 Task: Look for space in Diez de Octubre, Cuba from 9th June, 2023 to 16th June, 2023 for 2 adults in price range Rs.8000 to Rs.16000. Place can be entire place with 2 bedrooms having 2 beds and 1 bathroom. Property type can be house, flat, guest house. Booking option can be shelf check-in. Required host language is .
Action: Mouse moved to (471, 108)
Screenshot: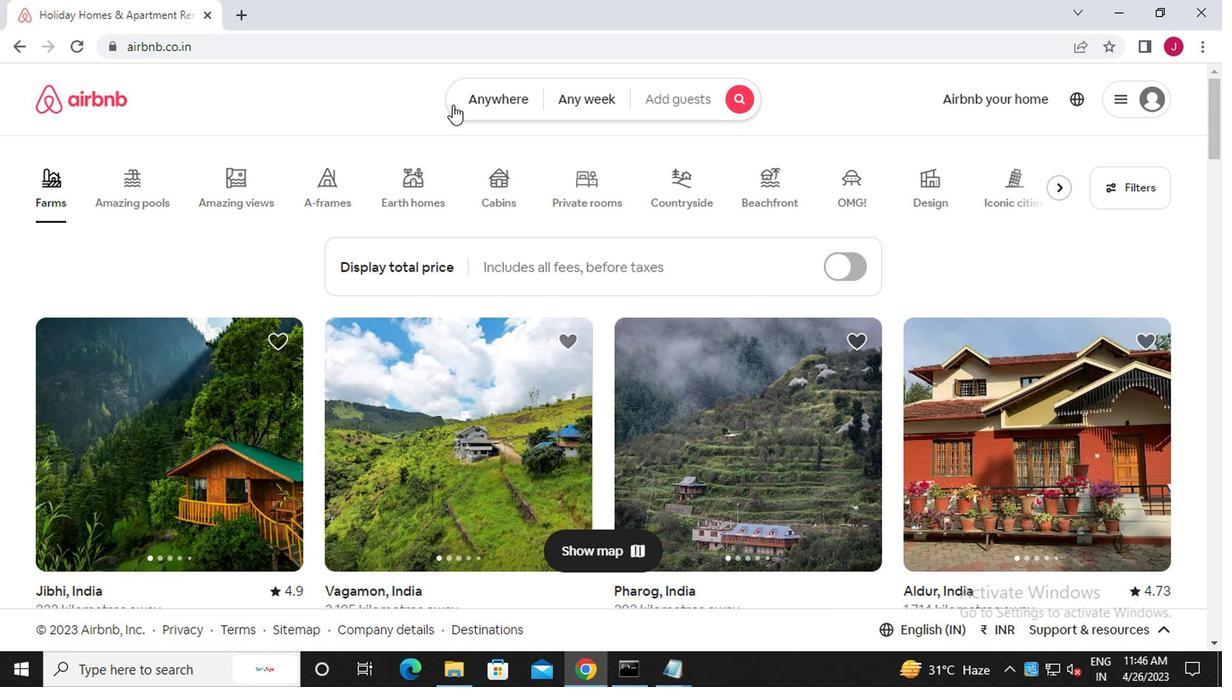 
Action: Mouse pressed left at (471, 108)
Screenshot: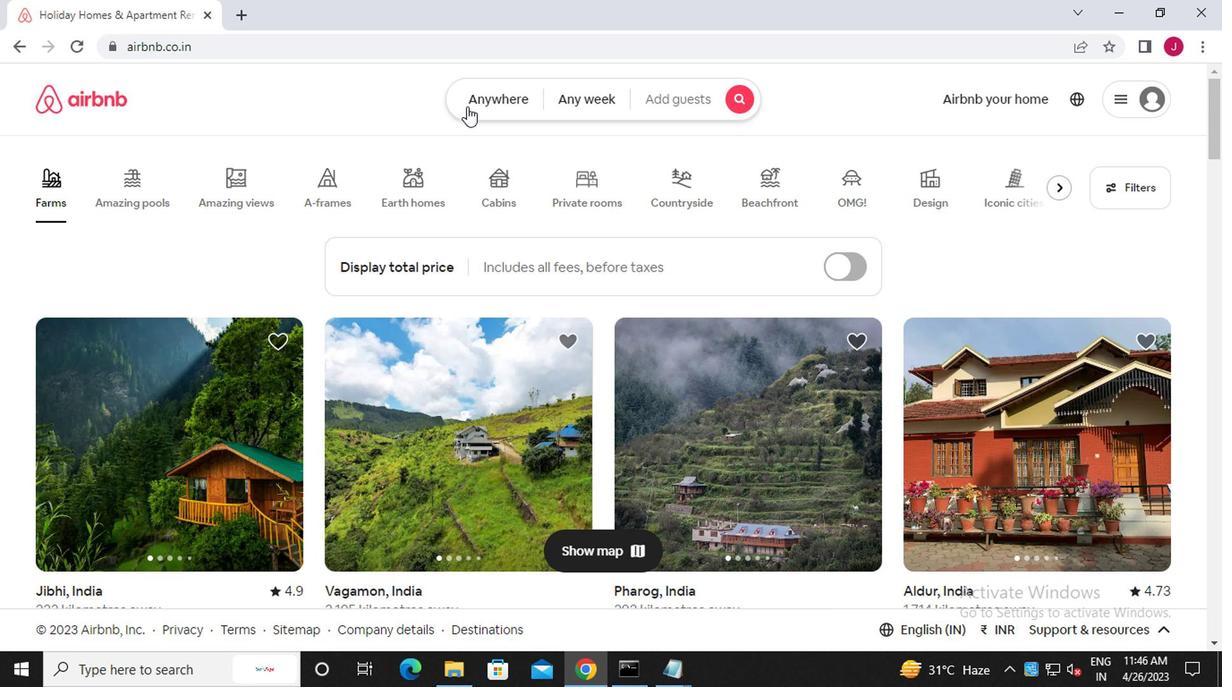 
Action: Mouse moved to (345, 178)
Screenshot: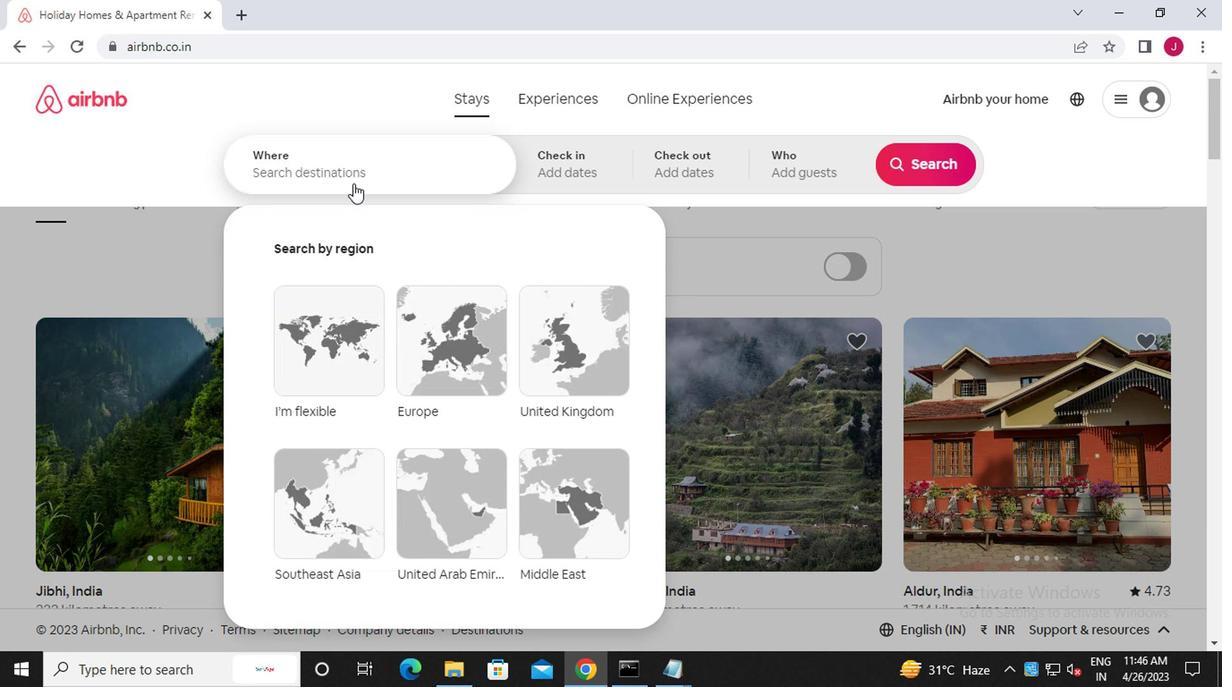 
Action: Mouse pressed left at (345, 178)
Screenshot: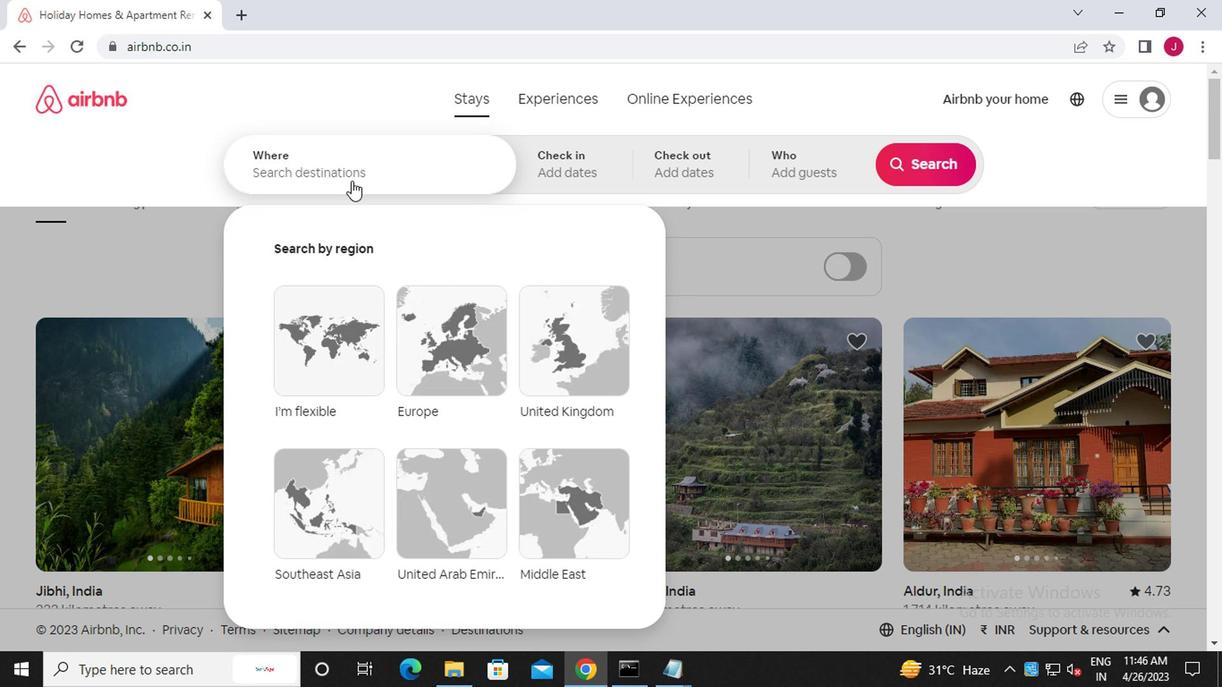 
Action: Key pressed d<Key.caps_lock>iez<Key.space>de<Key.space><Key.caps_lock>o<Key.caps_lock>ctubre,<Key.caps_lock>c<Key.caps_lock>uba
Screenshot: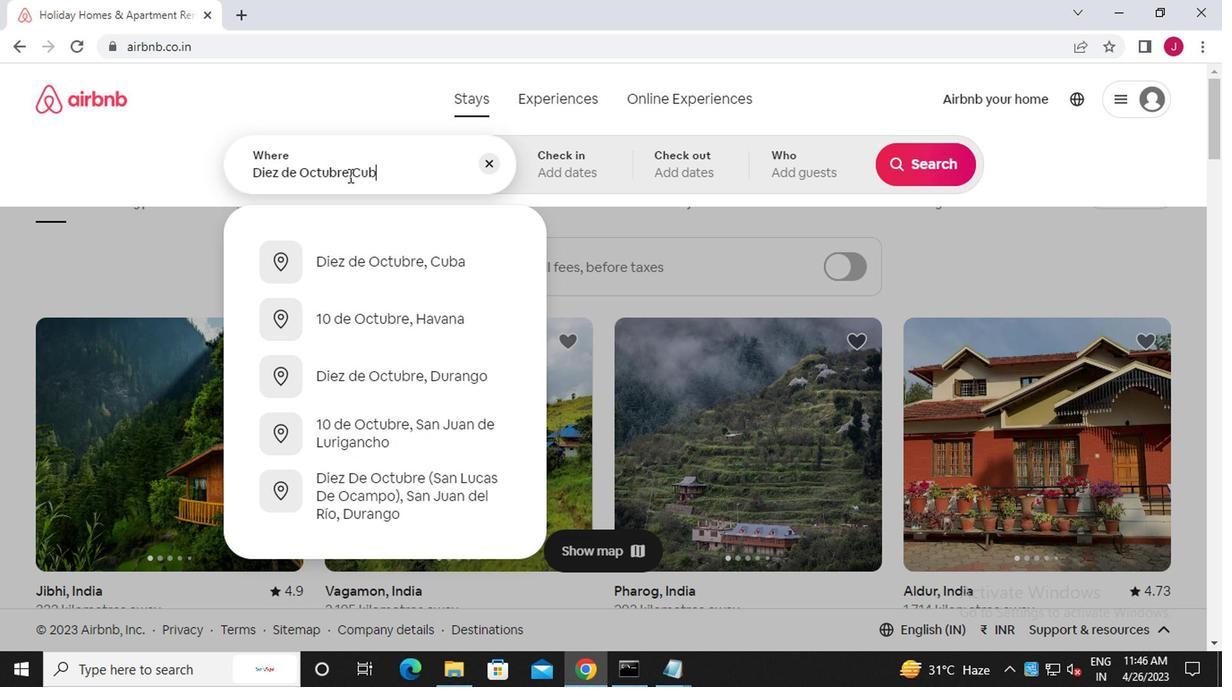 
Action: Mouse moved to (426, 273)
Screenshot: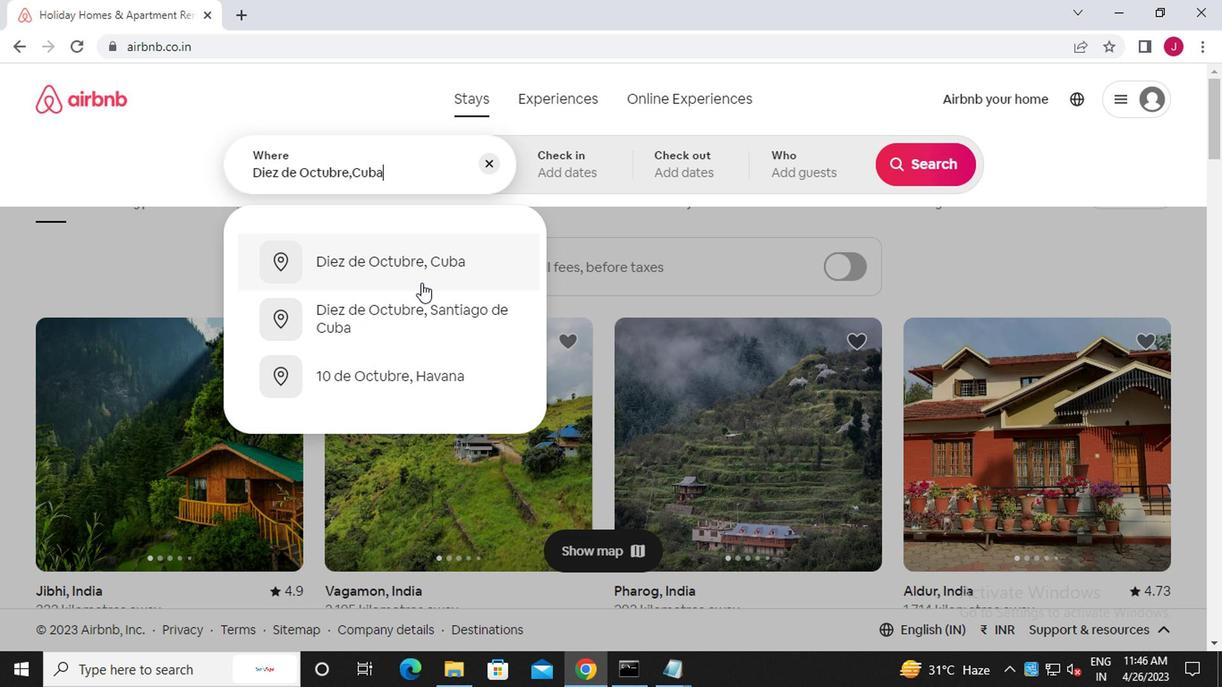 
Action: Mouse pressed left at (426, 273)
Screenshot: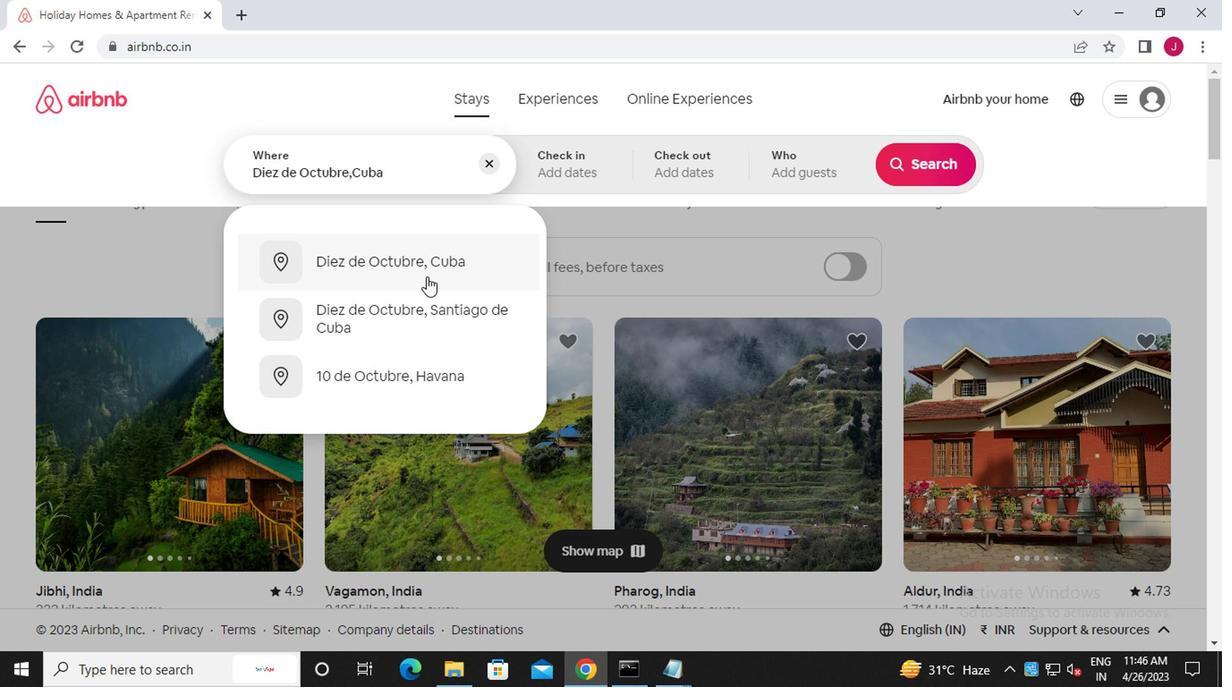 
Action: Mouse moved to (908, 303)
Screenshot: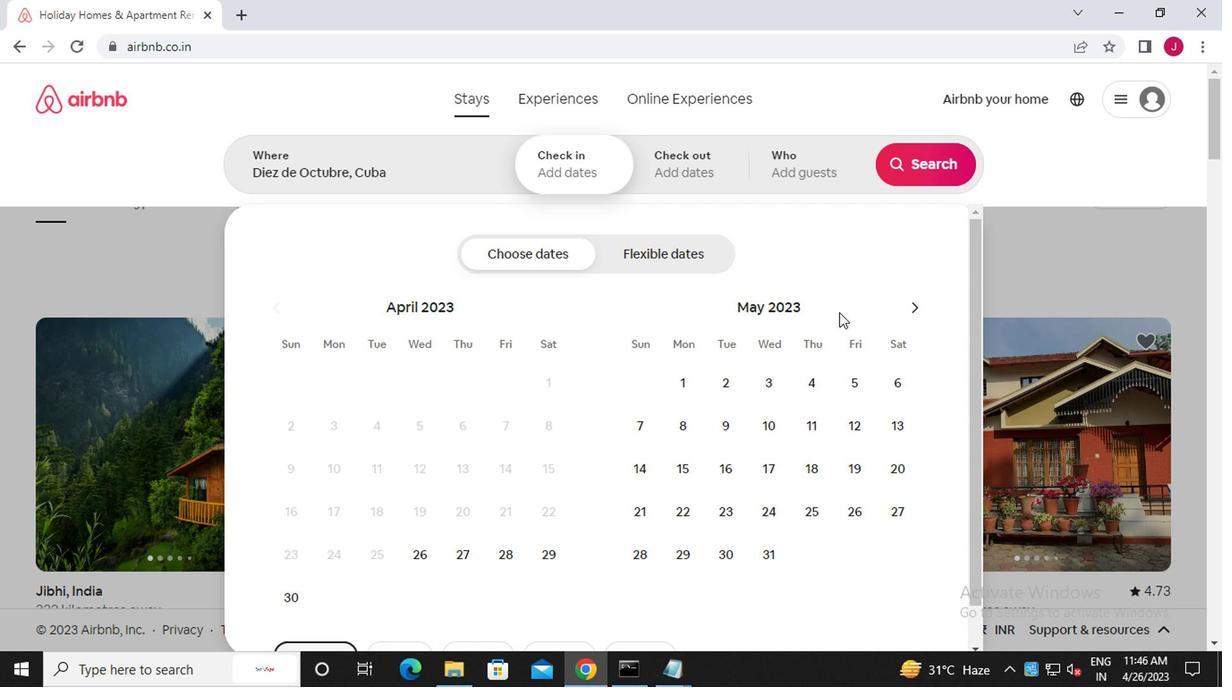 
Action: Mouse pressed left at (908, 303)
Screenshot: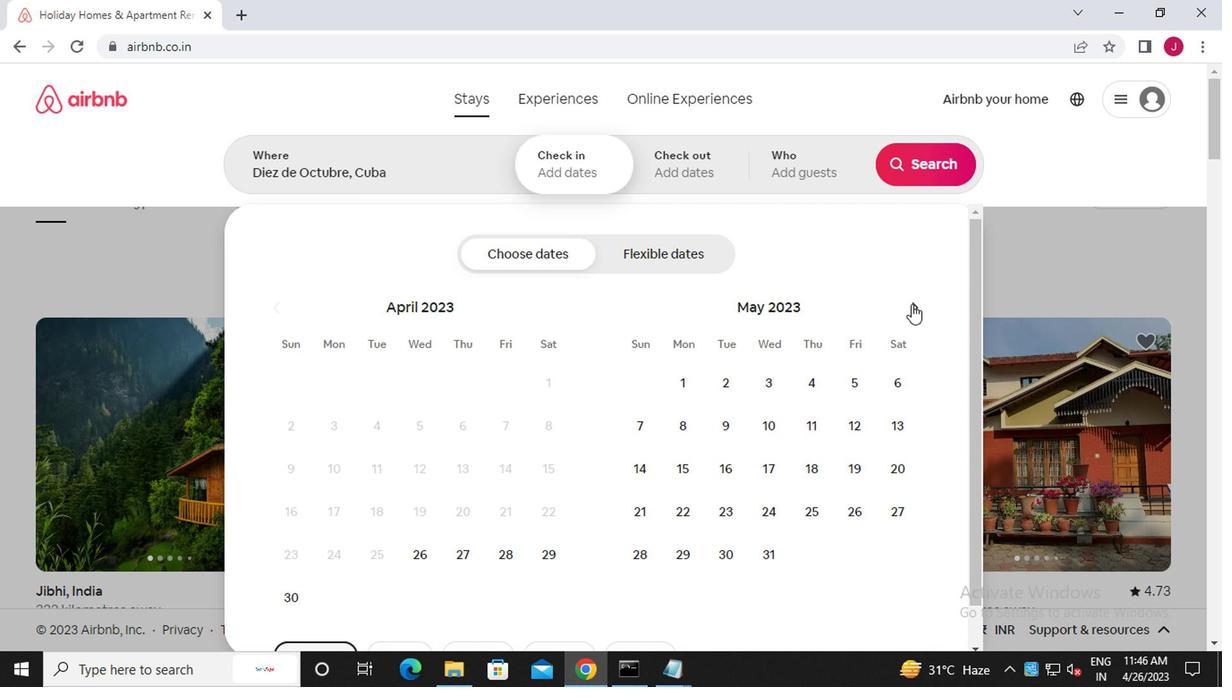 
Action: Mouse moved to (856, 417)
Screenshot: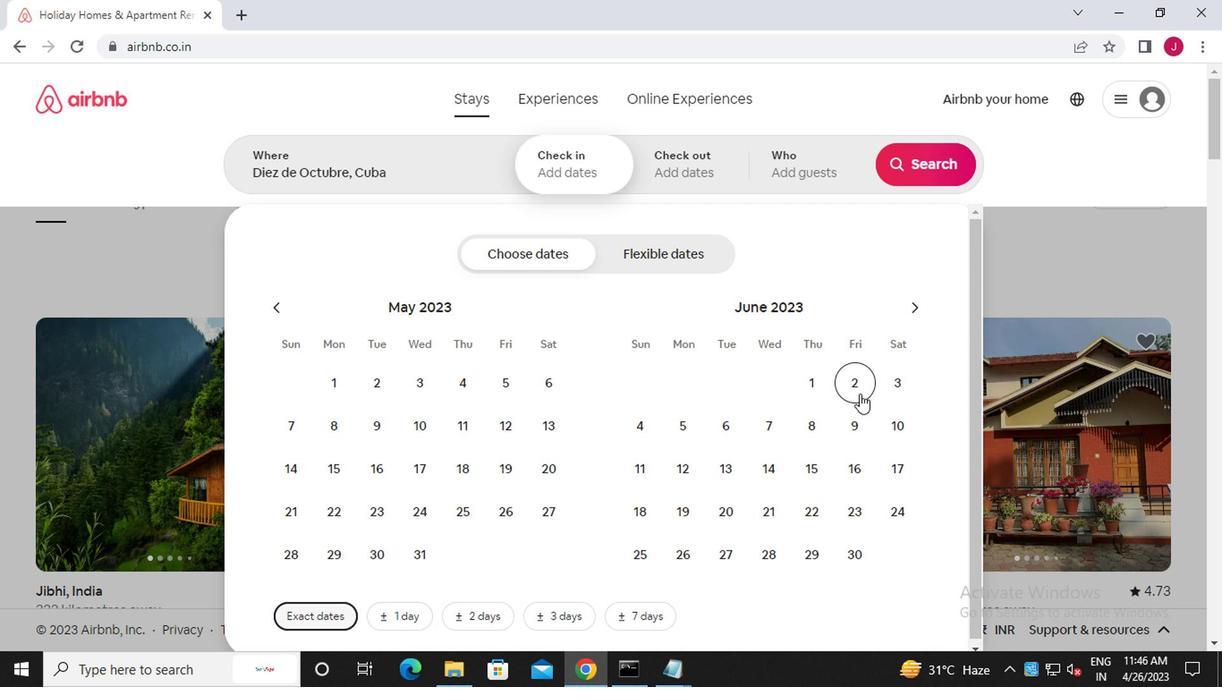 
Action: Mouse pressed left at (856, 417)
Screenshot: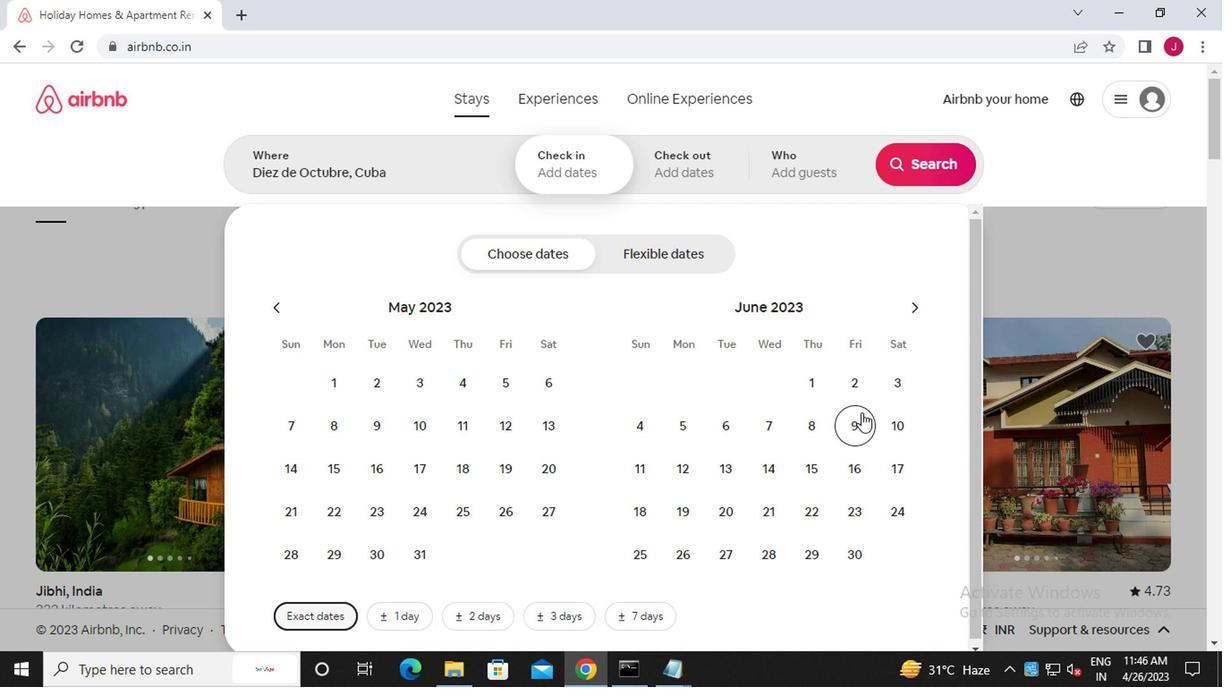 
Action: Mouse moved to (853, 457)
Screenshot: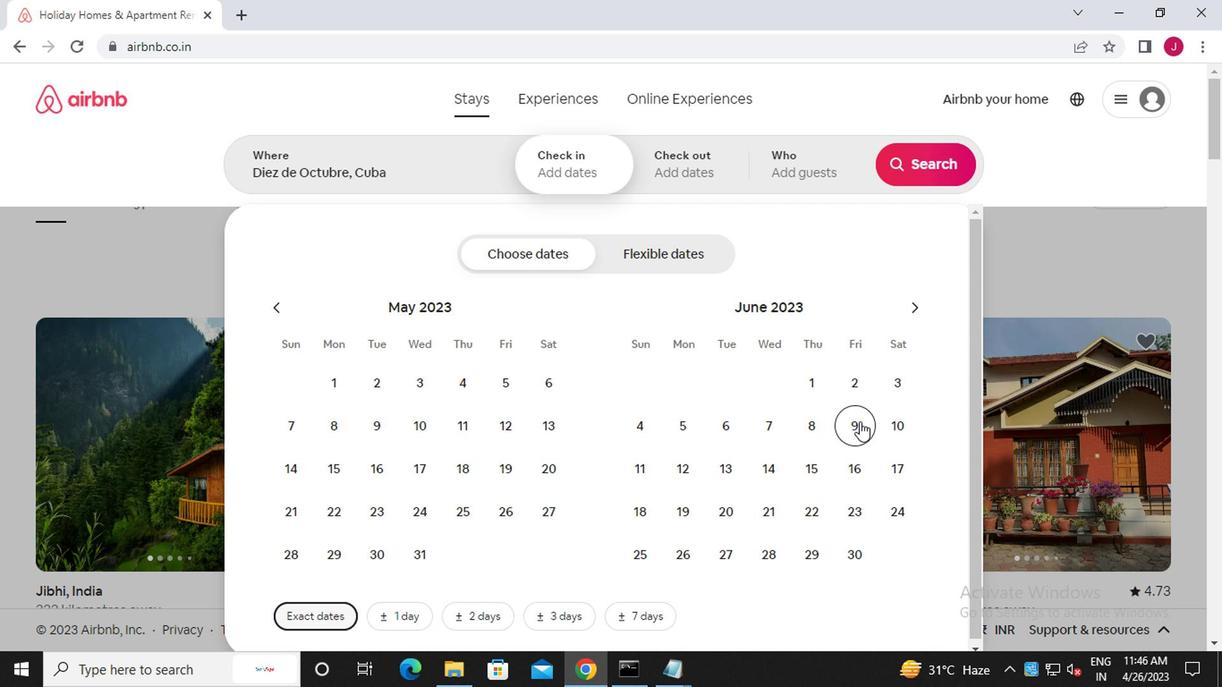
Action: Mouse pressed left at (853, 457)
Screenshot: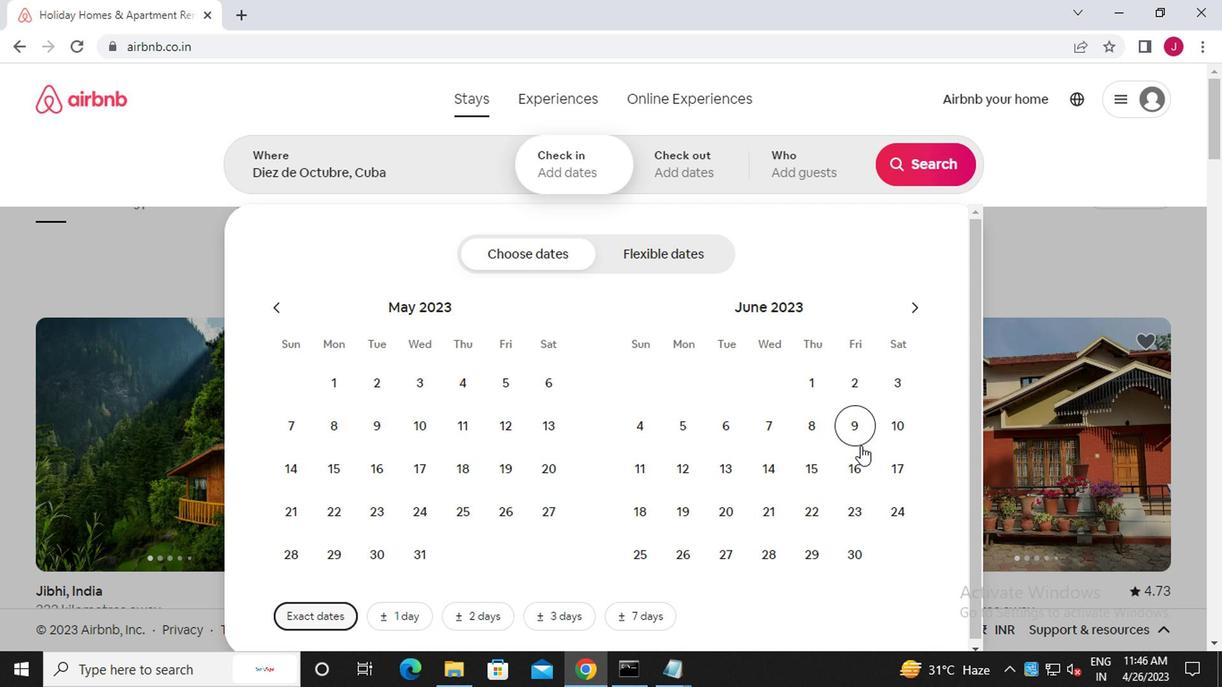 
Action: Mouse moved to (818, 176)
Screenshot: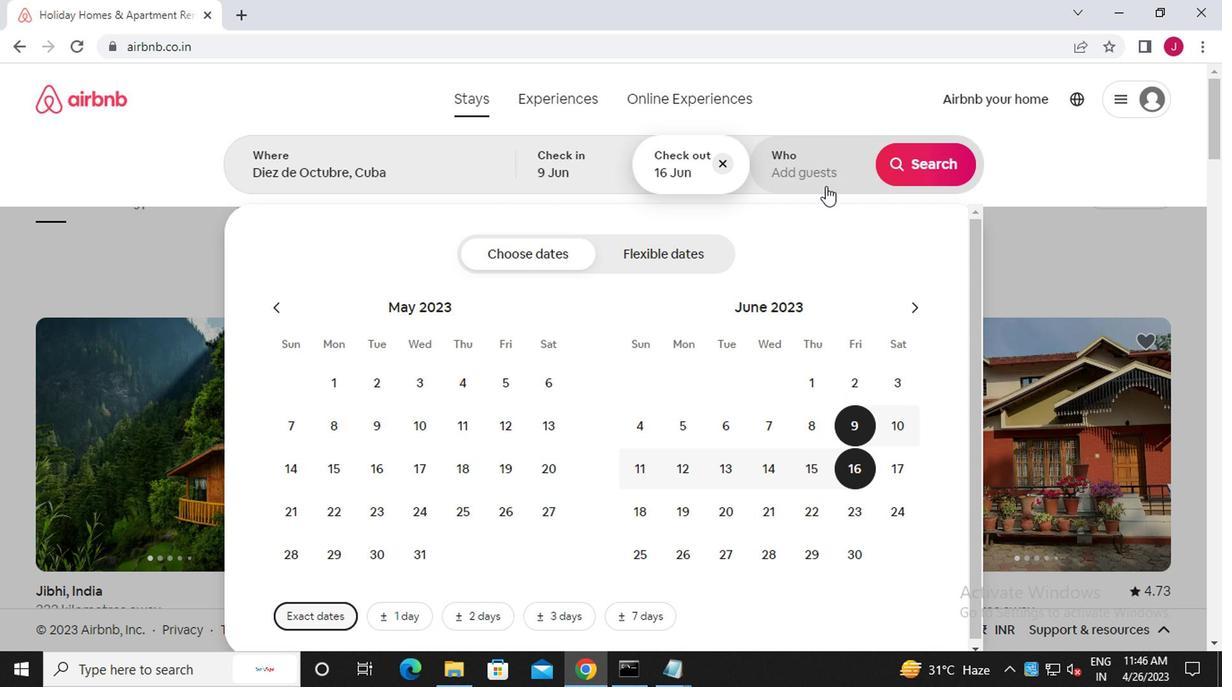 
Action: Mouse pressed left at (818, 176)
Screenshot: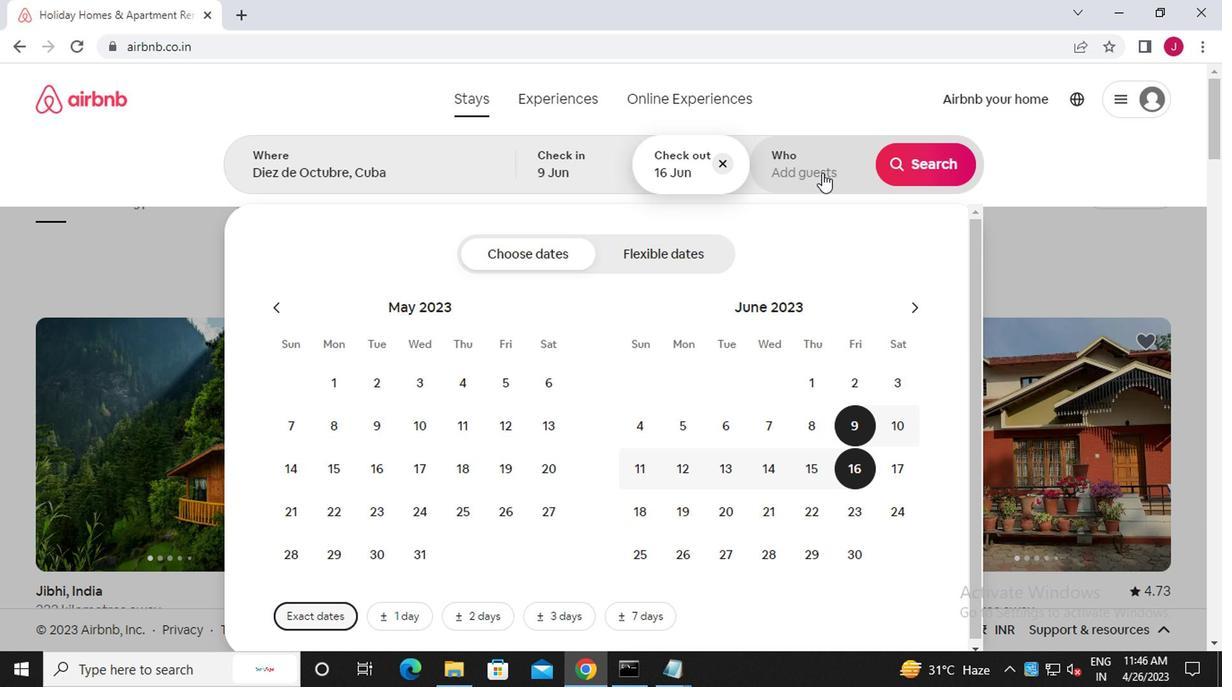 
Action: Mouse moved to (931, 266)
Screenshot: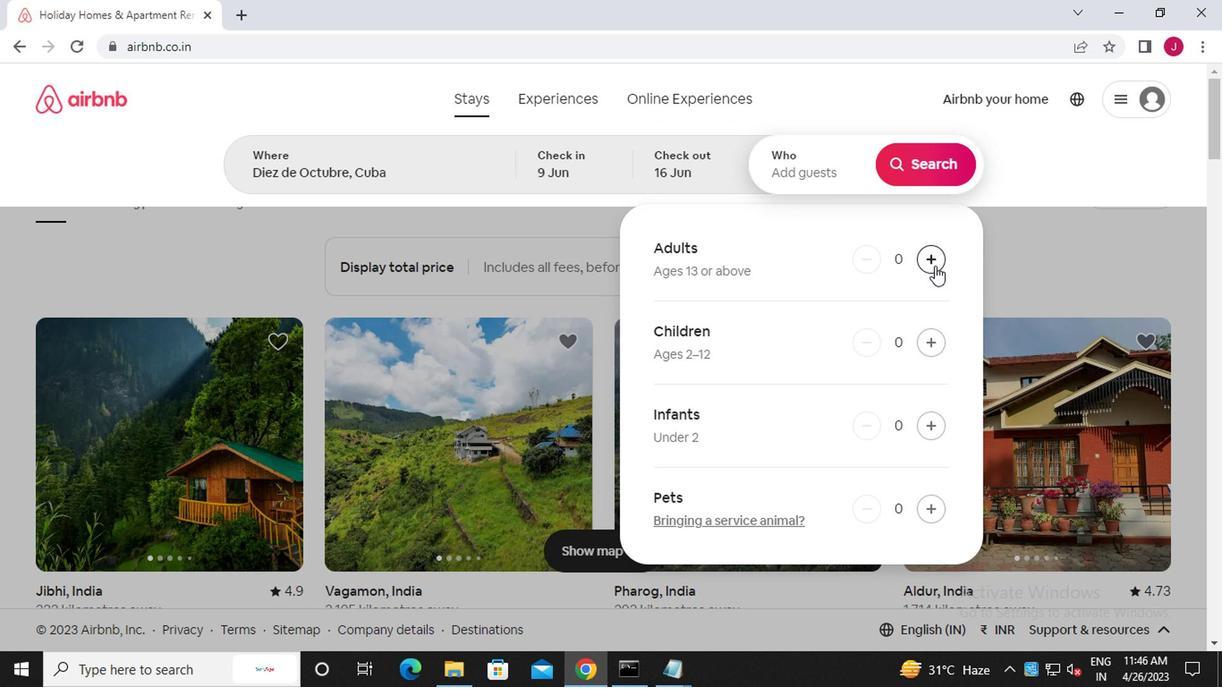 
Action: Mouse pressed left at (931, 266)
Screenshot: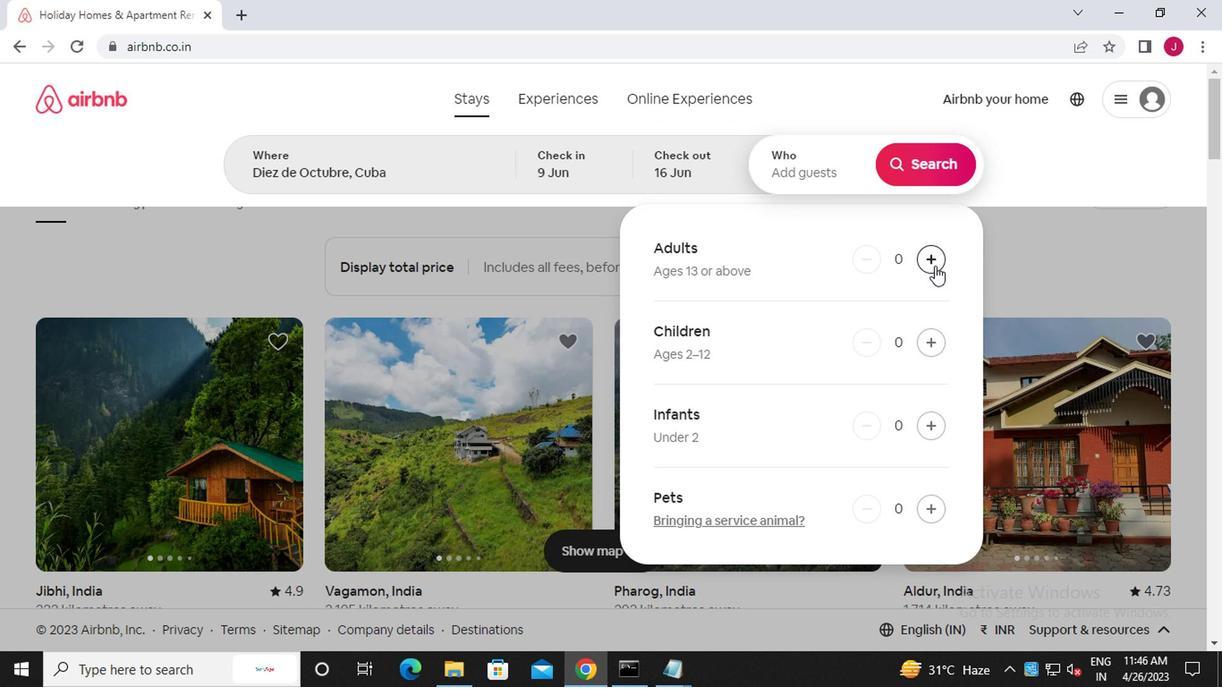 
Action: Mouse pressed left at (931, 266)
Screenshot: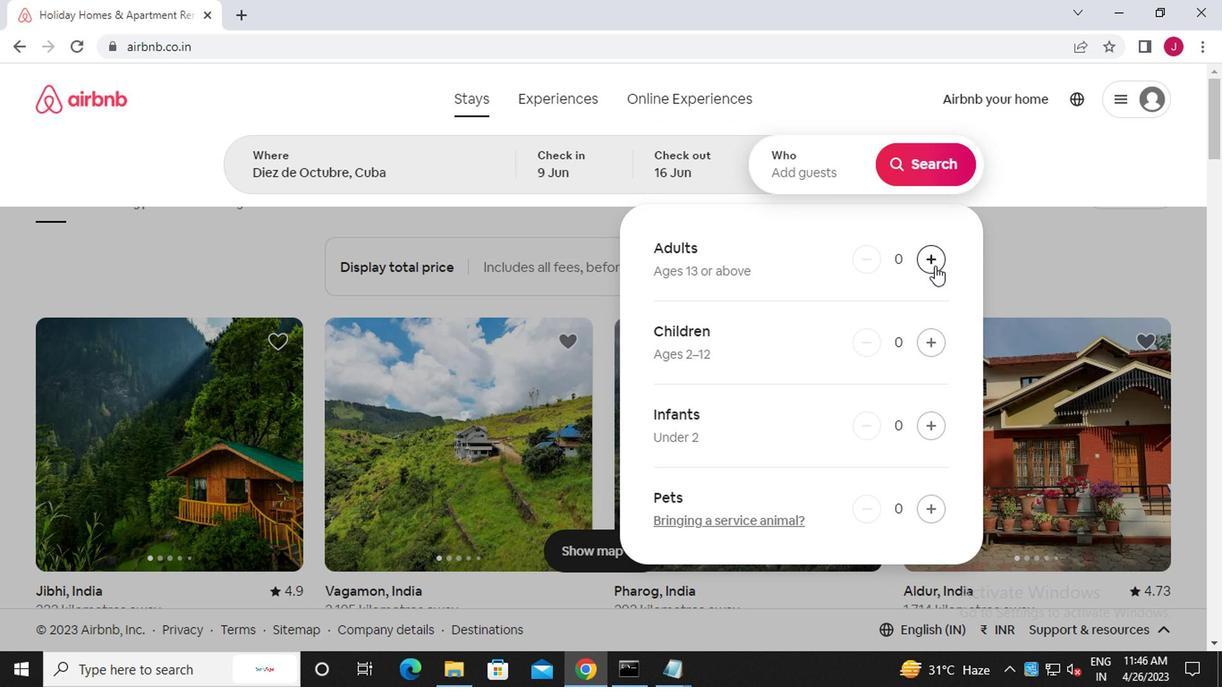 
Action: Mouse moved to (936, 169)
Screenshot: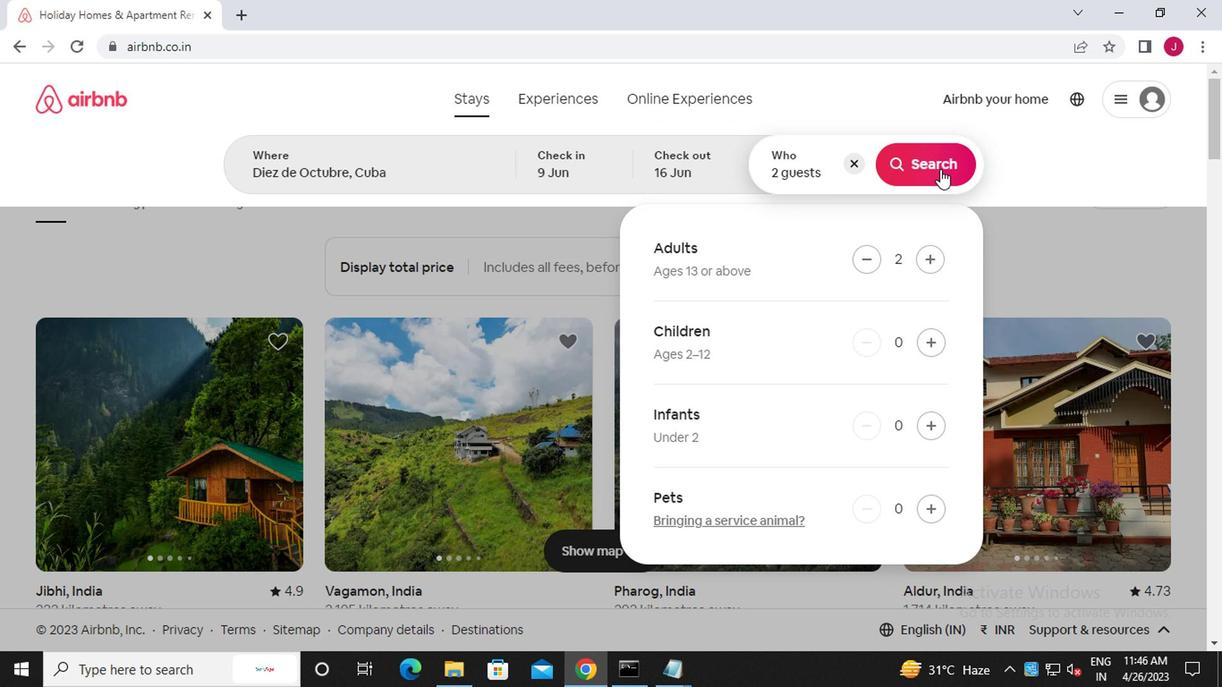 
Action: Mouse pressed left at (936, 169)
Screenshot: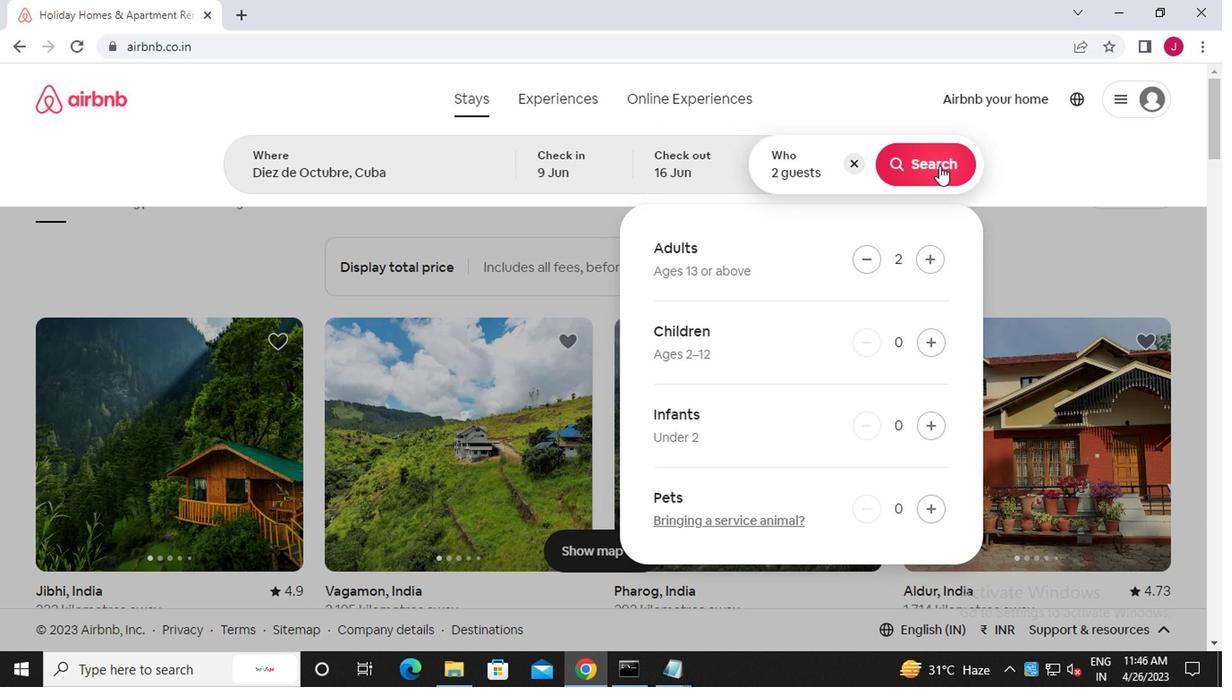
Action: Mouse moved to (1136, 183)
Screenshot: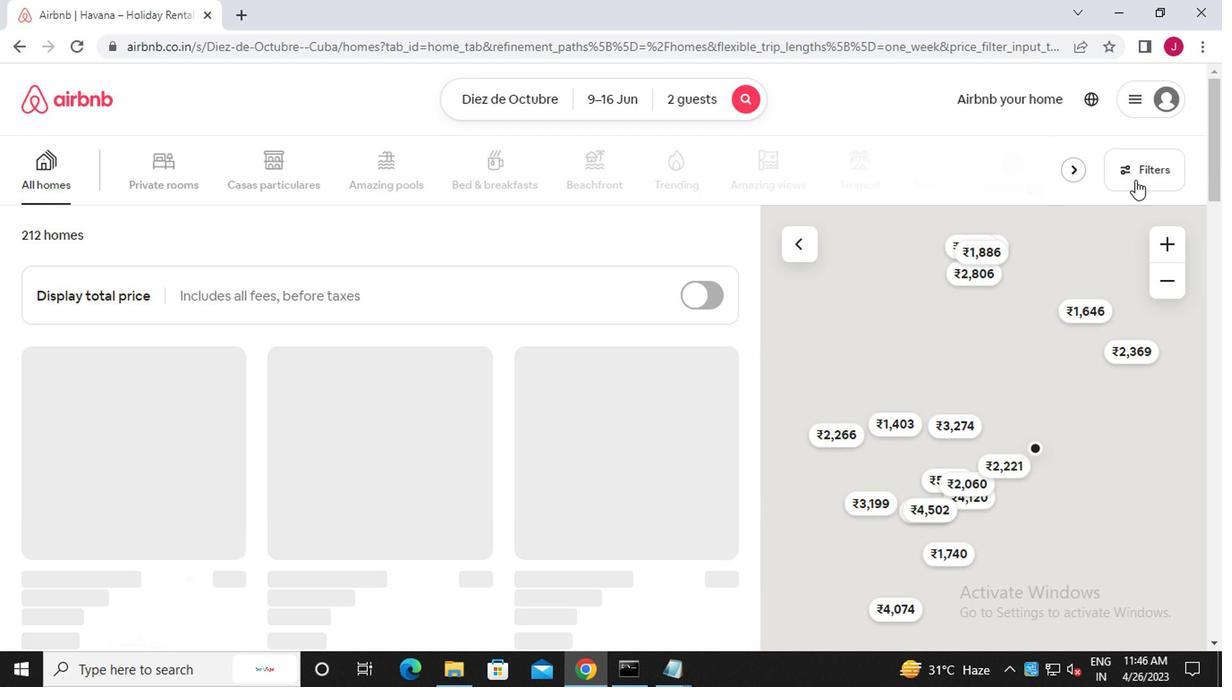 
Action: Mouse pressed left at (1136, 183)
Screenshot: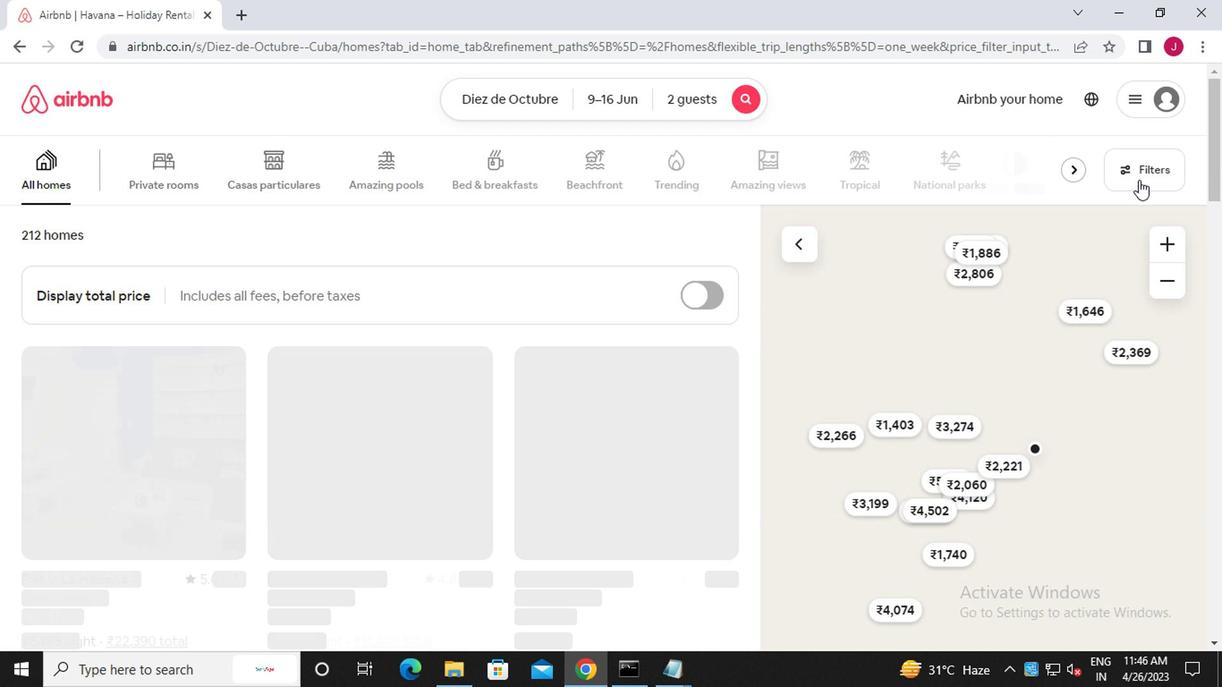 
Action: Mouse moved to (413, 391)
Screenshot: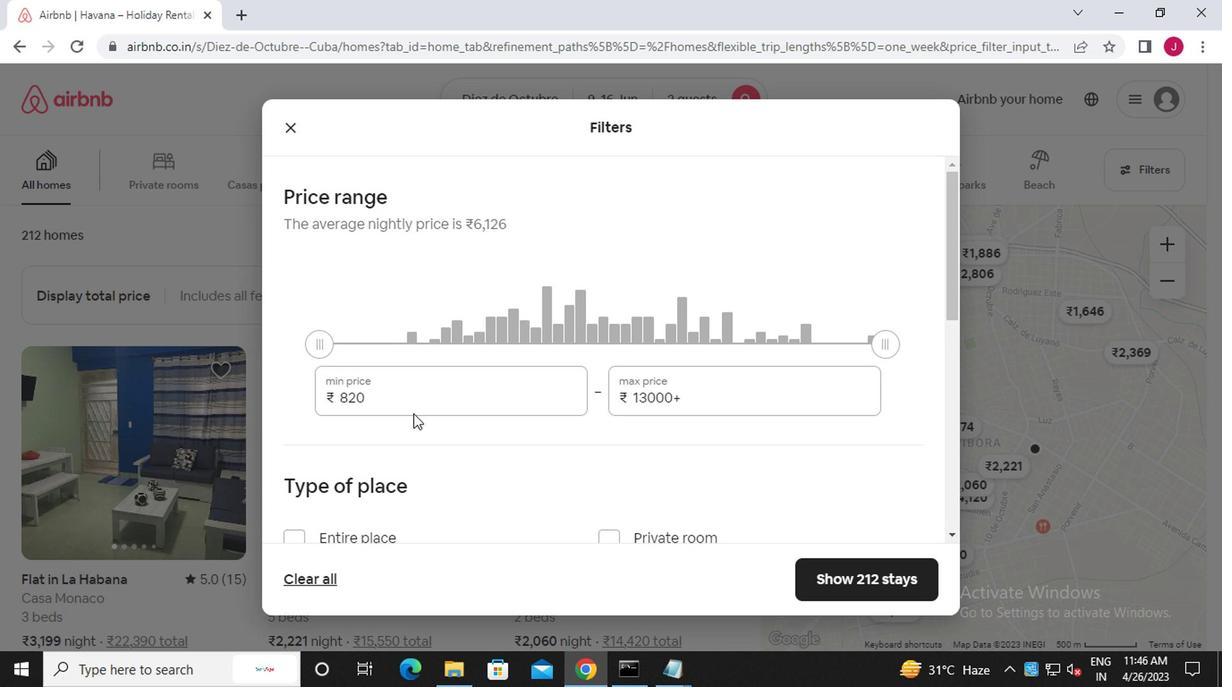 
Action: Mouse pressed left at (413, 391)
Screenshot: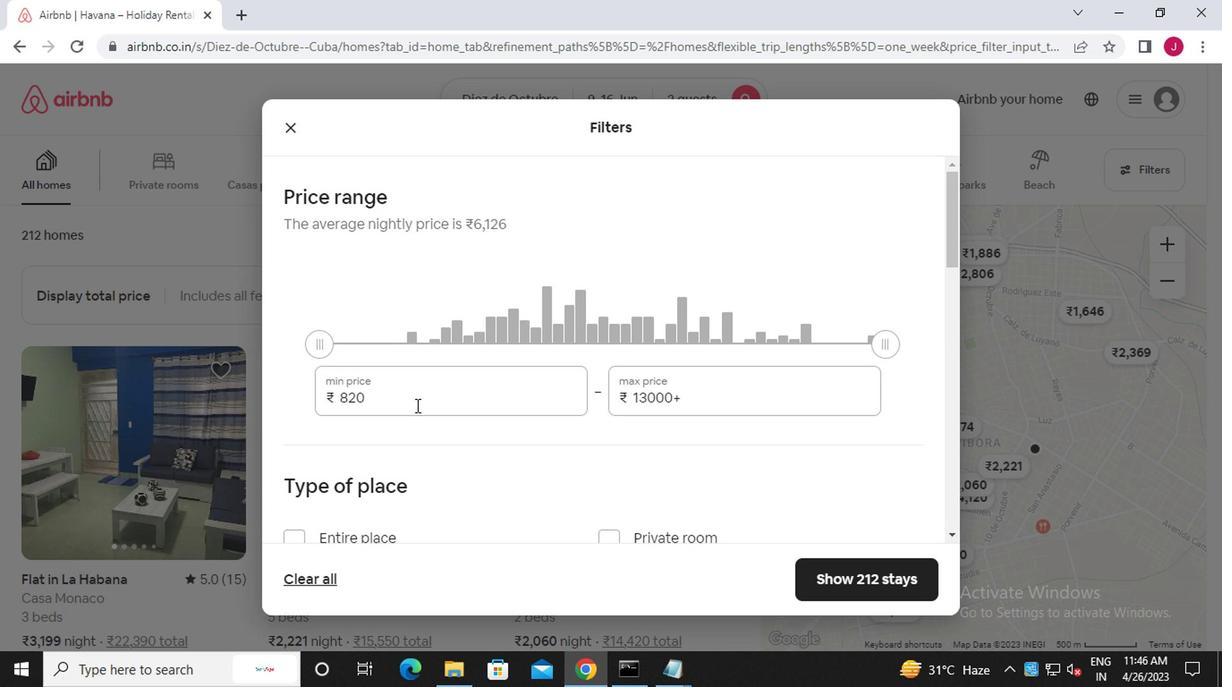 
Action: Mouse moved to (407, 382)
Screenshot: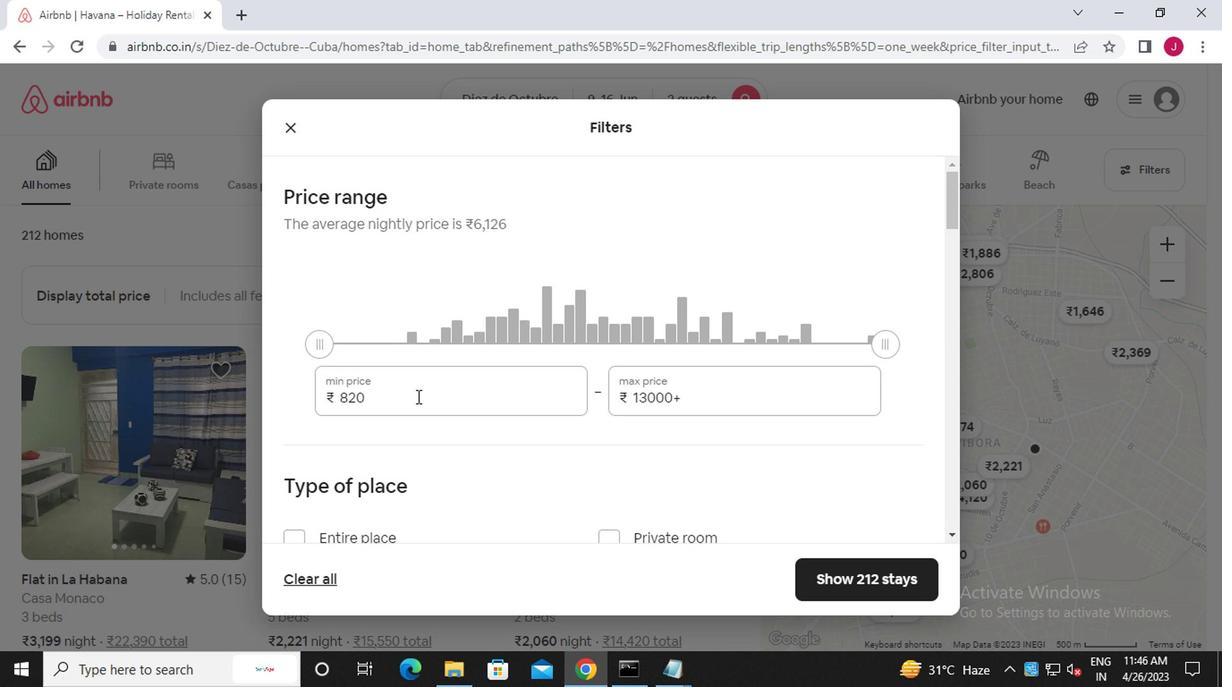 
Action: Key pressed <Key.backspace><Key.backspace><<96>><<96>><<96>>
Screenshot: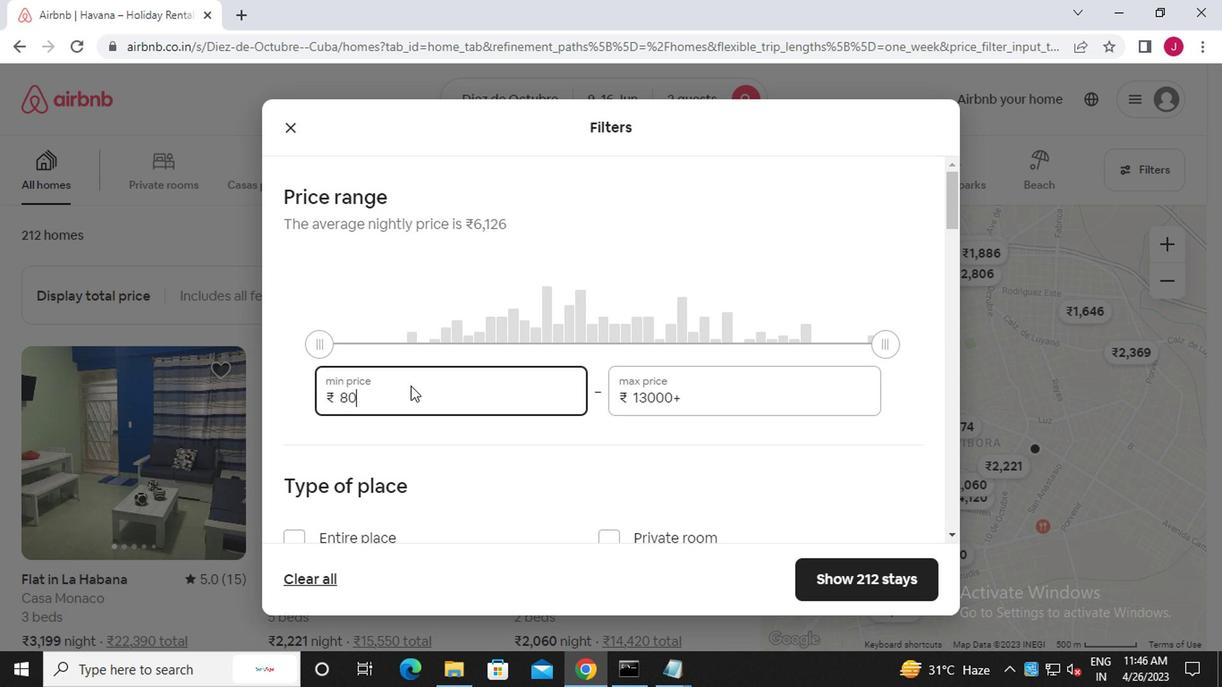 
Action: Mouse moved to (745, 378)
Screenshot: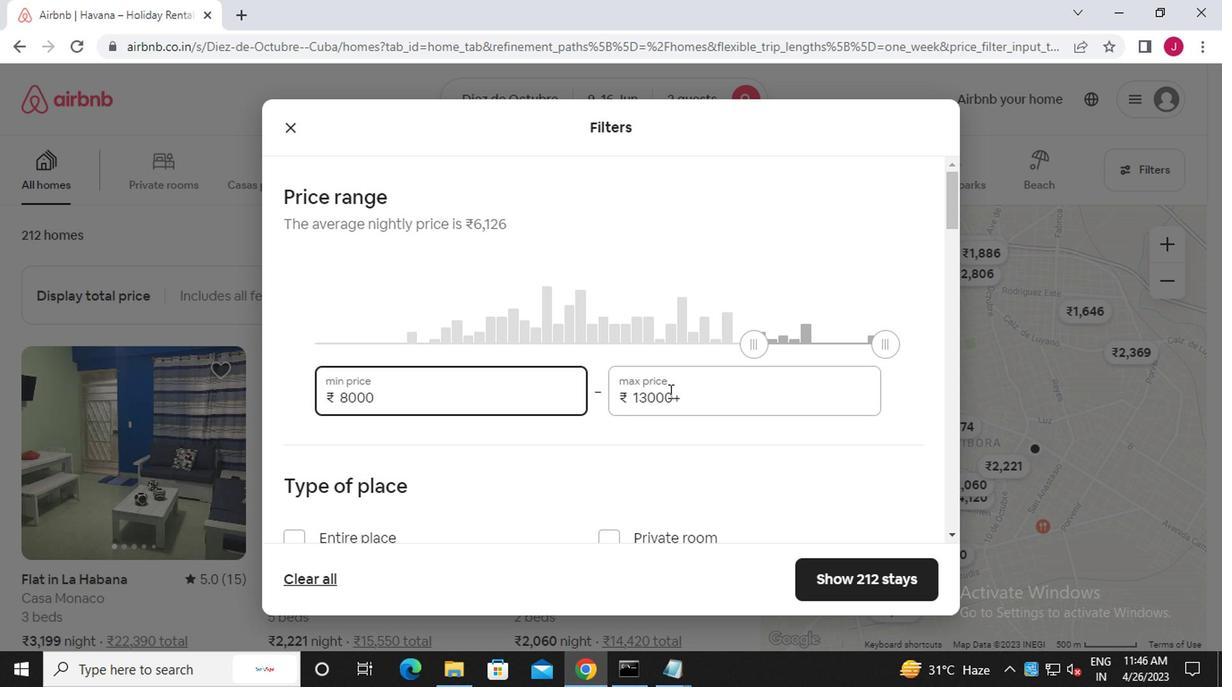 
Action: Mouse pressed left at (745, 378)
Screenshot: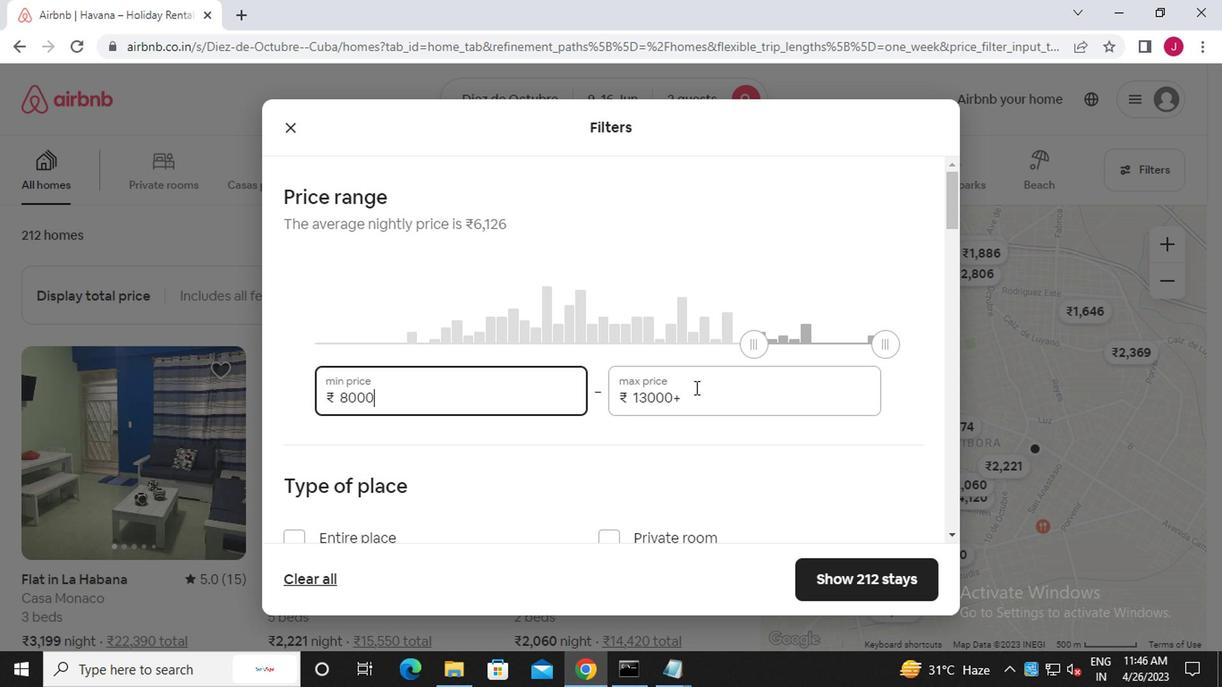 
Action: Mouse moved to (738, 378)
Screenshot: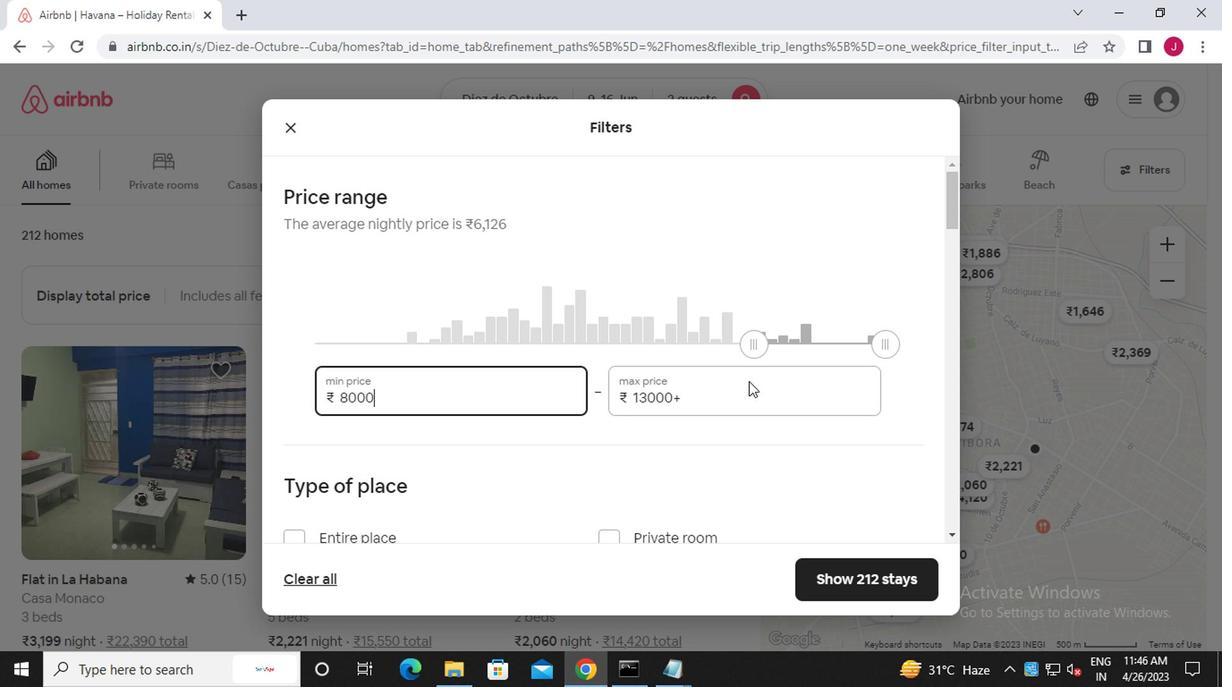 
Action: Key pressed <Key.backspace><Key.backspace><Key.backspace><Key.backspace><Key.backspace><Key.backspace><Key.backspace><Key.backspace><Key.backspace><Key.backspace><Key.backspace><<97>><<102>><<96>><<96>><<96>>
Screenshot: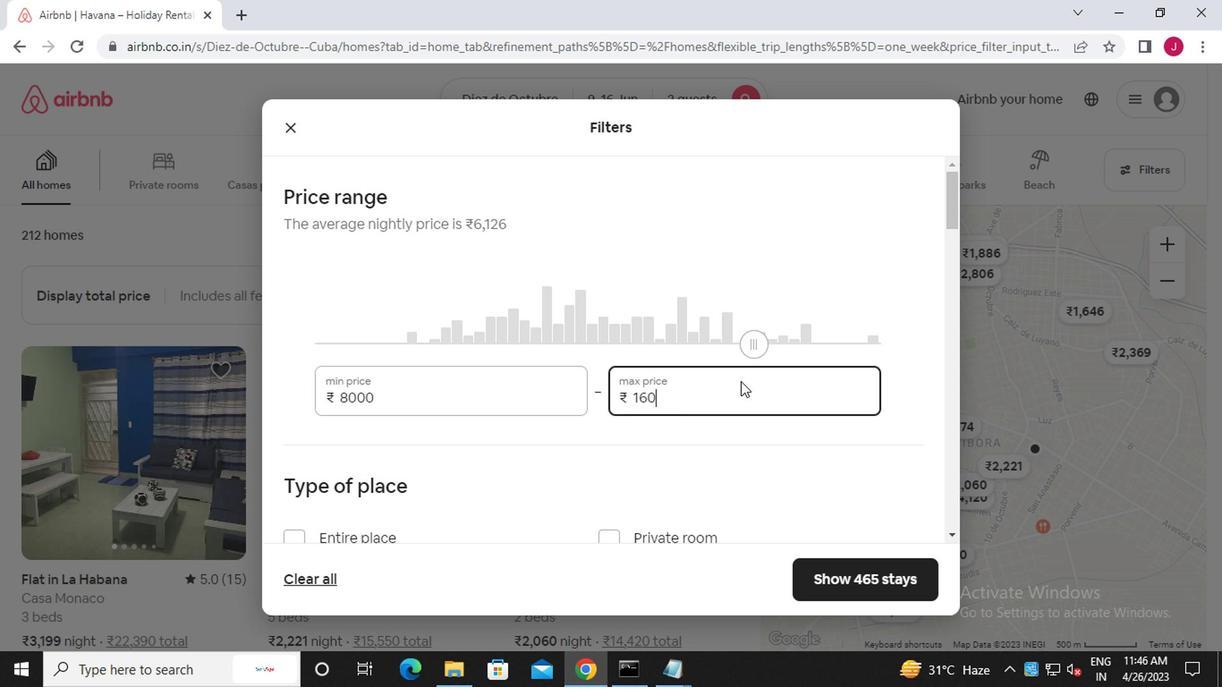 
Action: Mouse scrolled (738, 376) with delta (0, -1)
Screenshot: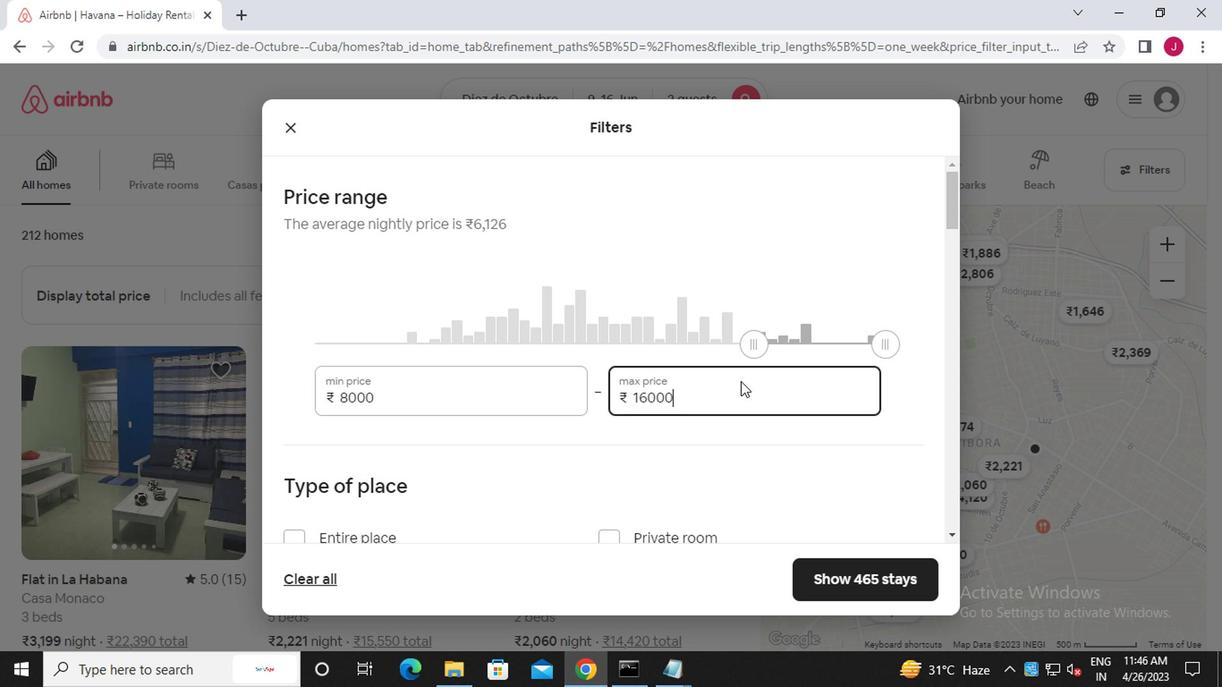 
Action: Mouse scrolled (738, 376) with delta (0, -1)
Screenshot: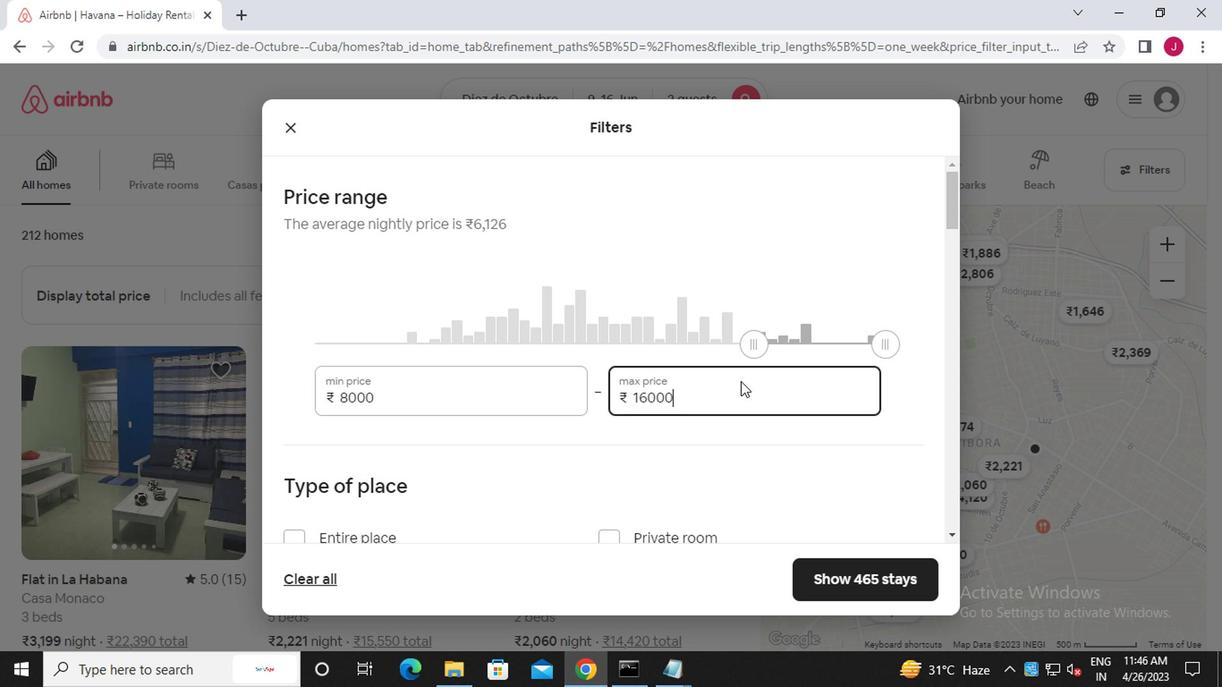 
Action: Mouse scrolled (738, 376) with delta (0, -1)
Screenshot: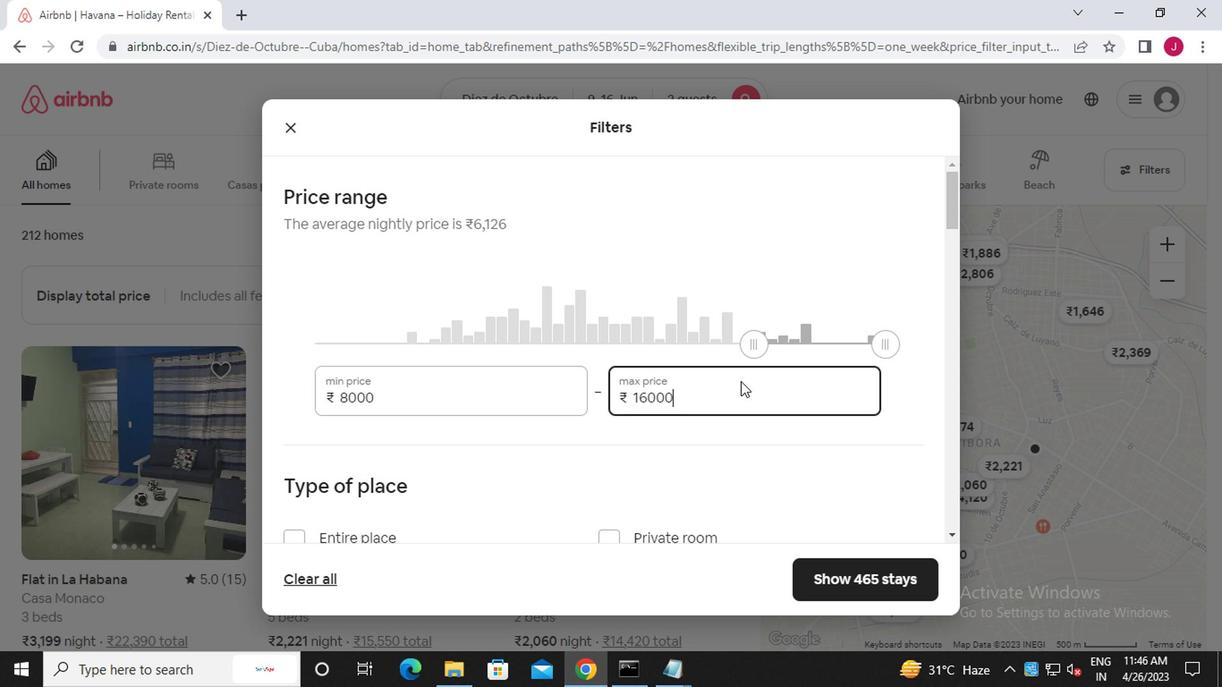 
Action: Mouse scrolled (738, 376) with delta (0, -1)
Screenshot: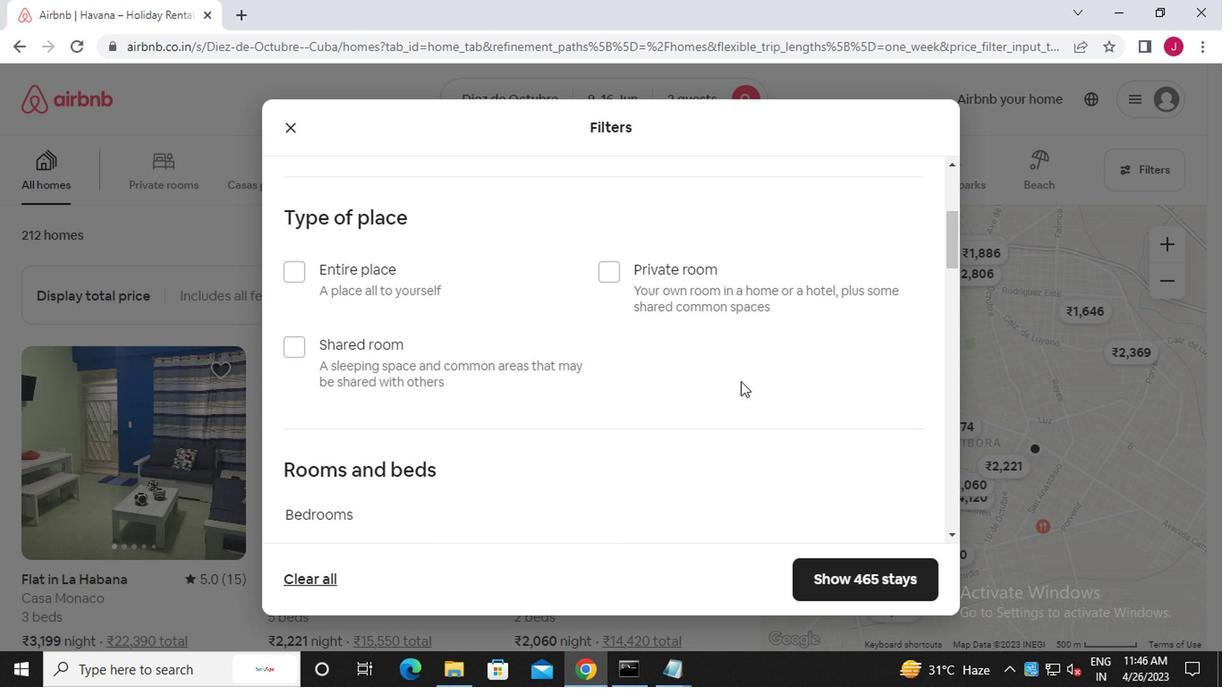 
Action: Mouse moved to (285, 171)
Screenshot: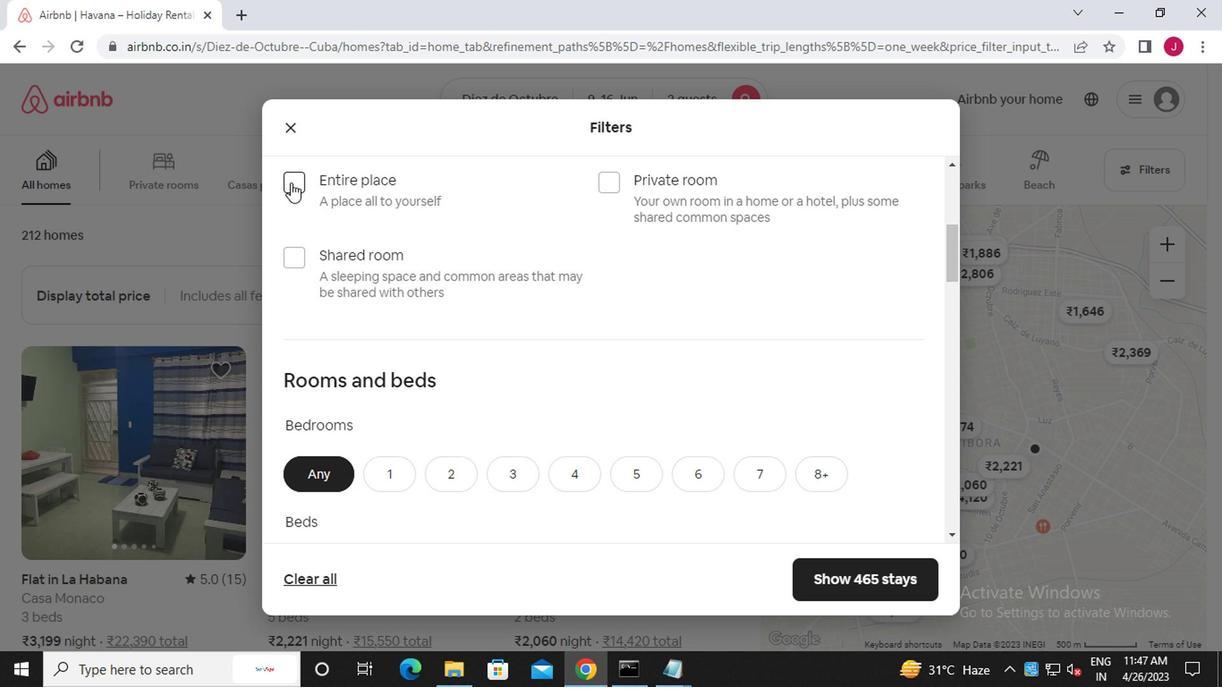 
Action: Mouse pressed left at (285, 171)
Screenshot: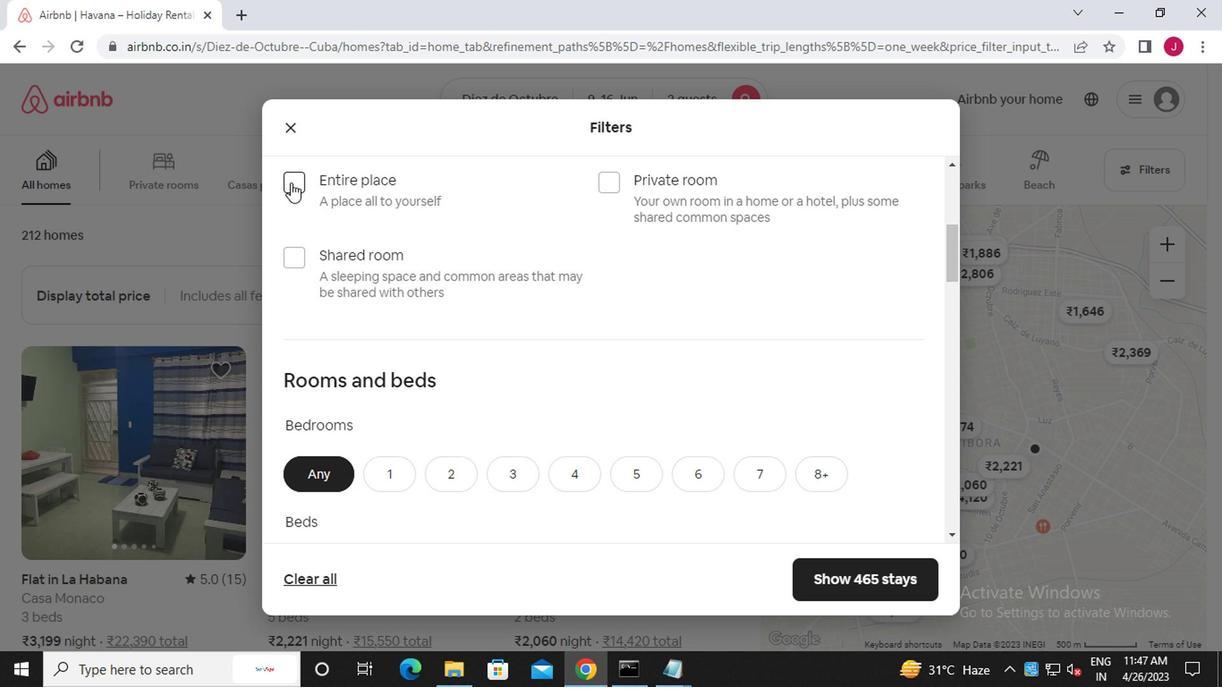 
Action: Mouse moved to (291, 187)
Screenshot: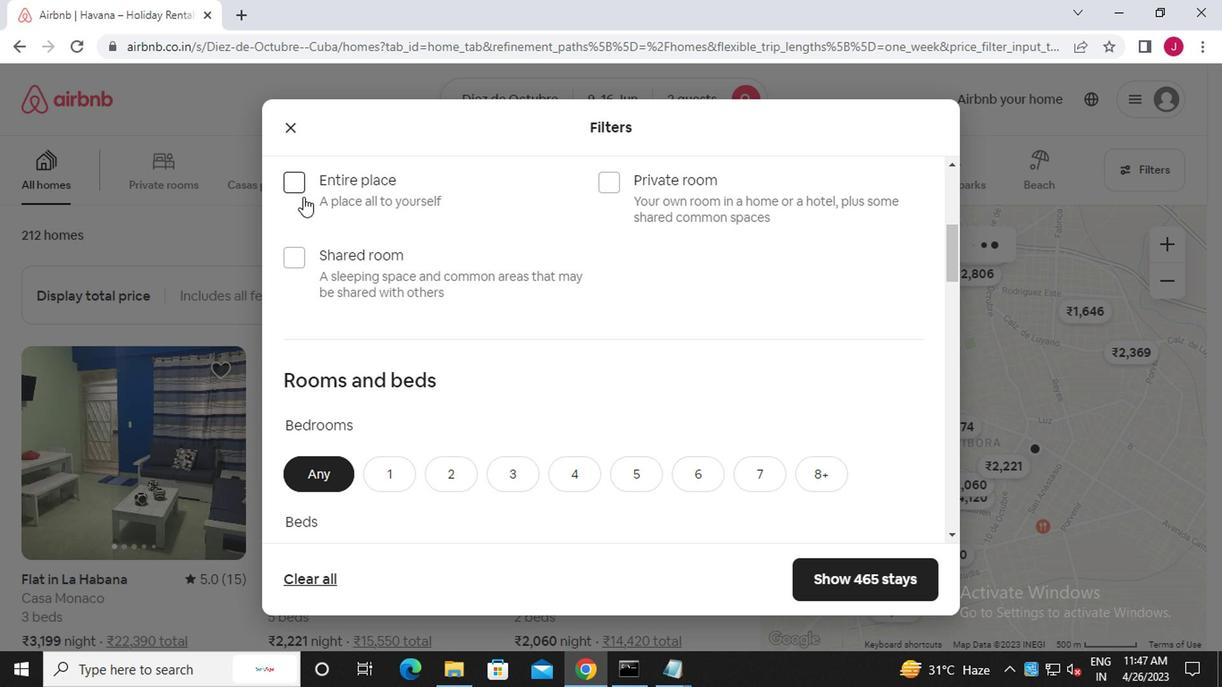 
Action: Mouse pressed left at (291, 187)
Screenshot: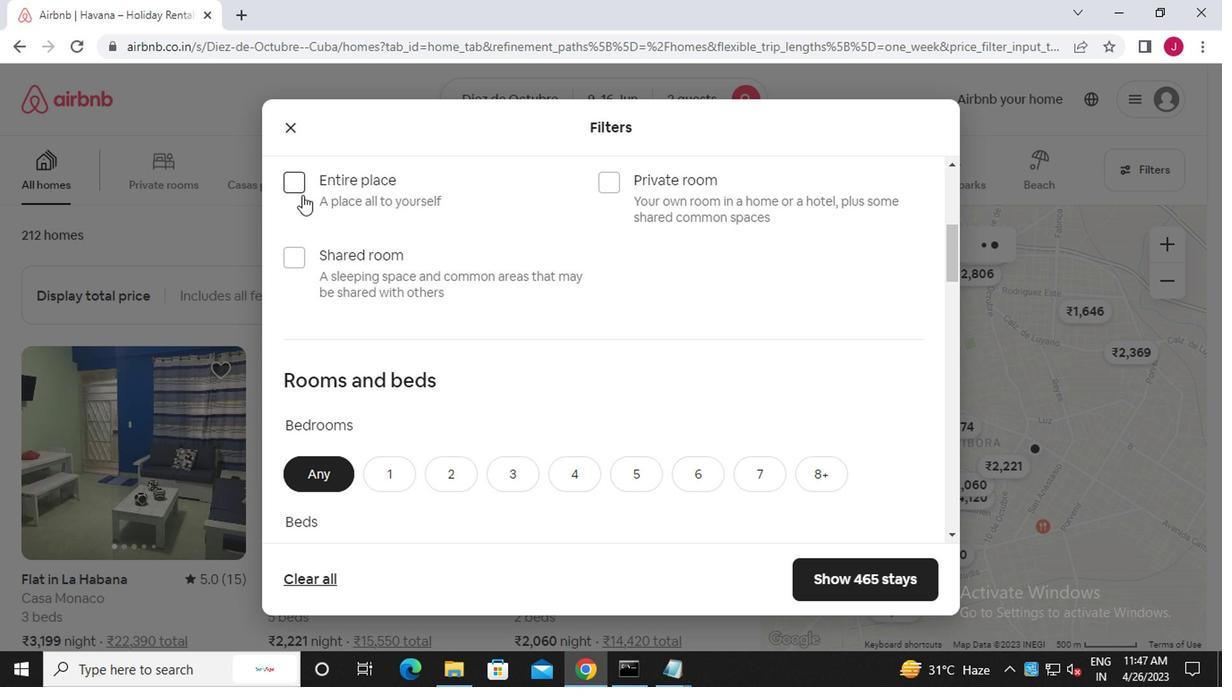 
Action: Mouse moved to (490, 276)
Screenshot: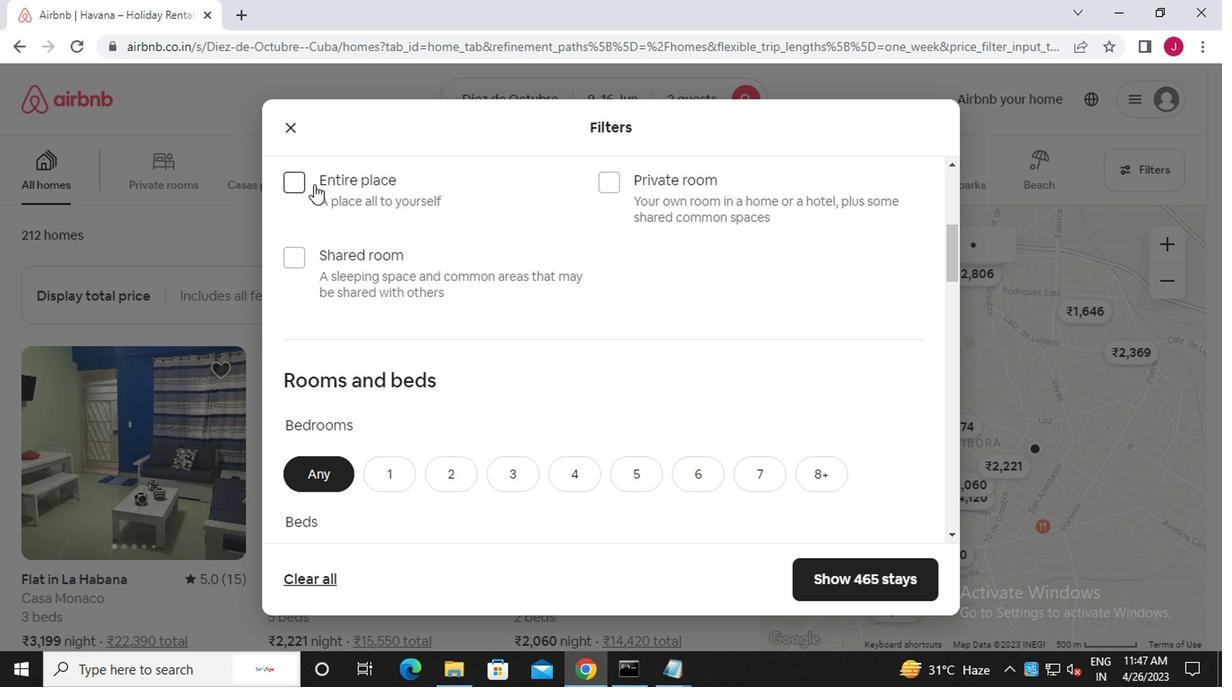 
Action: Mouse scrolled (490, 275) with delta (0, -1)
Screenshot: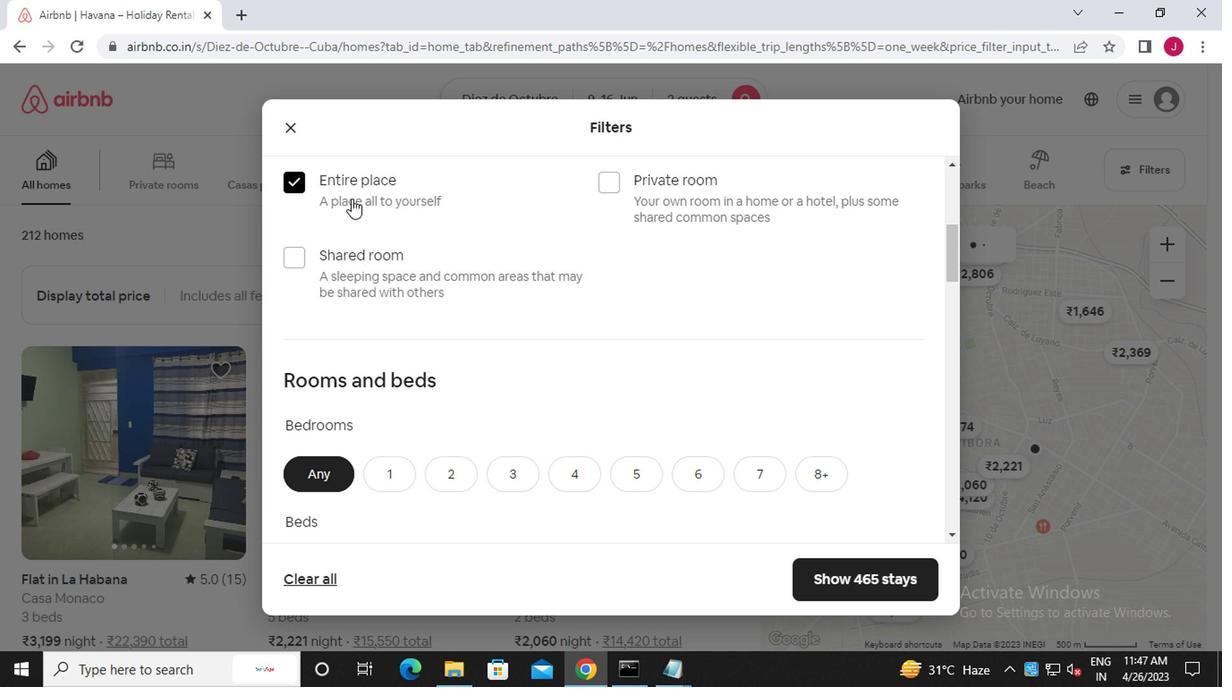 
Action: Mouse scrolled (490, 275) with delta (0, -1)
Screenshot: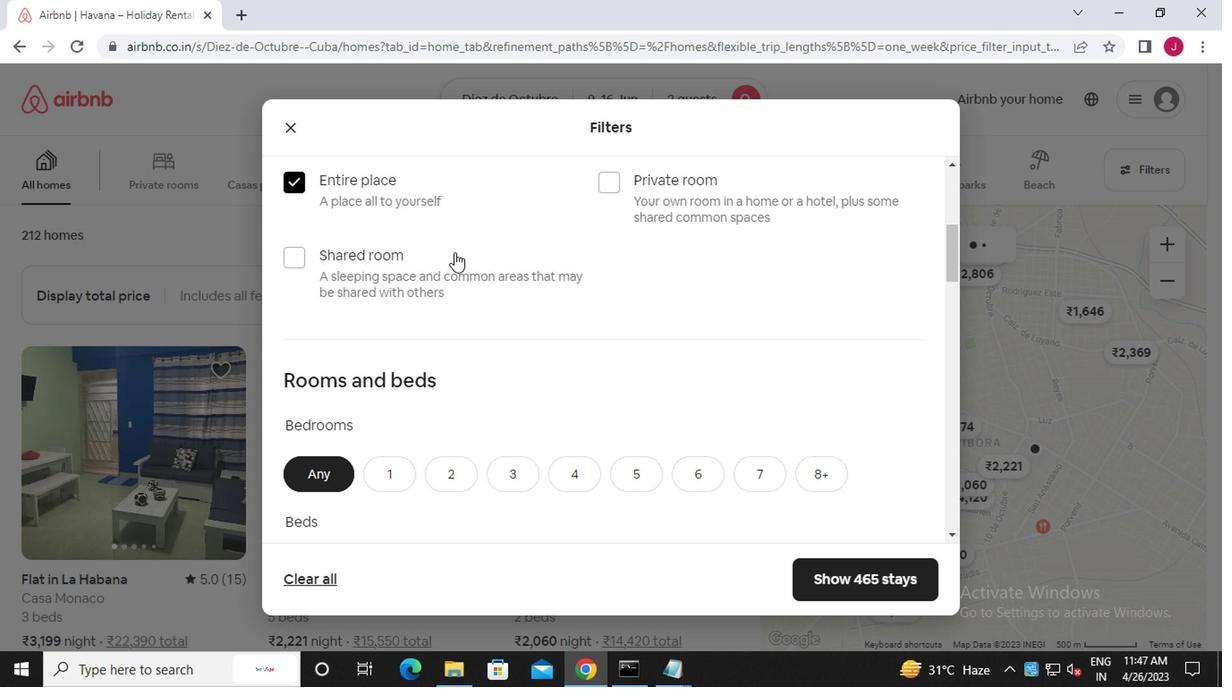 
Action: Mouse scrolled (490, 275) with delta (0, -1)
Screenshot: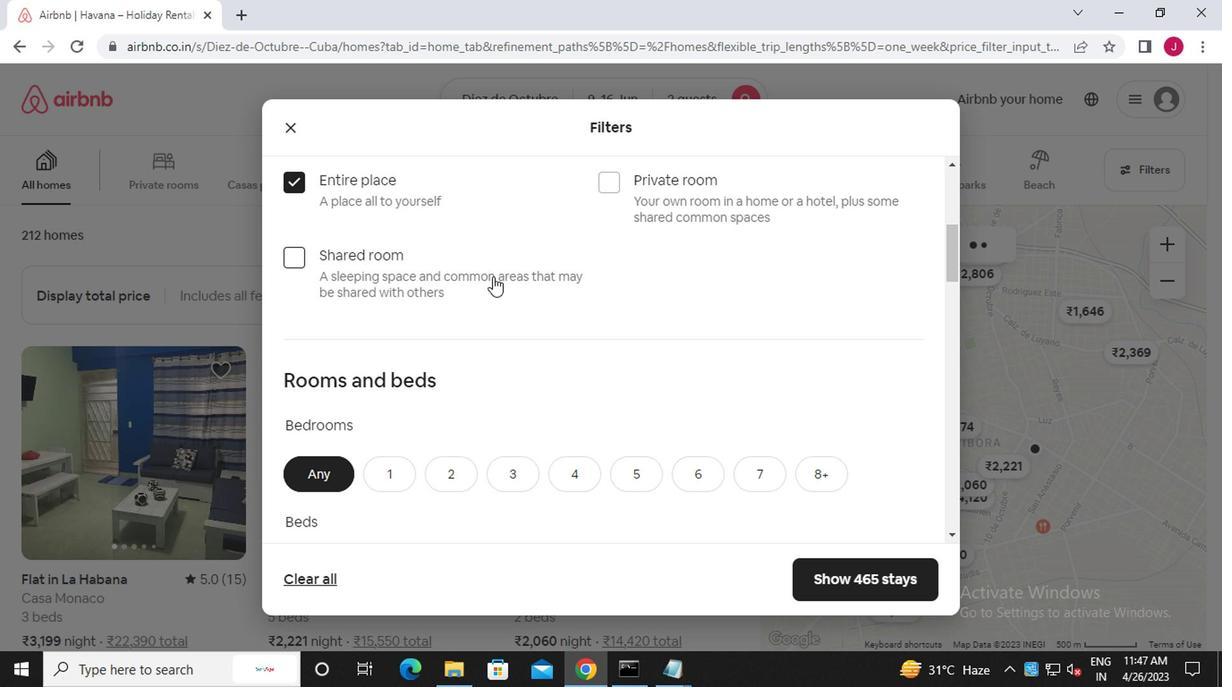 
Action: Mouse moved to (442, 214)
Screenshot: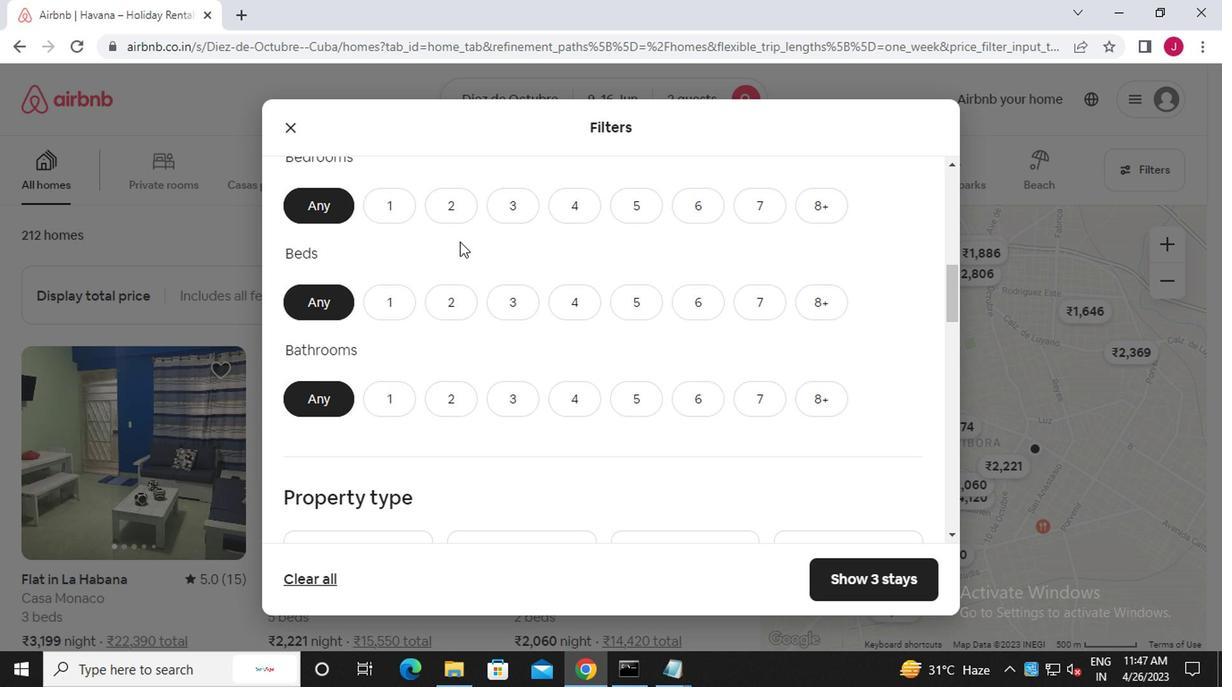 
Action: Mouse pressed left at (442, 214)
Screenshot: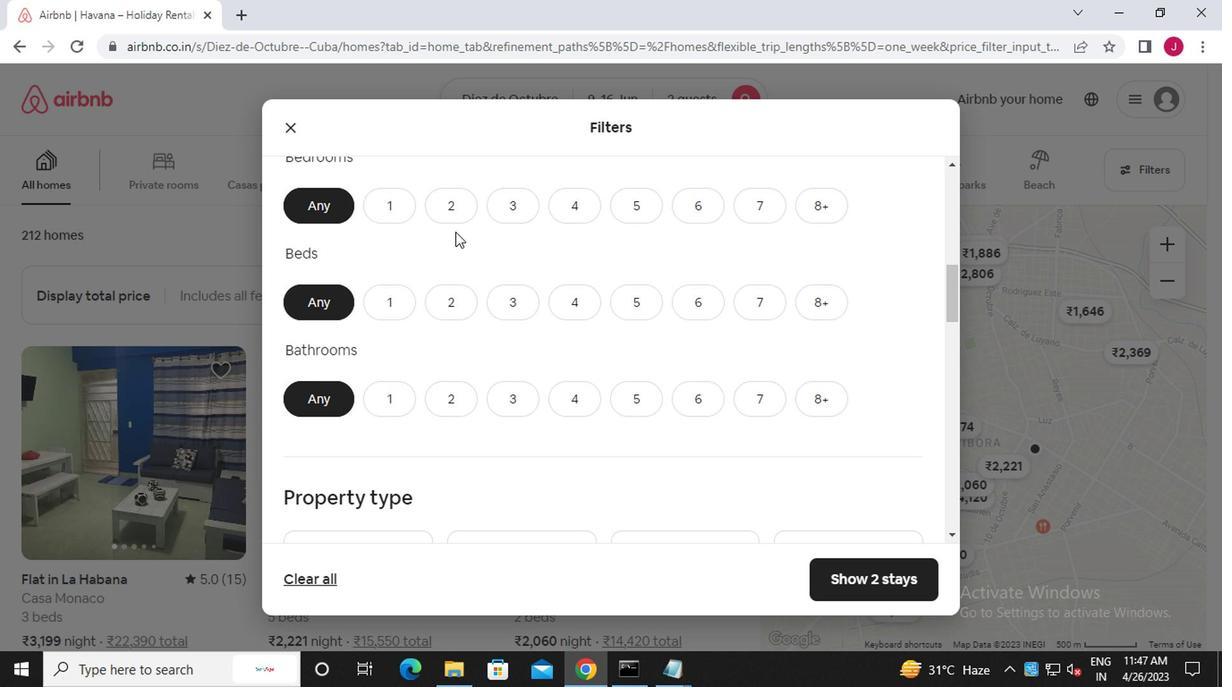 
Action: Mouse moved to (447, 294)
Screenshot: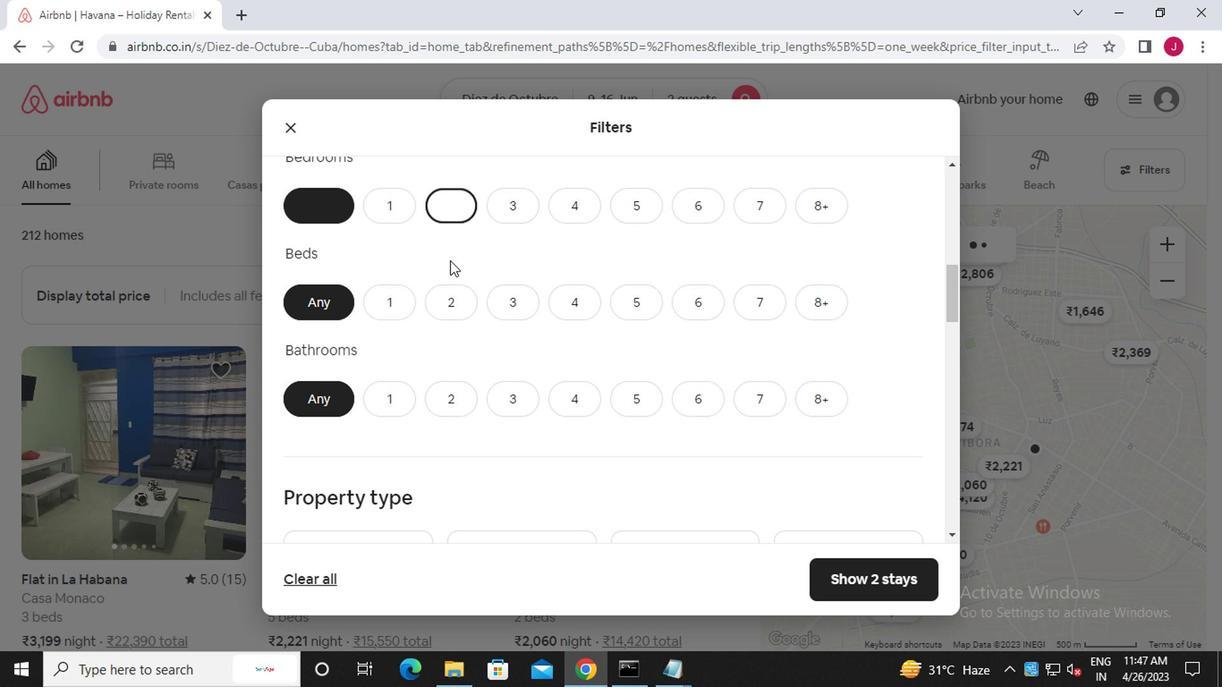 
Action: Mouse pressed left at (447, 294)
Screenshot: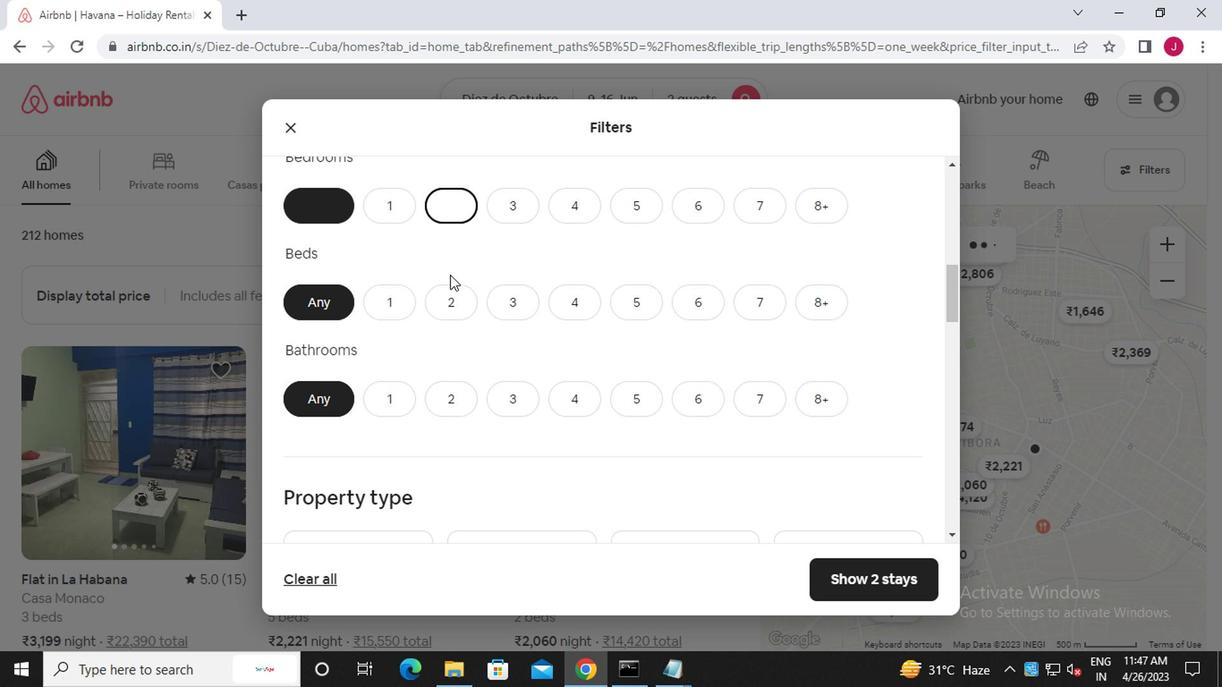 
Action: Mouse moved to (383, 396)
Screenshot: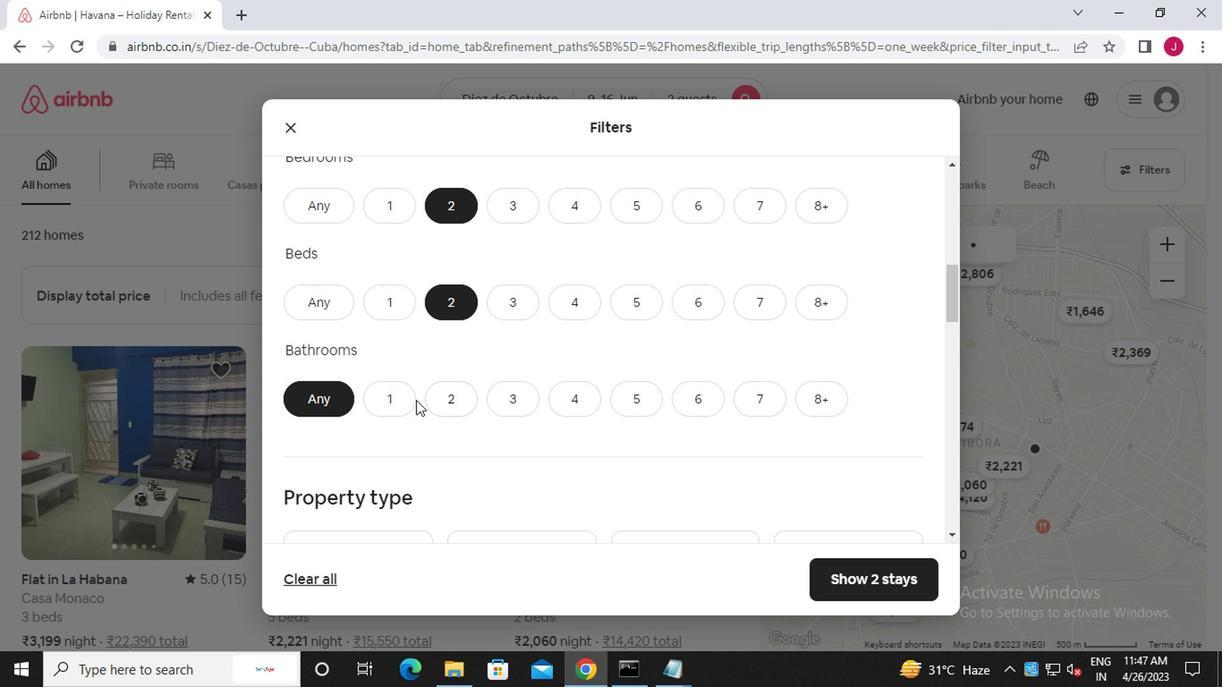 
Action: Mouse pressed left at (383, 396)
Screenshot: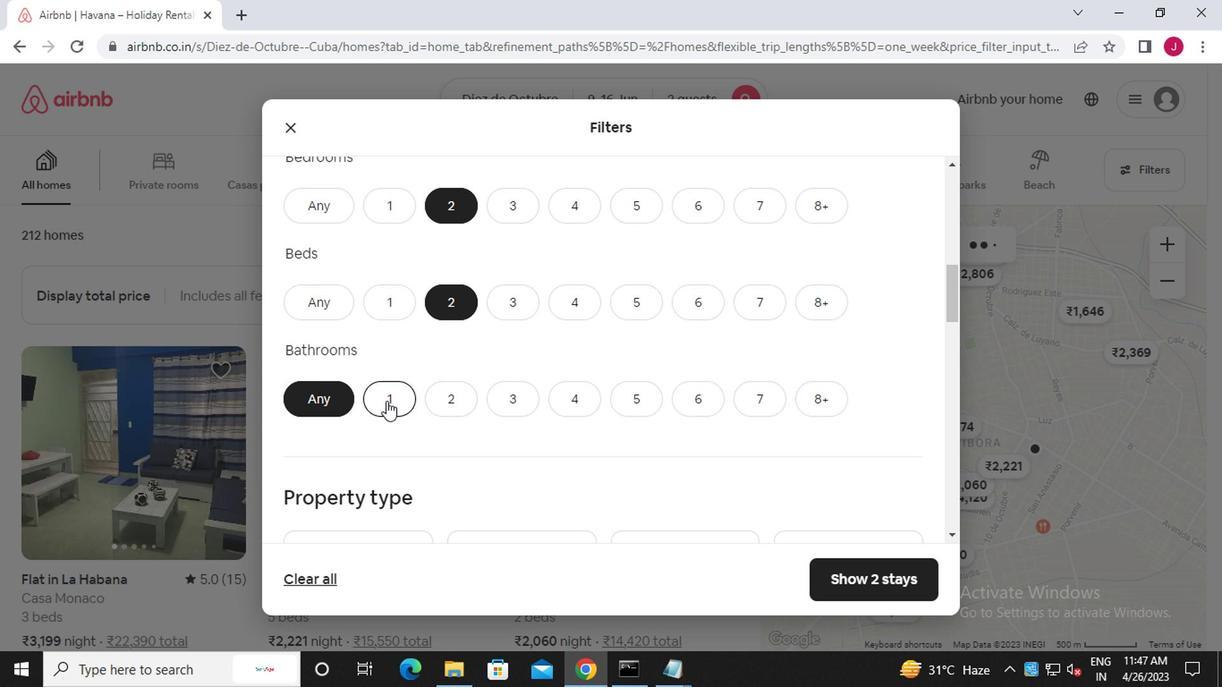 
Action: Mouse moved to (506, 433)
Screenshot: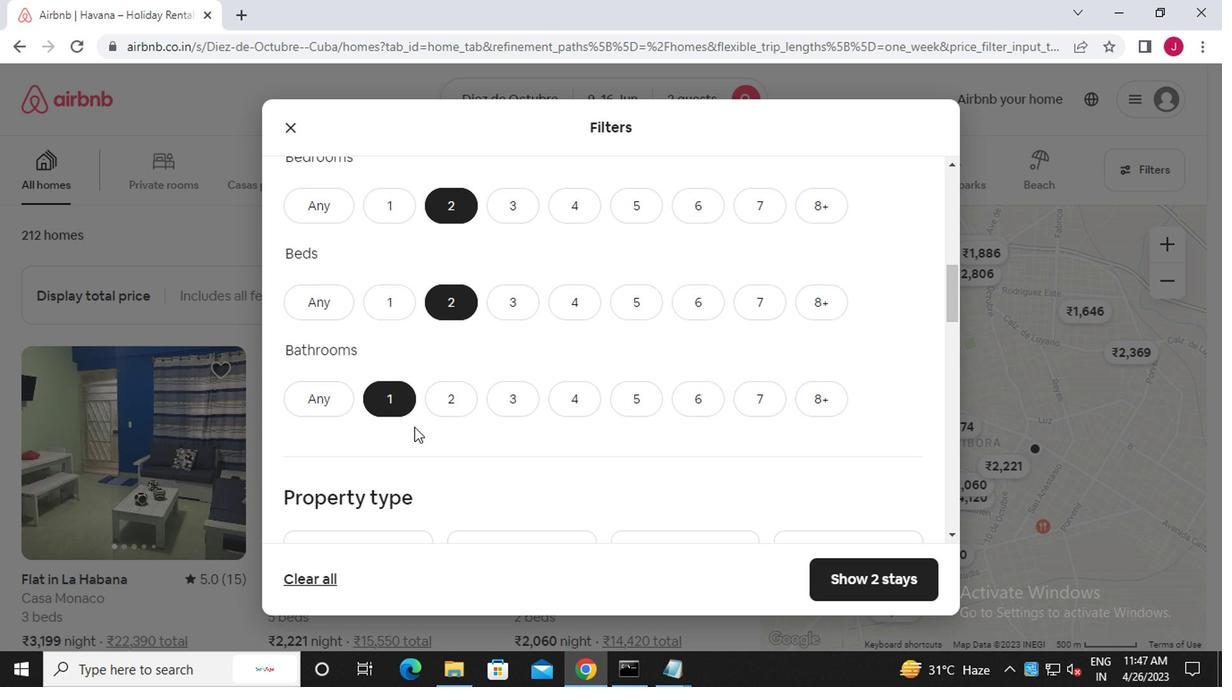 
Action: Mouse scrolled (506, 432) with delta (0, 0)
Screenshot: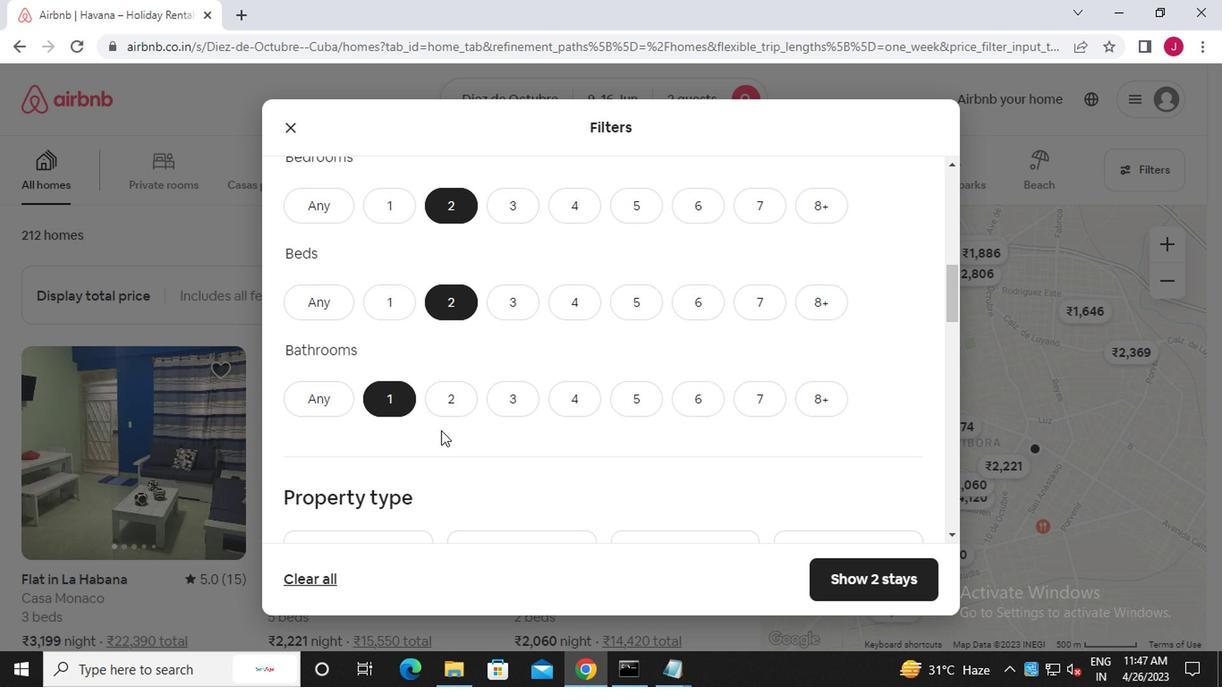 
Action: Mouse scrolled (506, 432) with delta (0, 0)
Screenshot: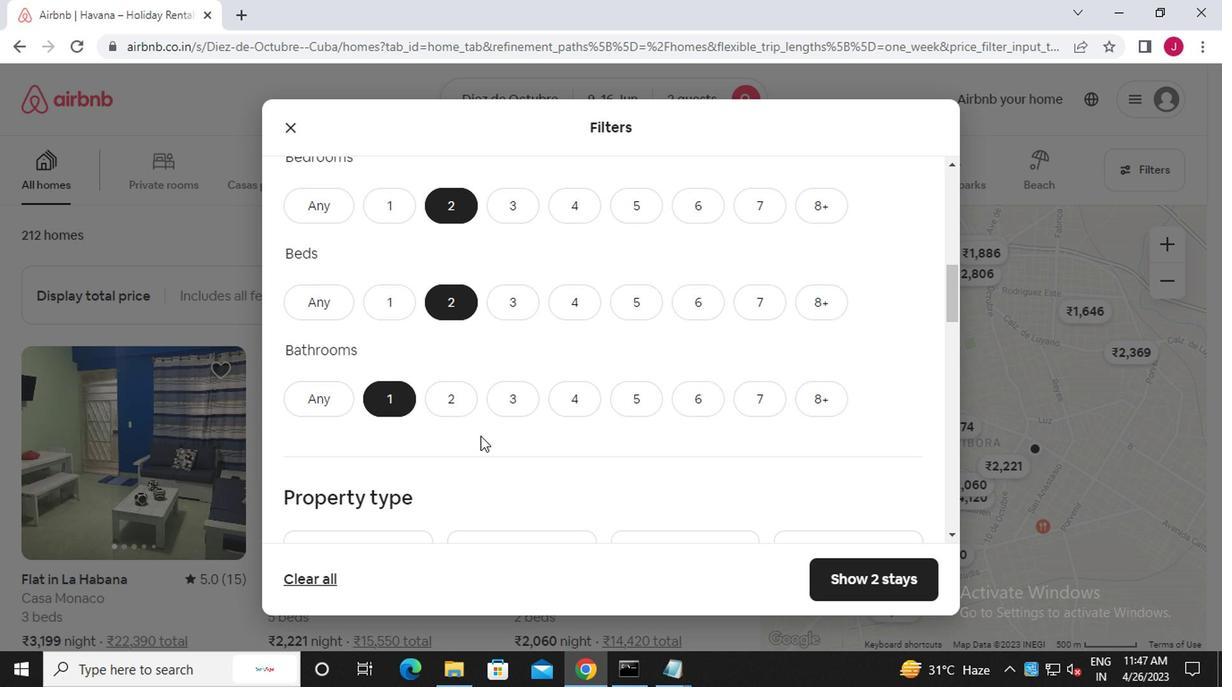 
Action: Mouse scrolled (506, 432) with delta (0, 0)
Screenshot: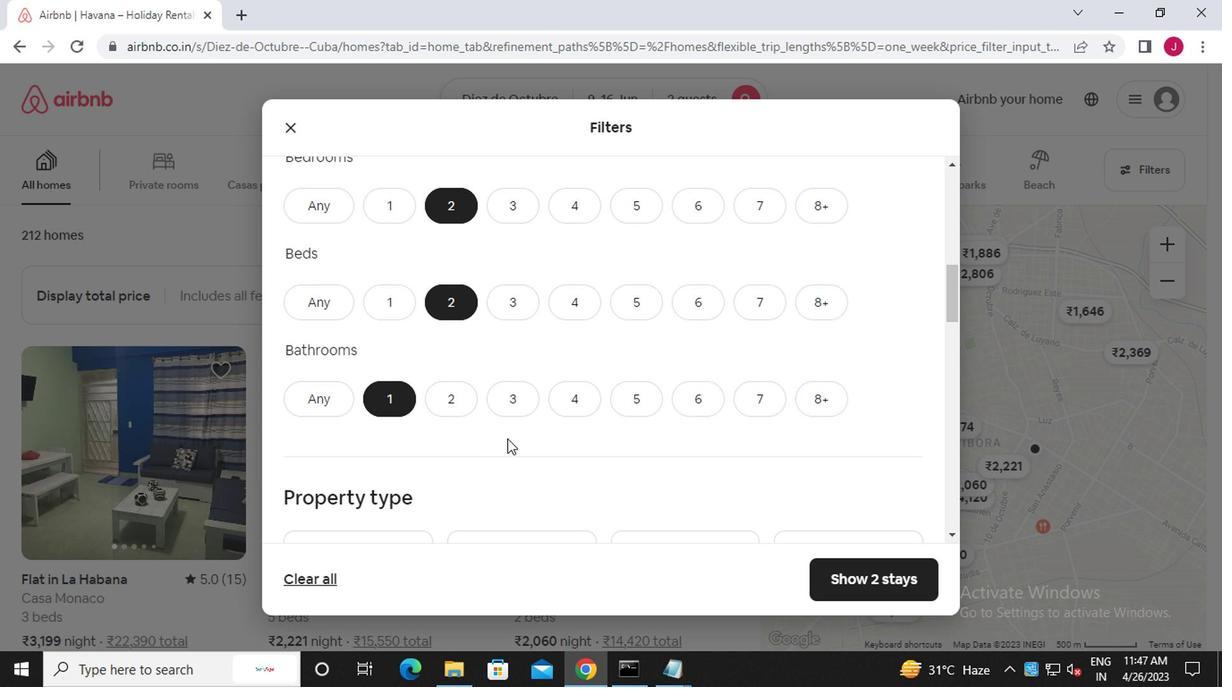 
Action: Mouse scrolled (506, 432) with delta (0, 0)
Screenshot: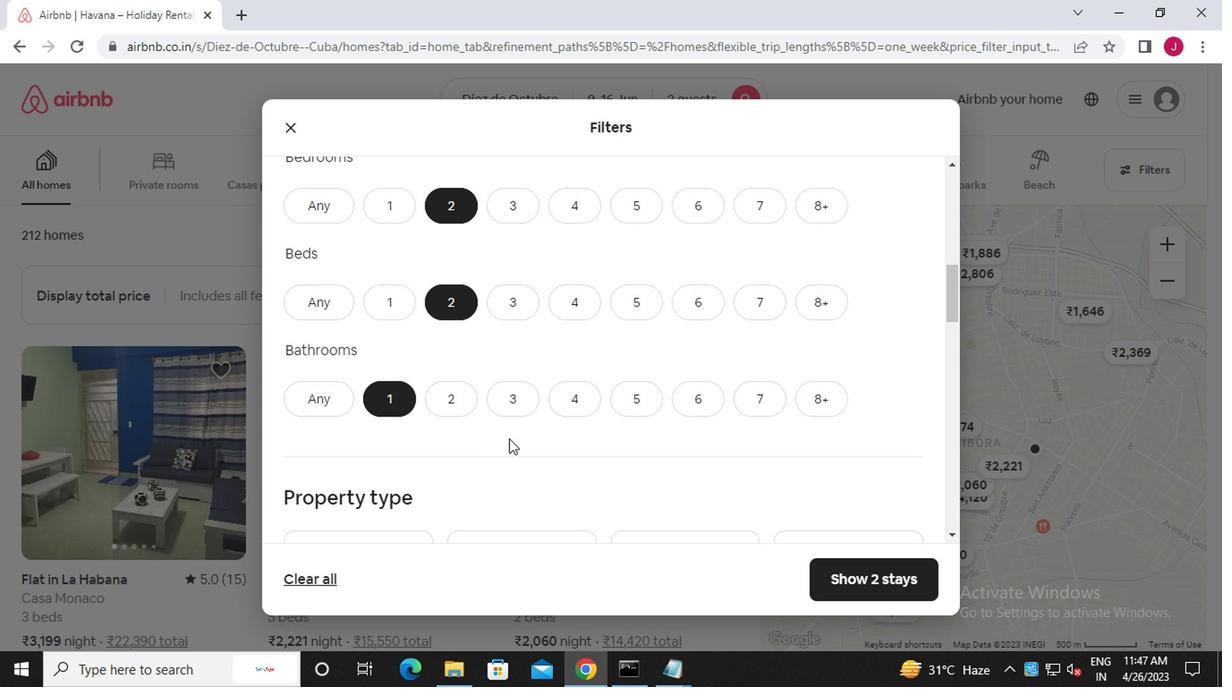 
Action: Mouse moved to (385, 260)
Screenshot: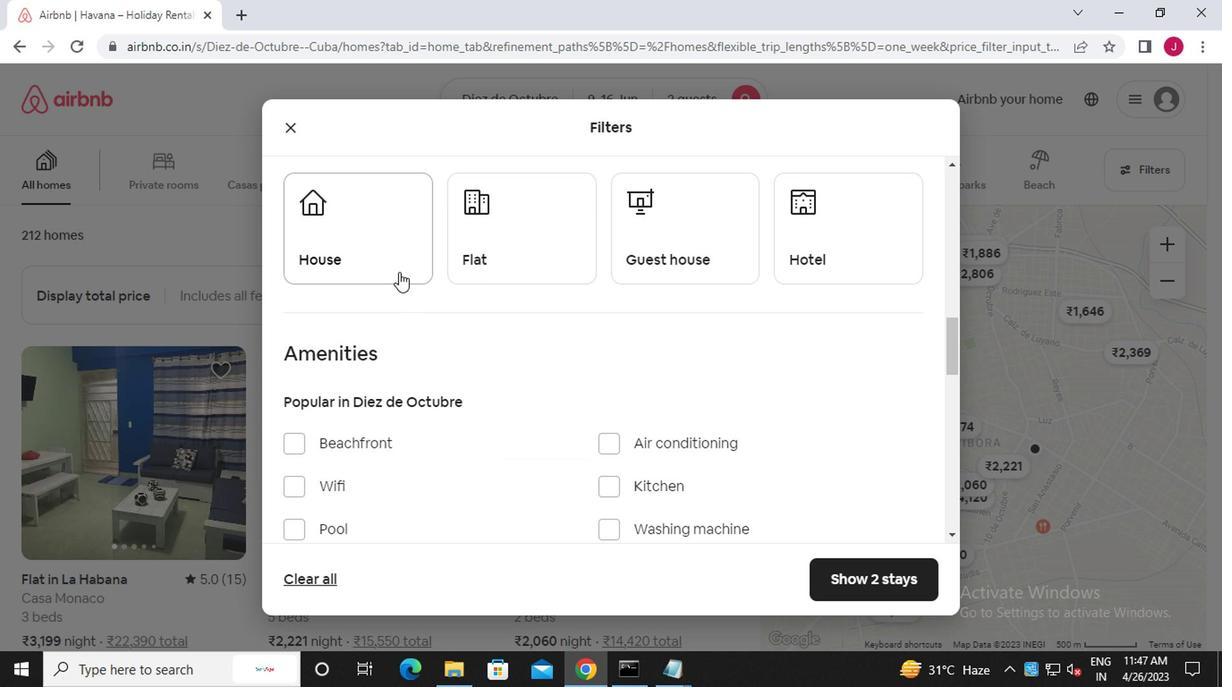 
Action: Mouse pressed left at (385, 260)
Screenshot: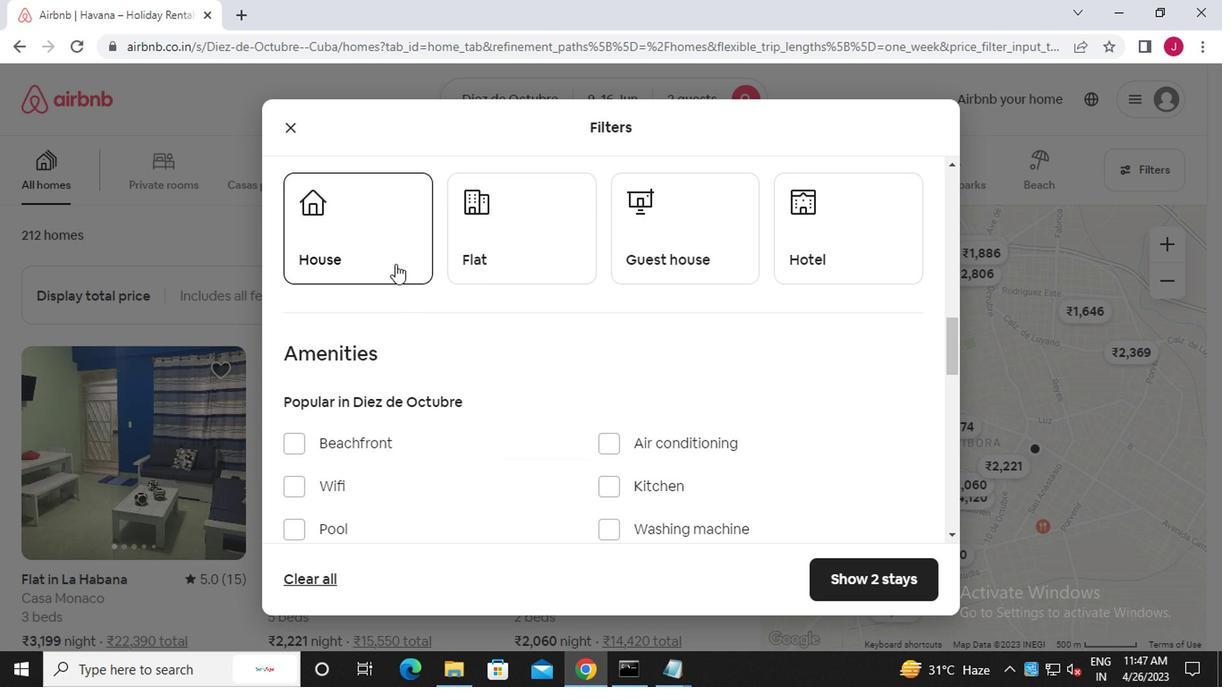 
Action: Mouse moved to (499, 263)
Screenshot: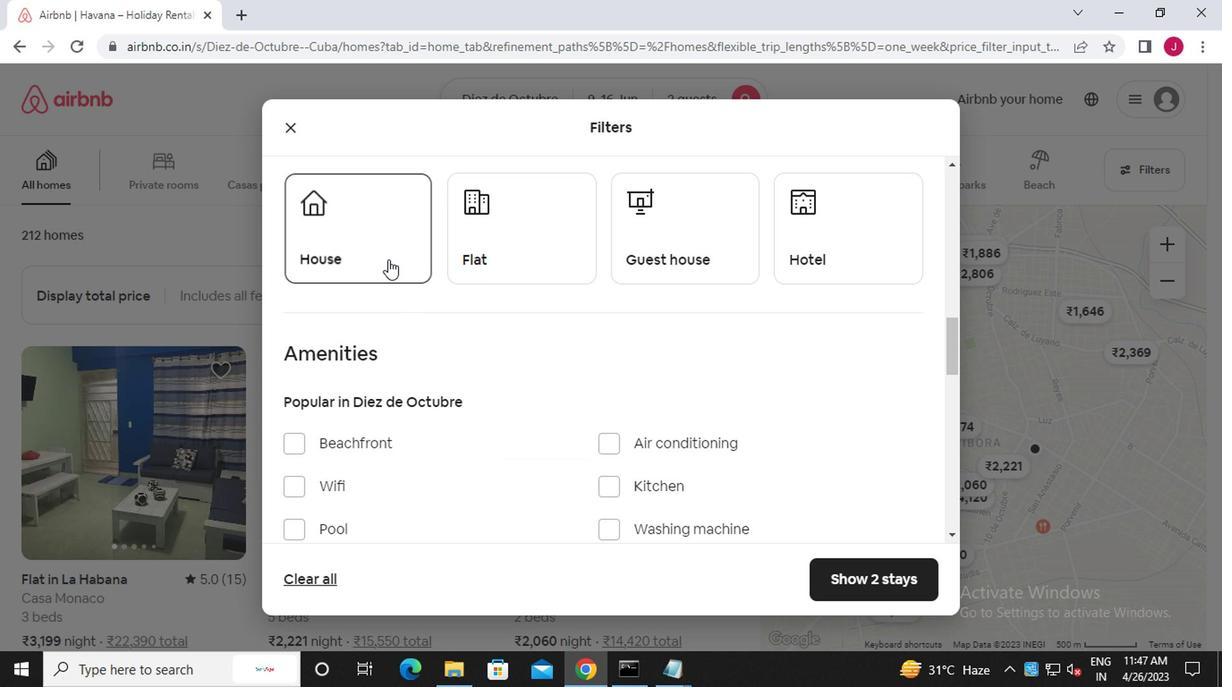 
Action: Mouse pressed left at (499, 263)
Screenshot: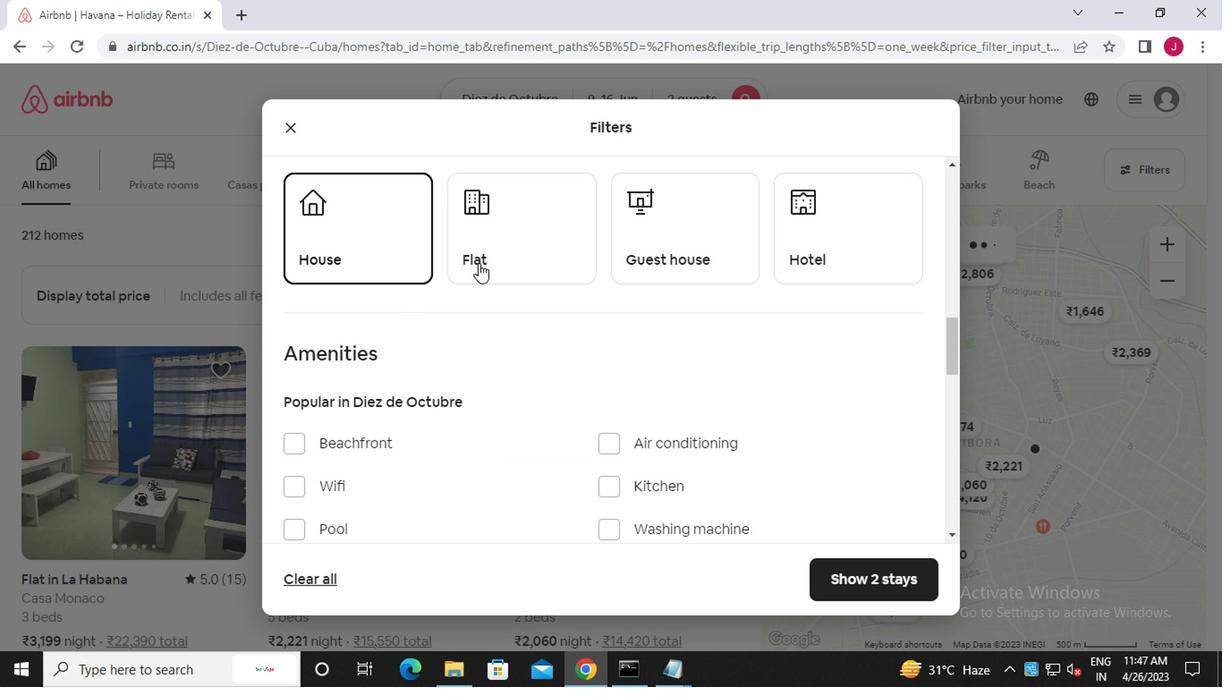 
Action: Mouse moved to (704, 236)
Screenshot: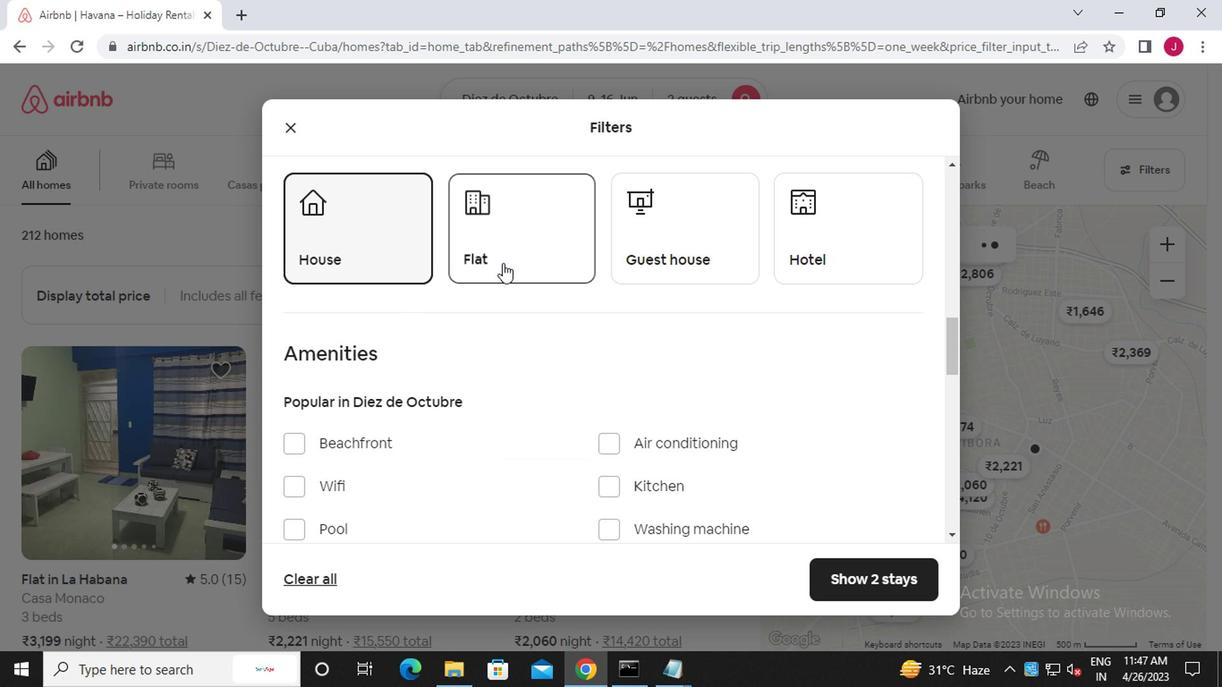 
Action: Mouse pressed left at (704, 236)
Screenshot: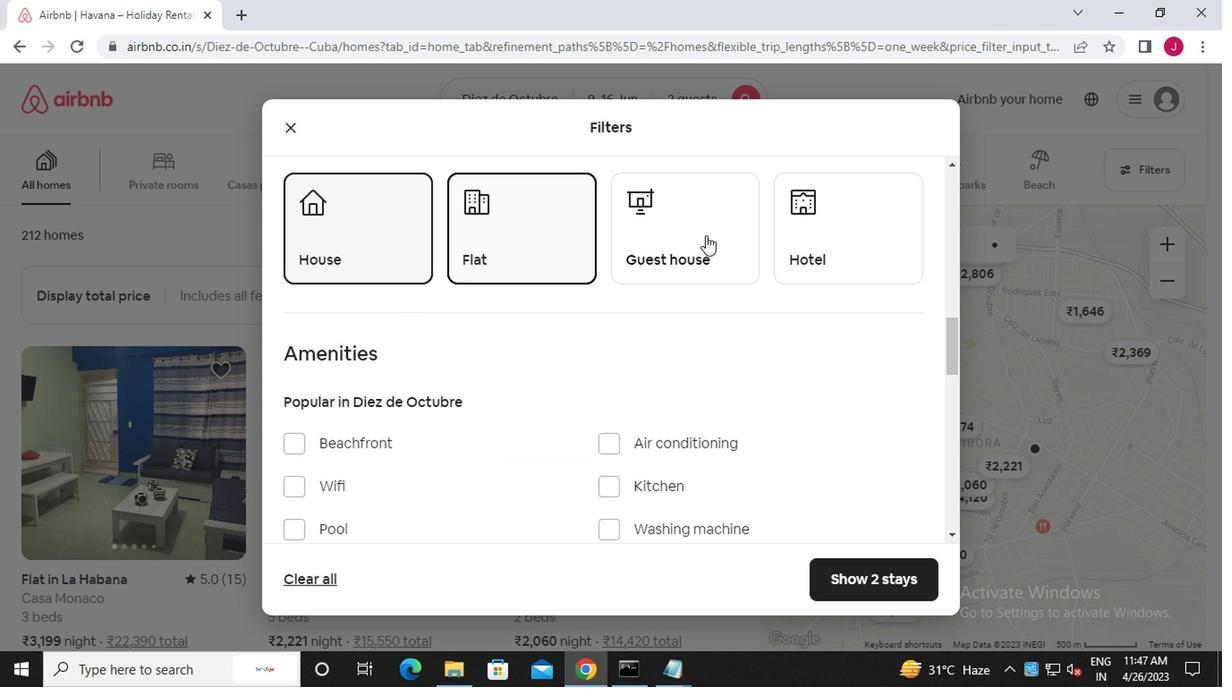 
Action: Mouse moved to (723, 284)
Screenshot: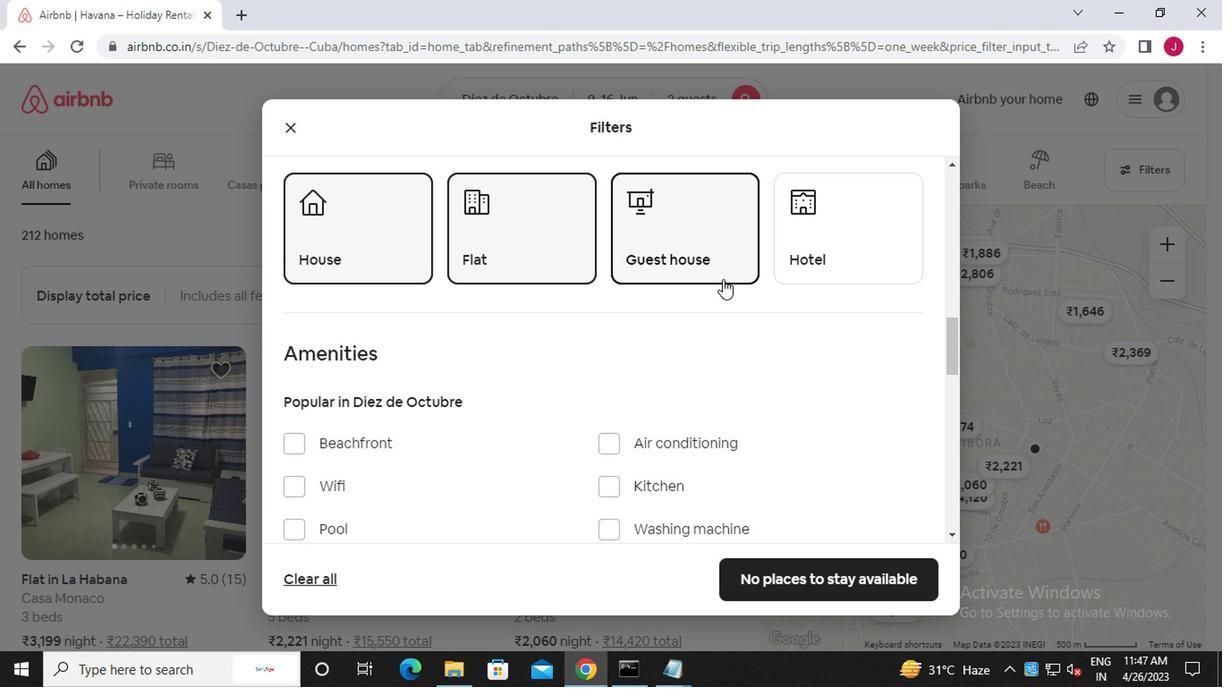 
Action: Mouse scrolled (723, 284) with delta (0, 0)
Screenshot: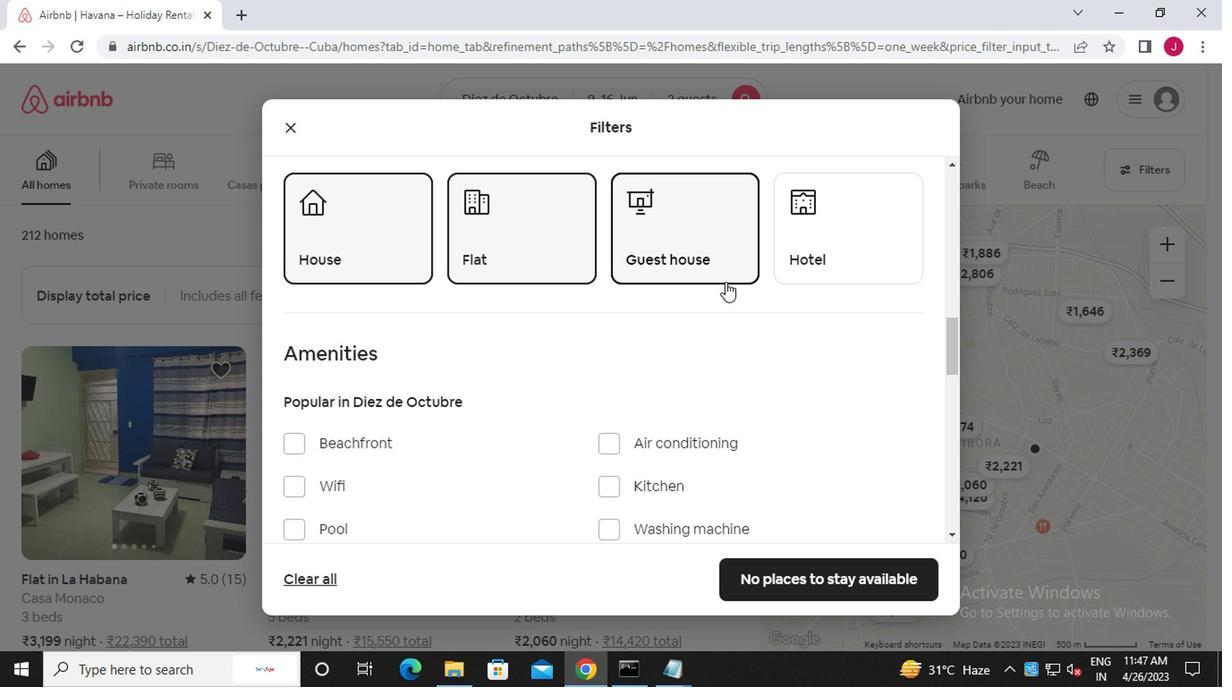 
Action: Mouse scrolled (723, 284) with delta (0, 0)
Screenshot: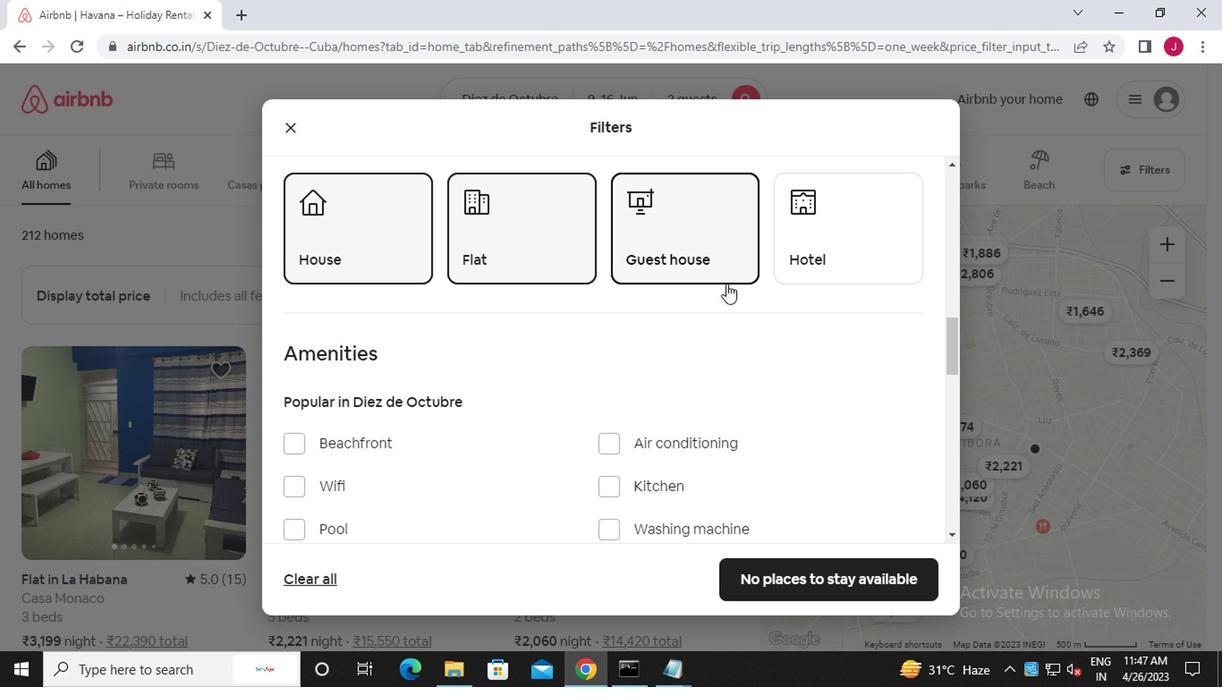 
Action: Mouse moved to (723, 284)
Screenshot: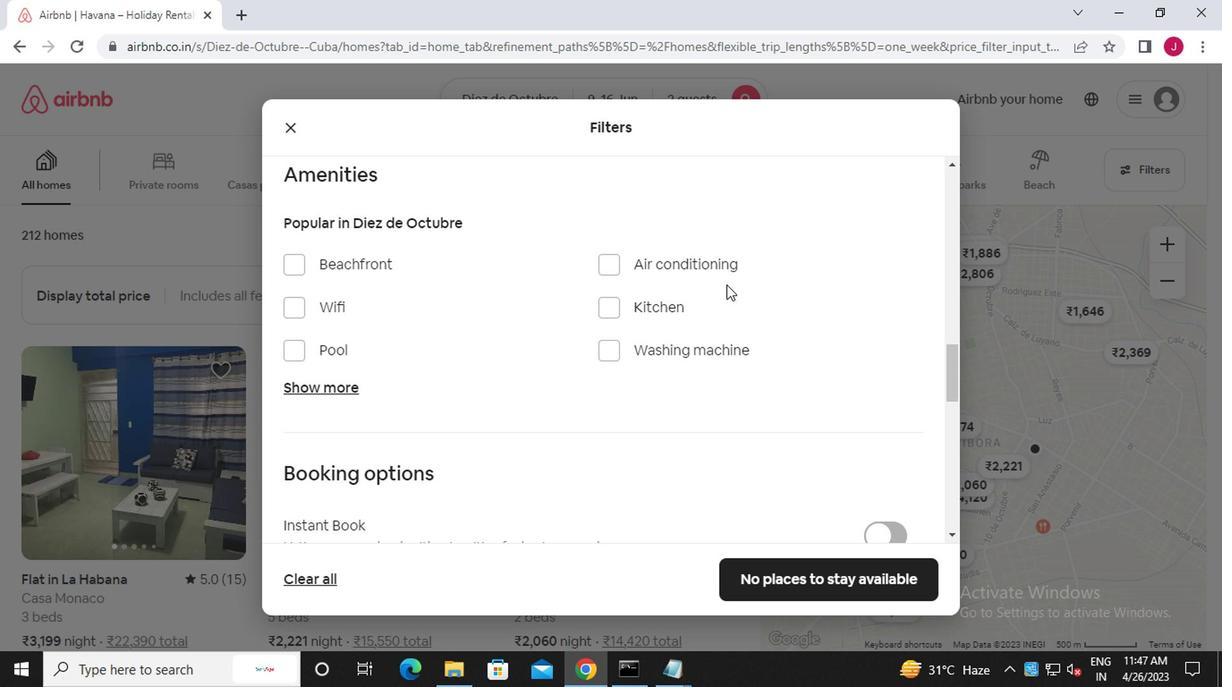 
Action: Mouse scrolled (723, 284) with delta (0, 0)
Screenshot: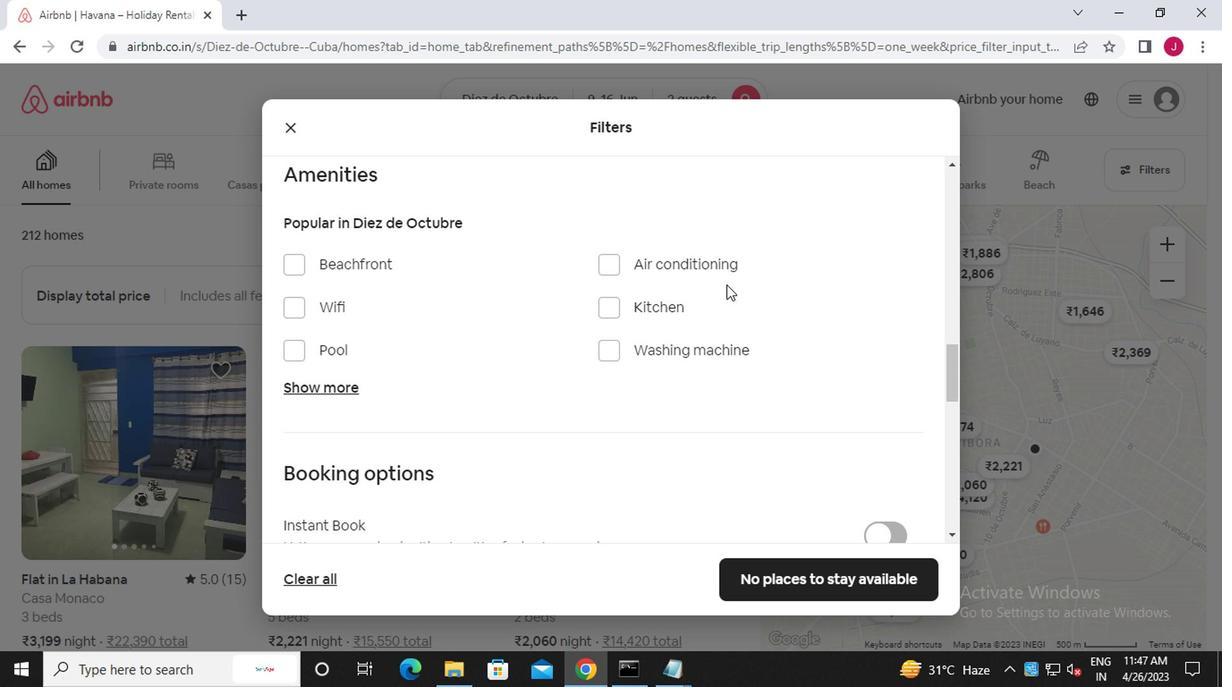 
Action: Mouse scrolled (723, 284) with delta (0, 0)
Screenshot: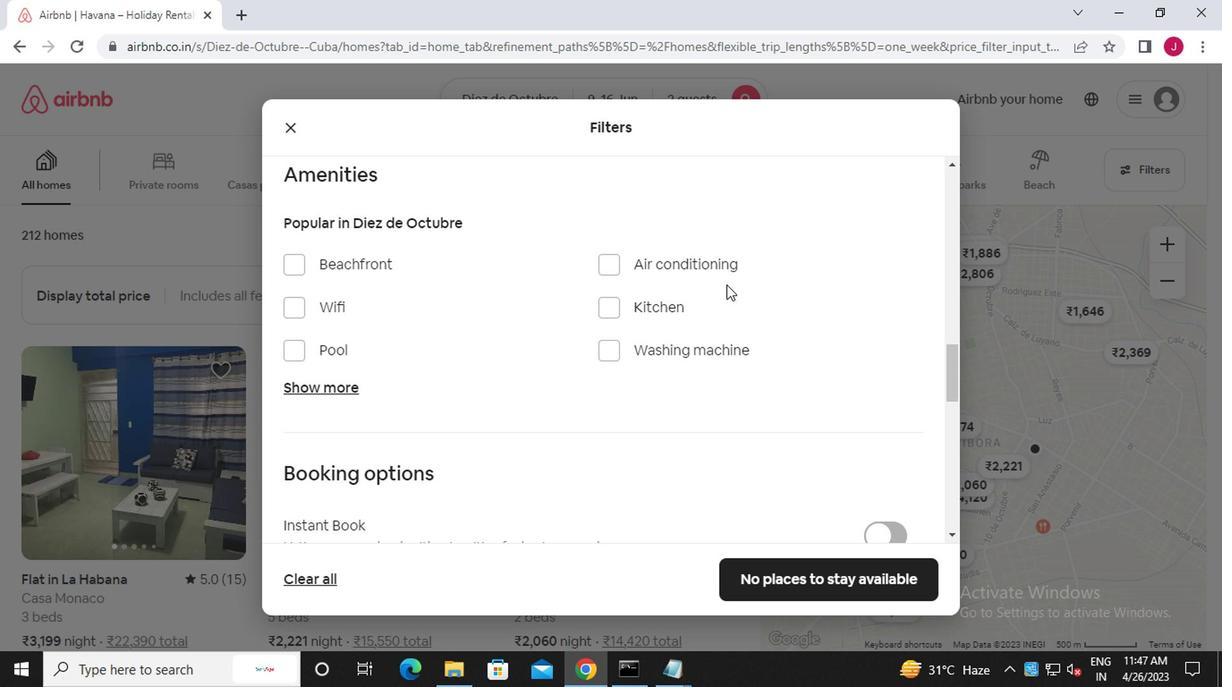 
Action: Mouse moved to (889, 404)
Screenshot: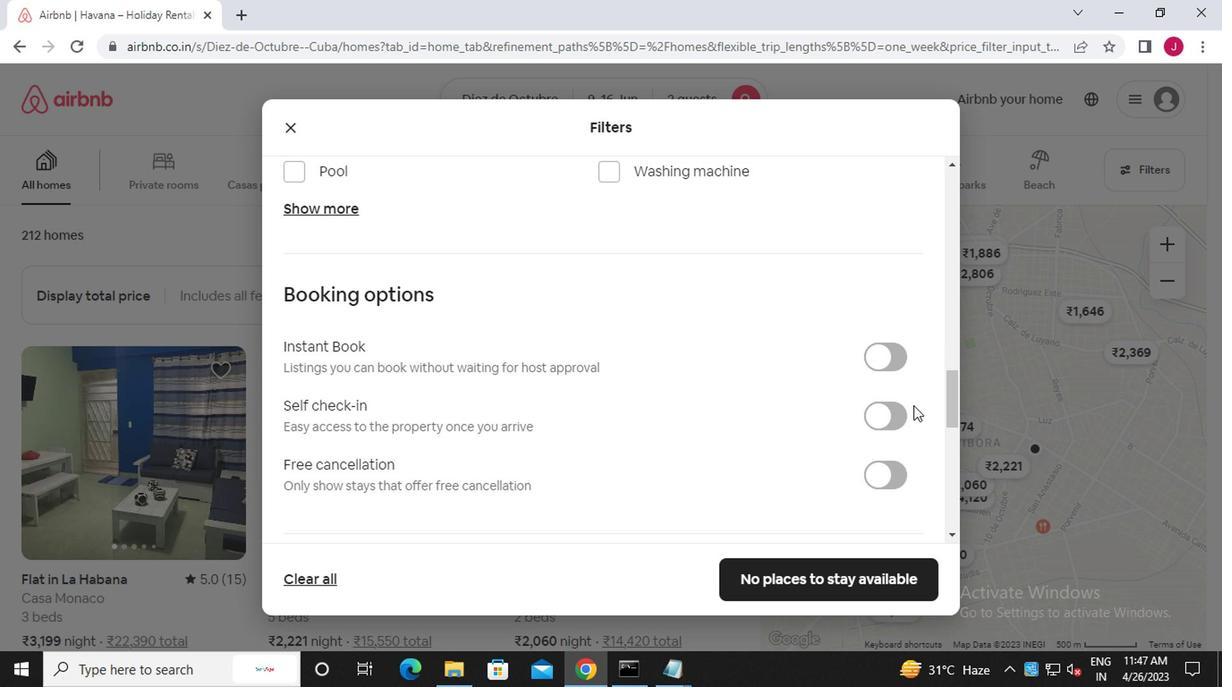 
Action: Mouse pressed left at (889, 404)
Screenshot: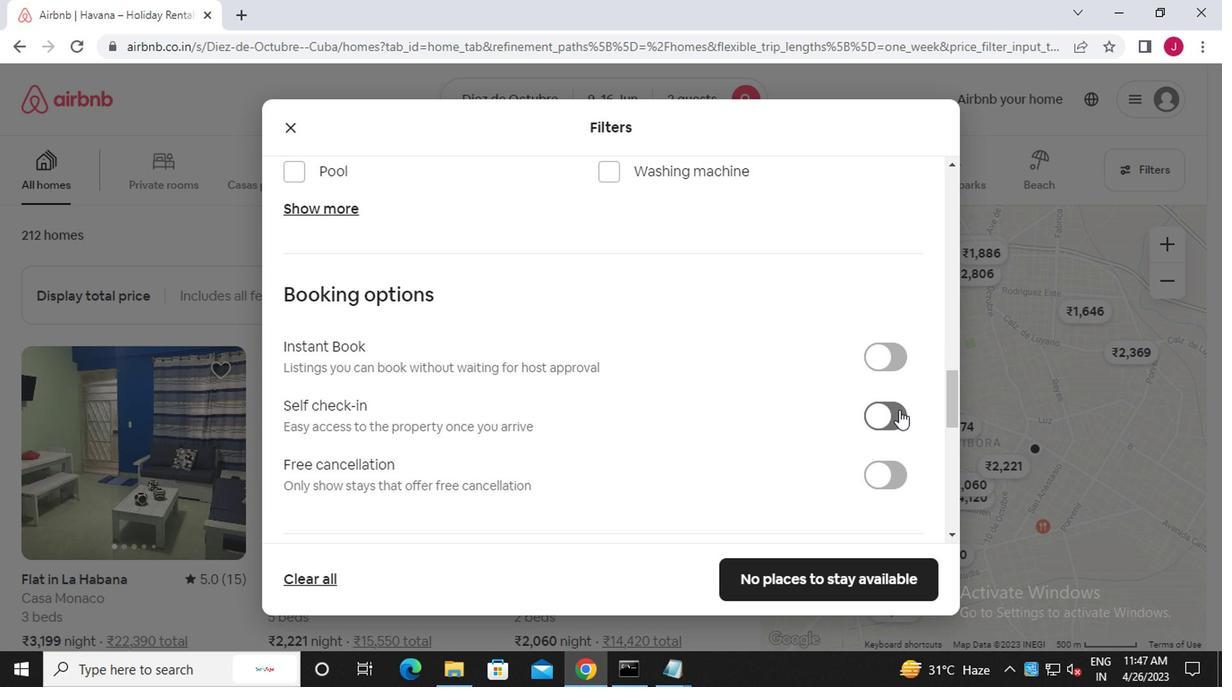 
Action: Mouse moved to (650, 431)
Screenshot: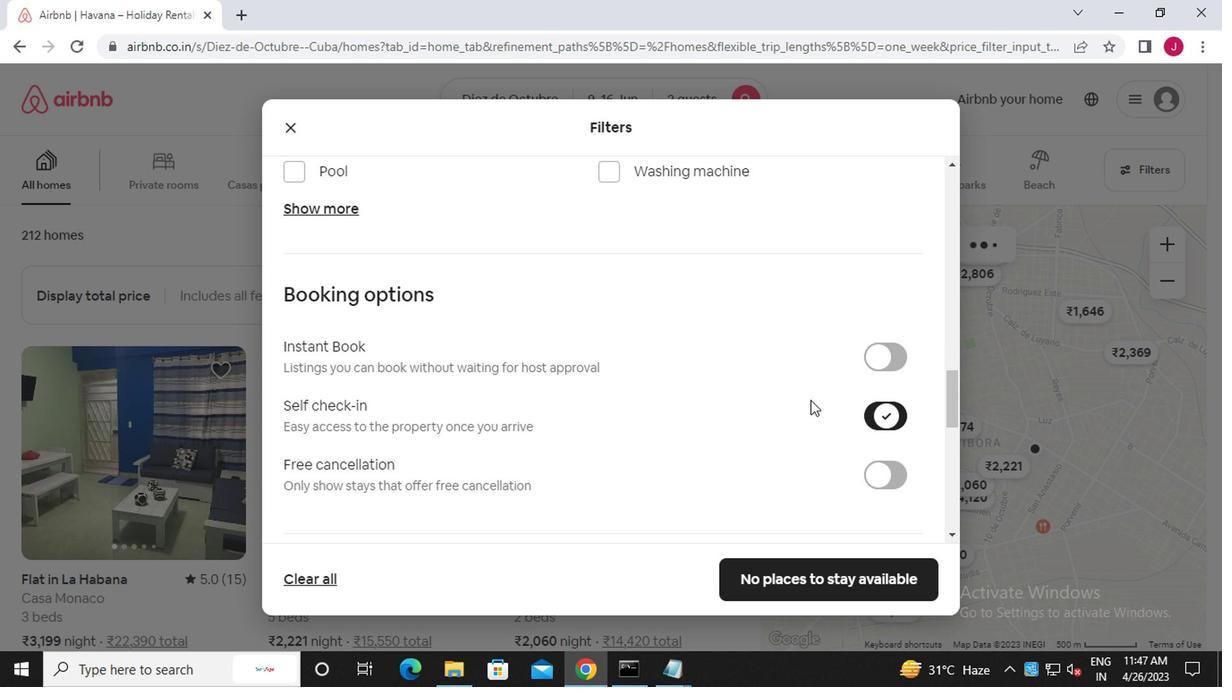 
Action: Mouse scrolled (650, 430) with delta (0, -1)
Screenshot: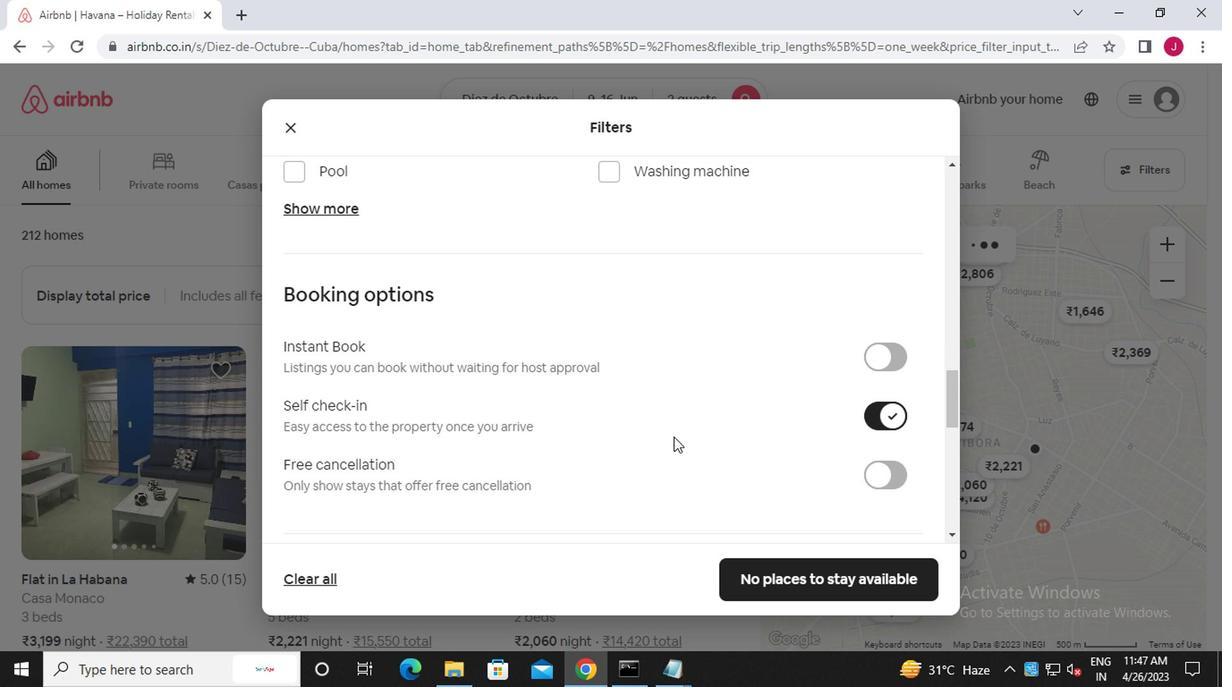 
Action: Mouse scrolled (650, 430) with delta (0, -1)
Screenshot: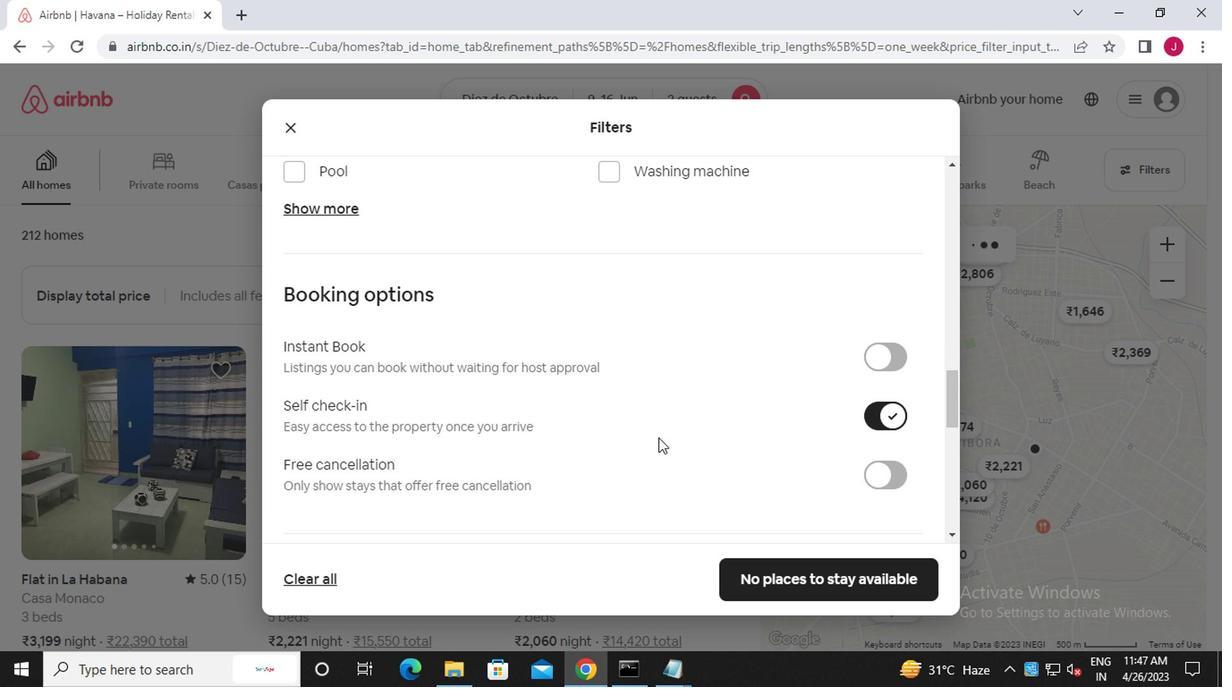 
Action: Mouse scrolled (650, 430) with delta (0, -1)
Screenshot: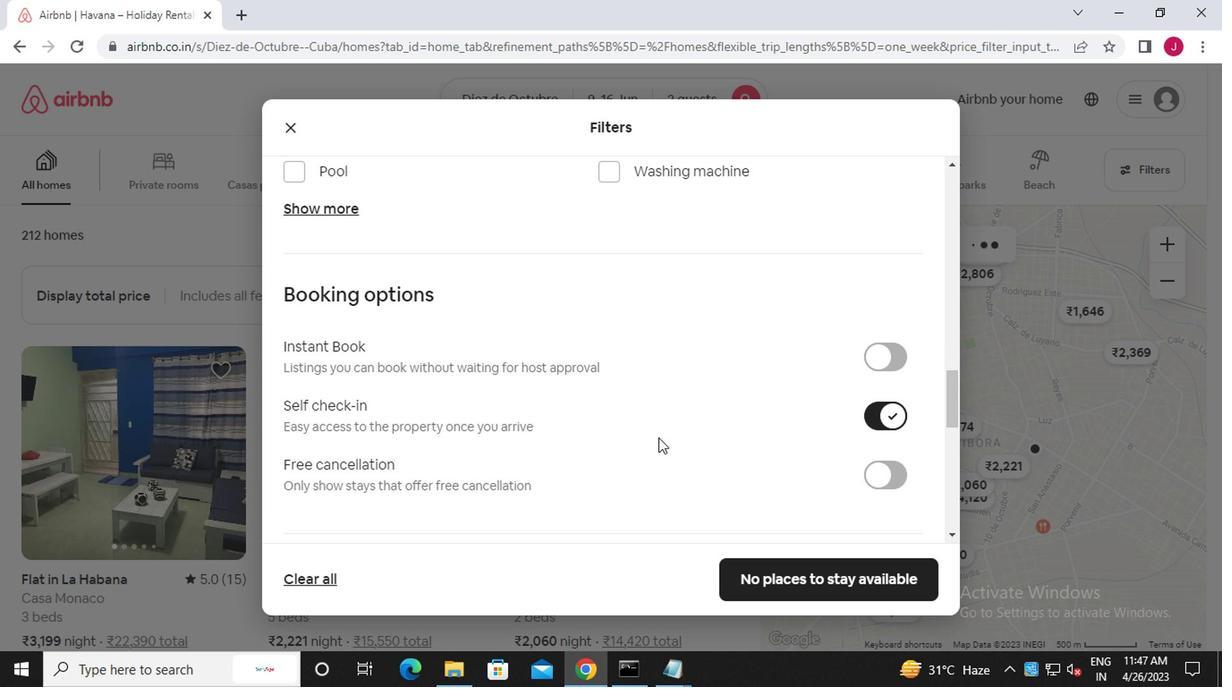 
Action: Mouse scrolled (650, 430) with delta (0, -1)
Screenshot: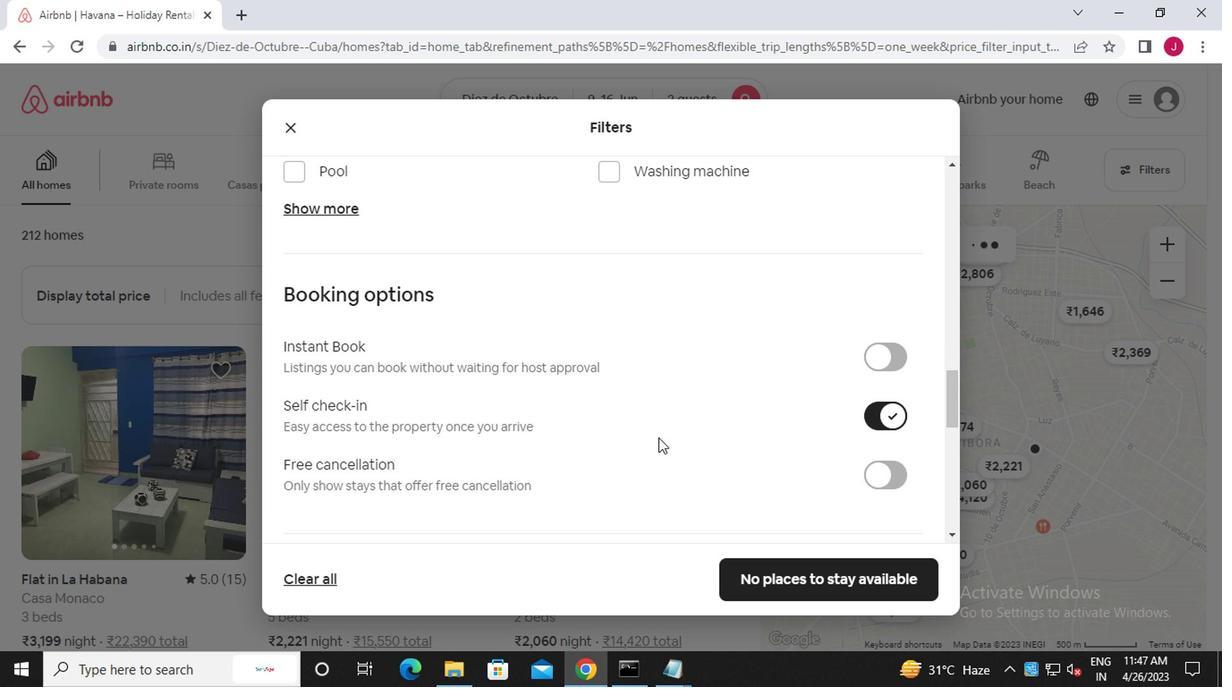 
Action: Mouse scrolled (650, 430) with delta (0, -1)
Screenshot: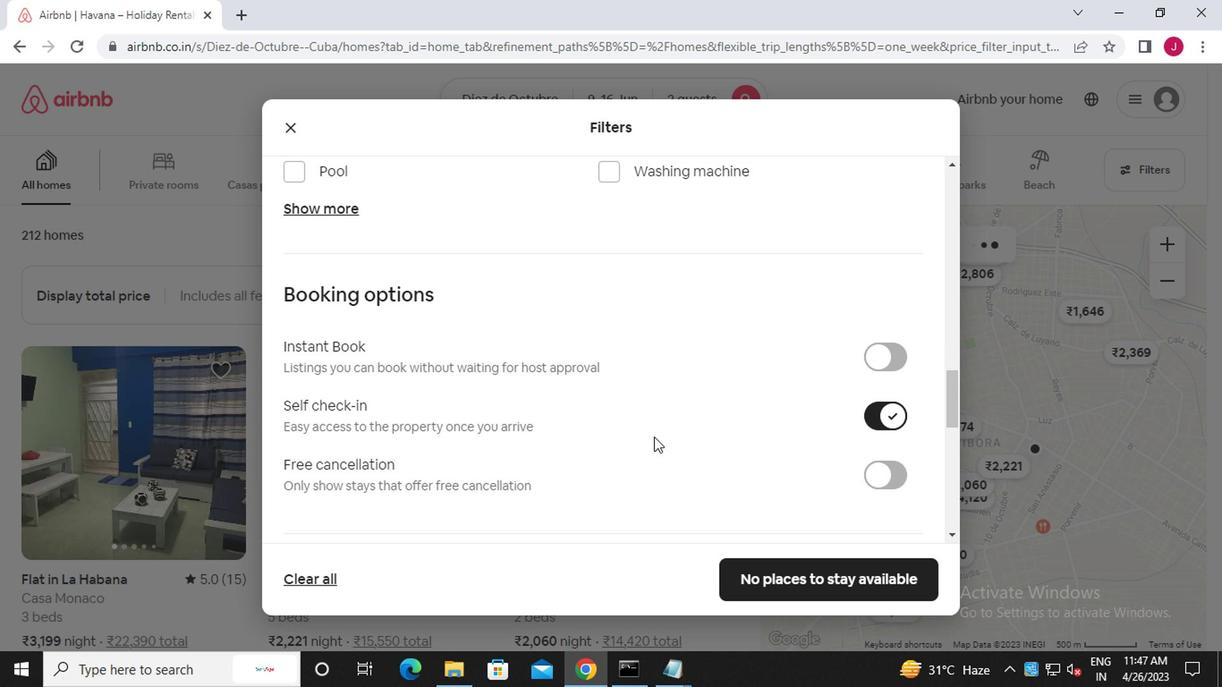 
Action: Mouse scrolled (650, 430) with delta (0, -1)
Screenshot: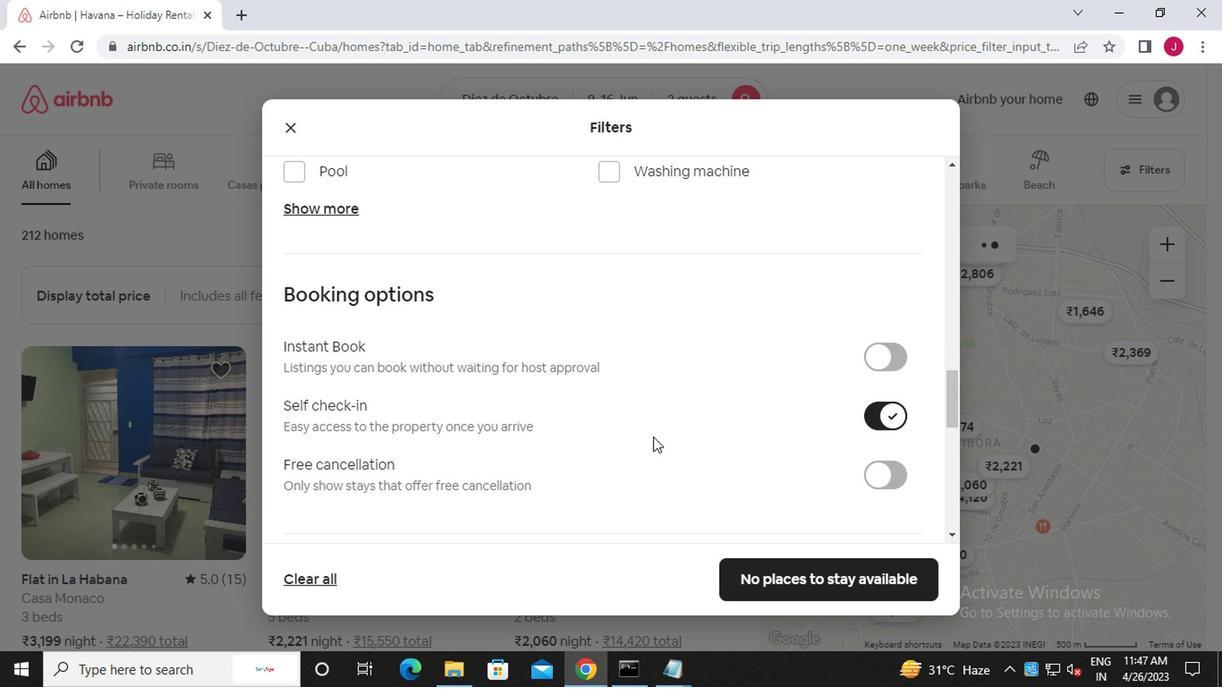 
Action: Mouse scrolled (650, 430) with delta (0, -1)
Screenshot: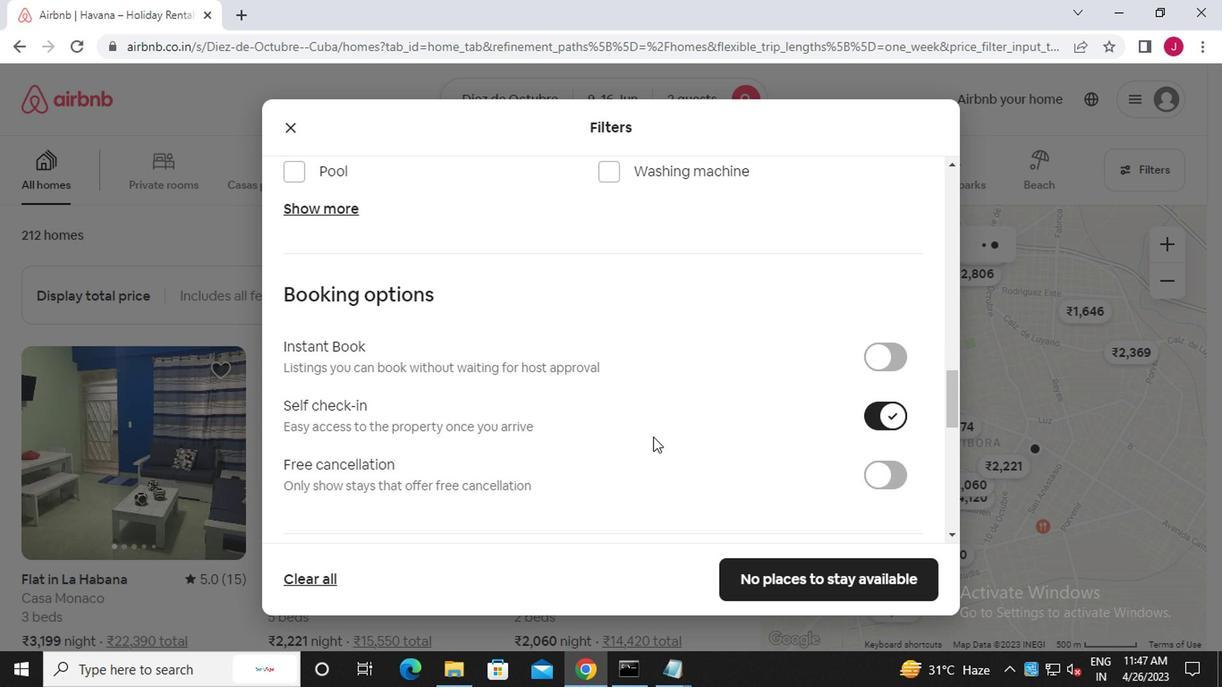 
Action: Mouse scrolled (650, 430) with delta (0, -1)
Screenshot: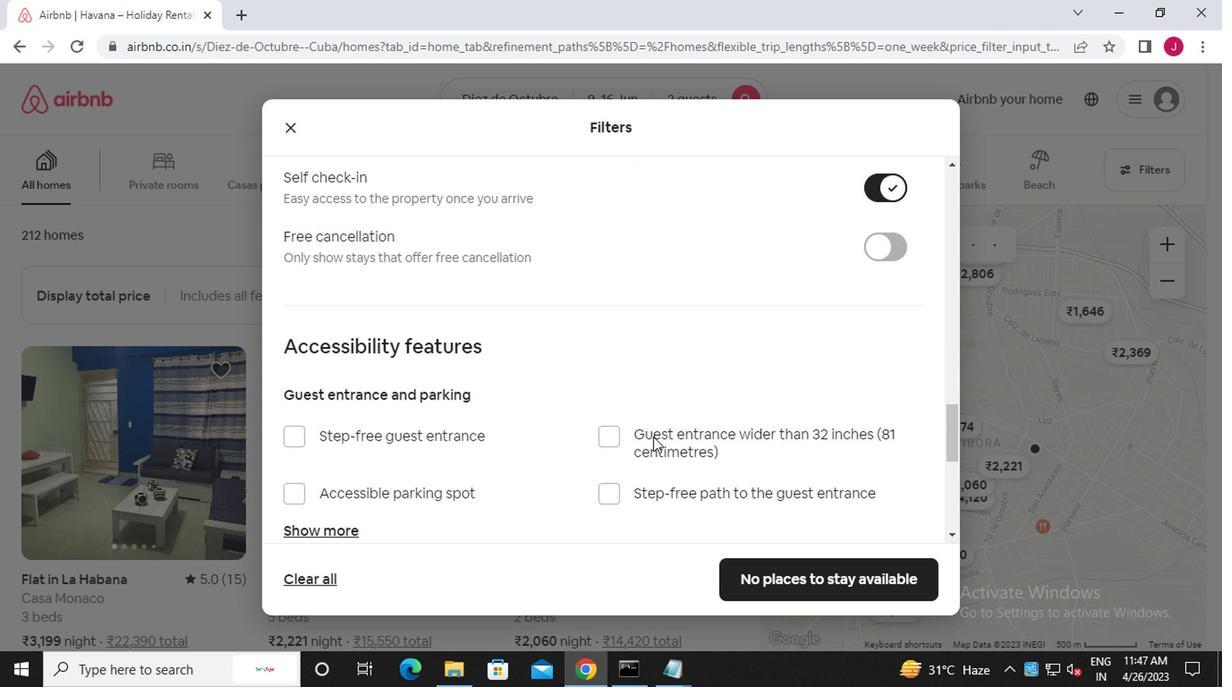 
Action: Mouse scrolled (650, 430) with delta (0, -1)
Screenshot: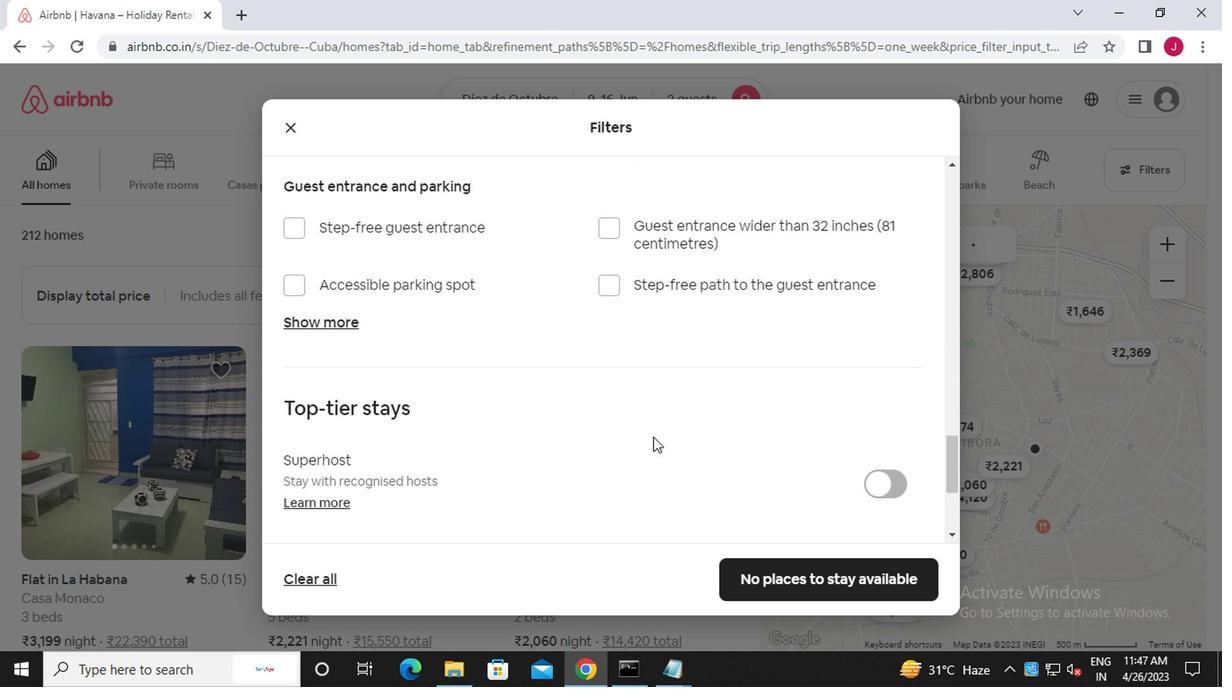 
Action: Mouse scrolled (650, 430) with delta (0, -1)
Screenshot: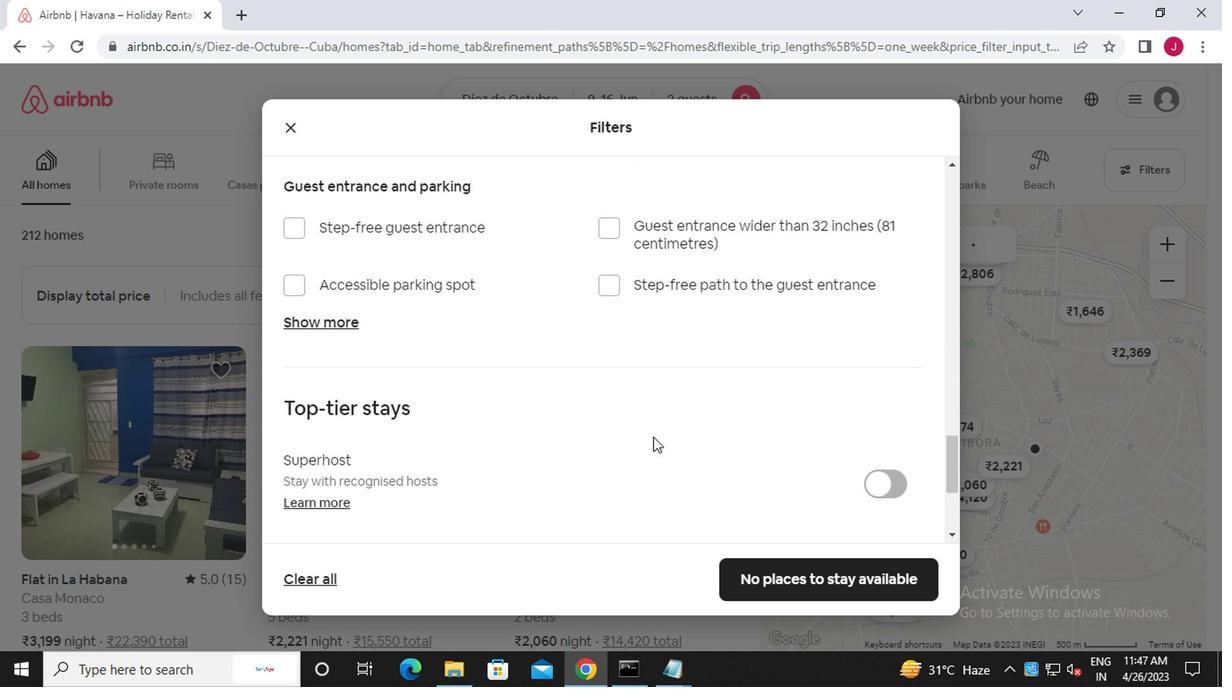 
Action: Mouse scrolled (650, 430) with delta (0, -1)
Screenshot: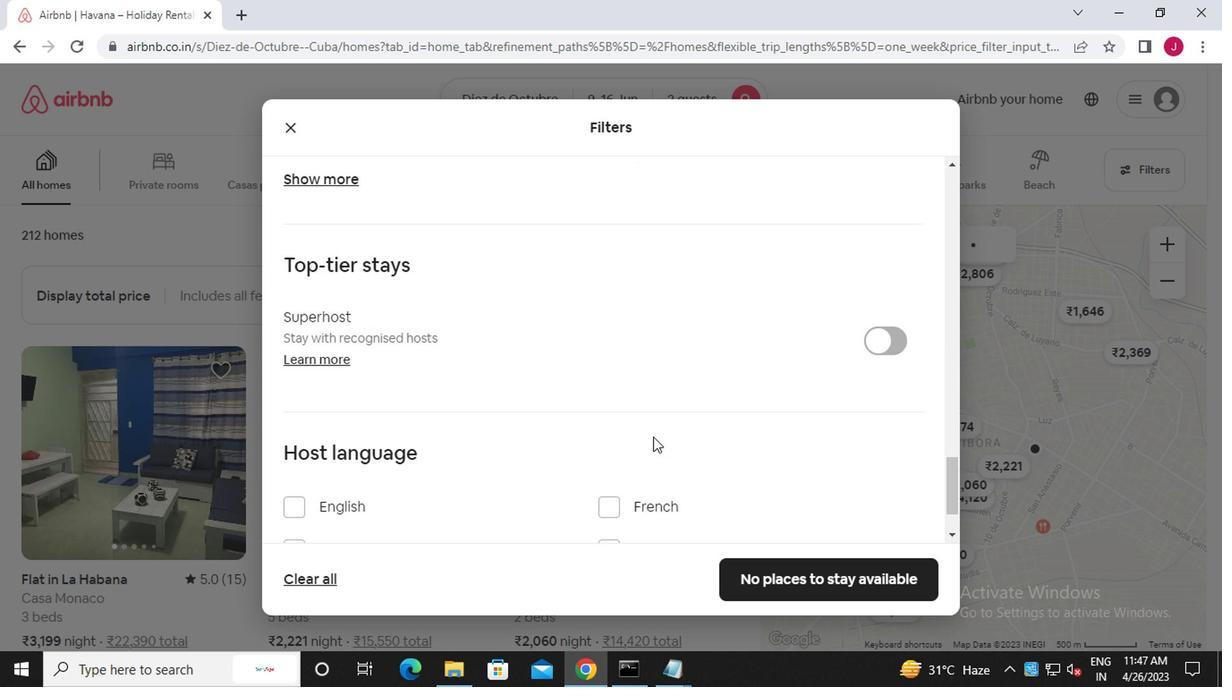 
Action: Mouse moved to (652, 432)
Screenshot: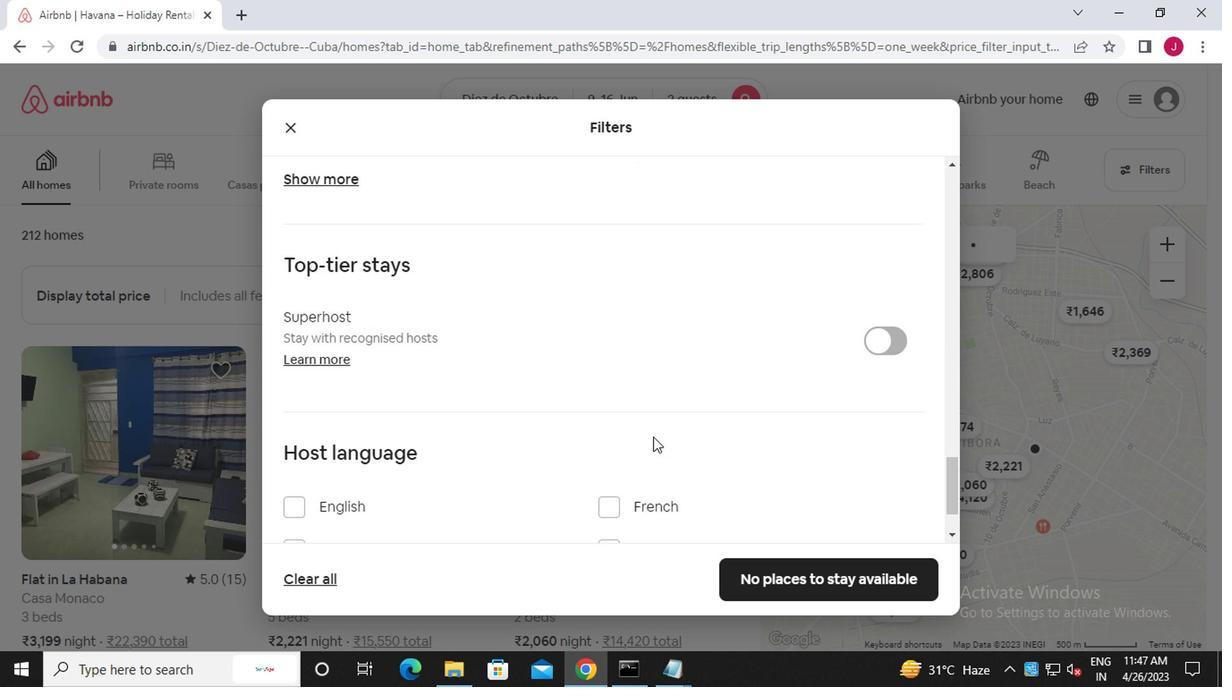 
Action: Mouse scrolled (652, 431) with delta (0, 0)
Screenshot: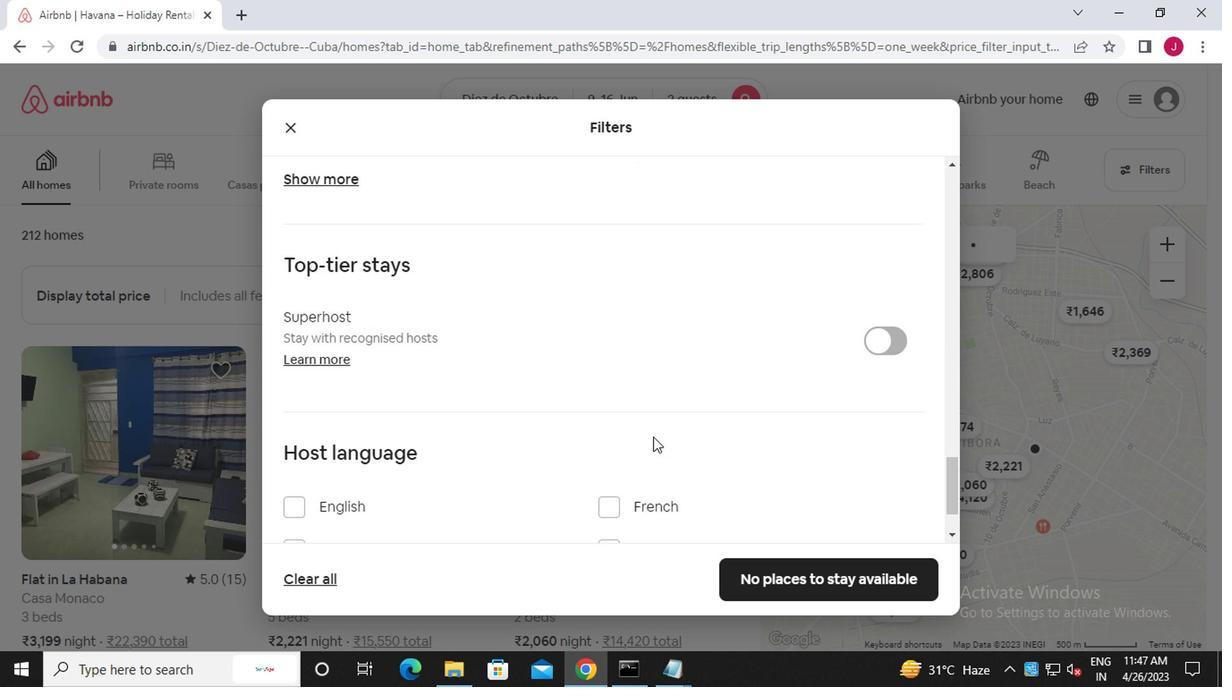 
Action: Mouse moved to (767, 564)
Screenshot: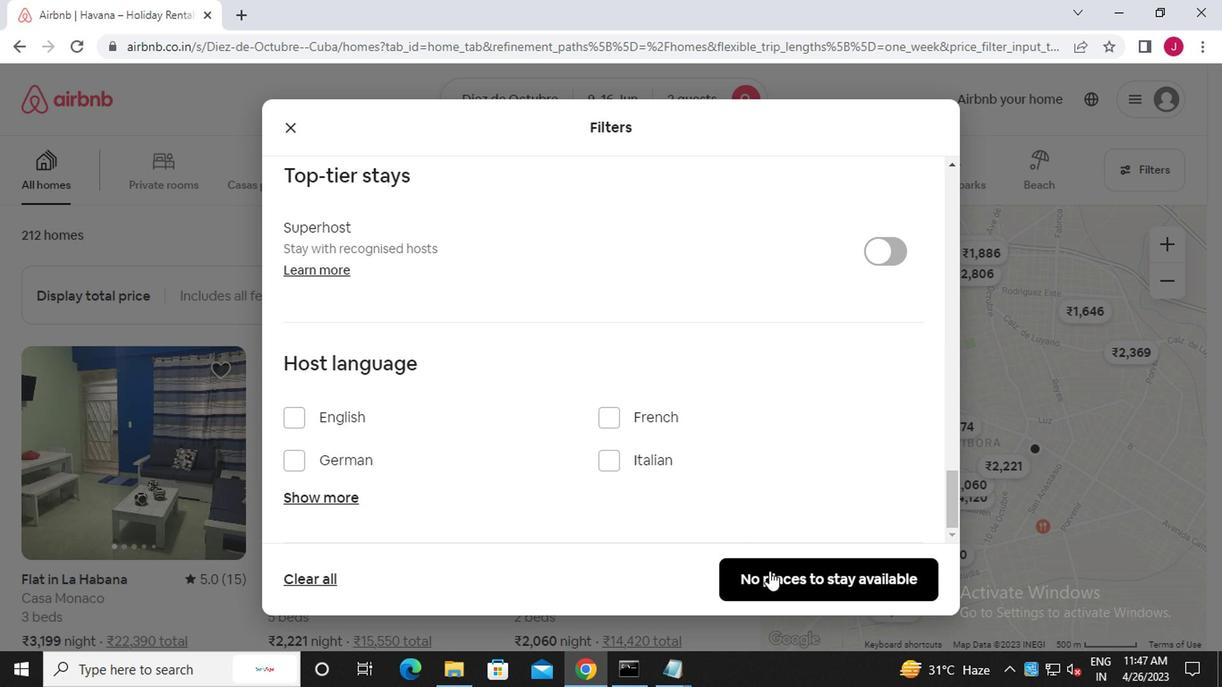 
Action: Mouse pressed left at (767, 564)
Screenshot: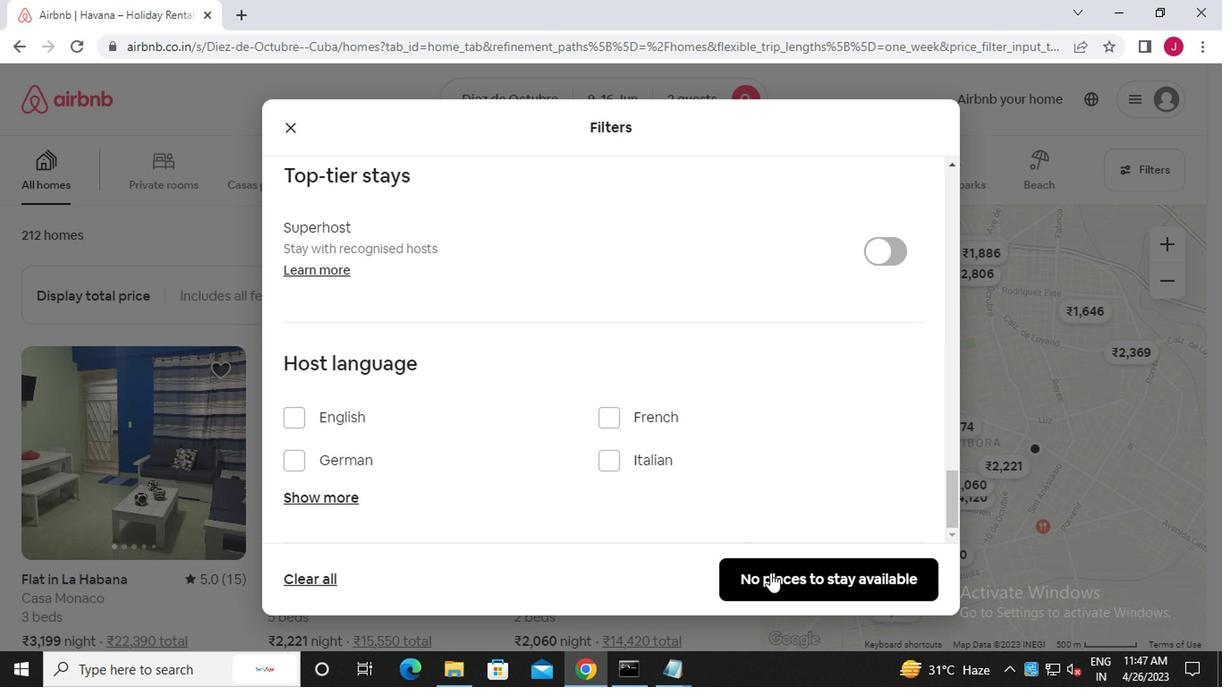 
Action: Mouse moved to (759, 555)
Screenshot: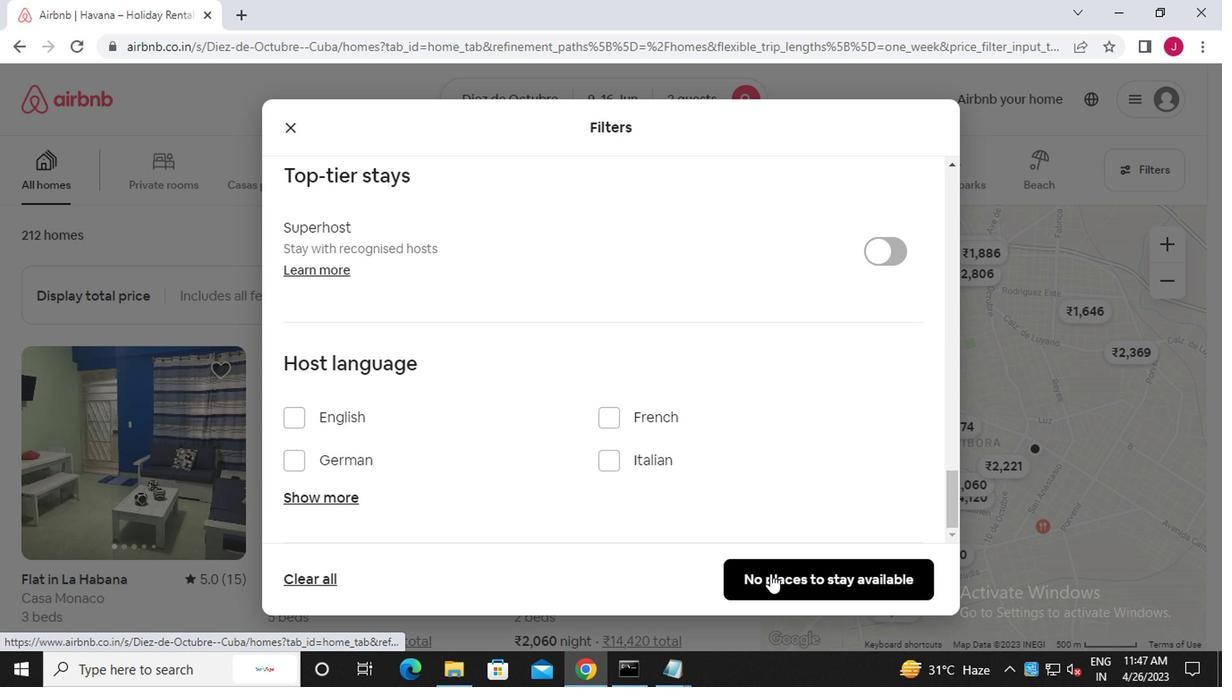 
